 Task: Find connections with filter location Jequitinhonha with filter topic #Interviewingwith filter profile language Spanish with filter current company Shell Catalysts & Technologies with filter school Little Flower High School with filter industry Utilities Administration with filter service category User Experience Writing with filter keywords title Administrative Analyst
Action: Mouse moved to (649, 84)
Screenshot: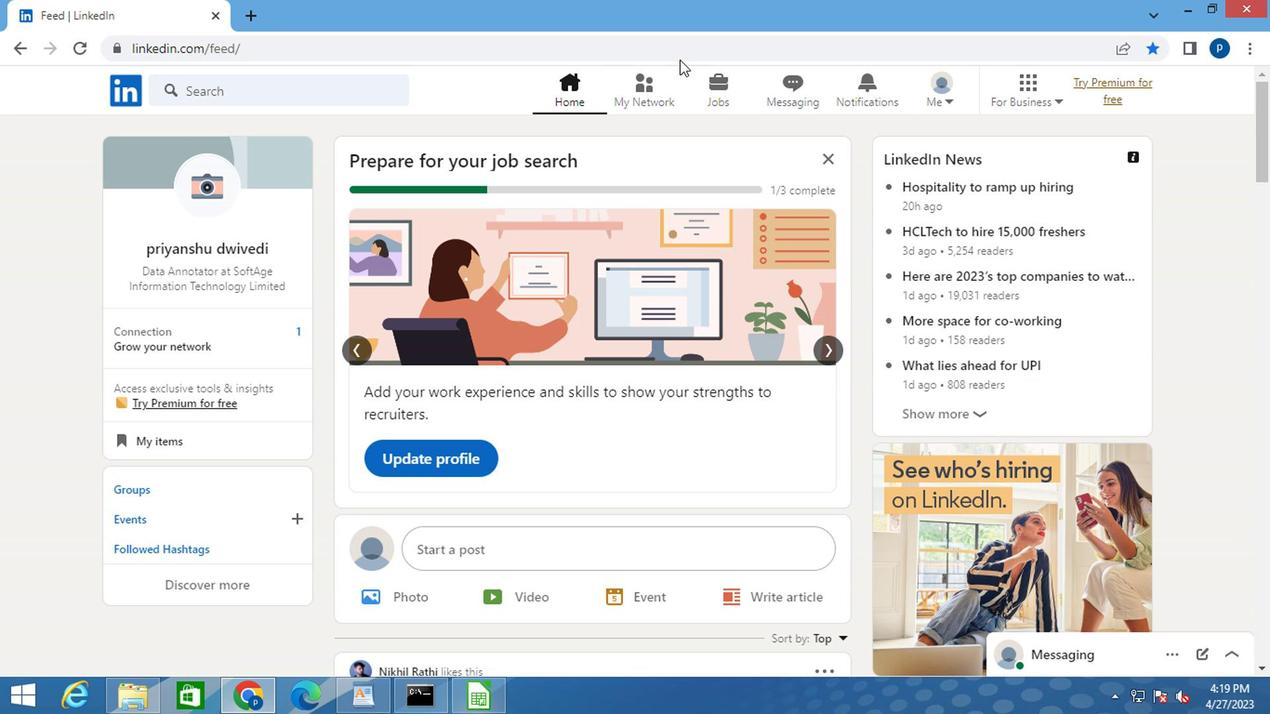
Action: Mouse pressed left at (649, 84)
Screenshot: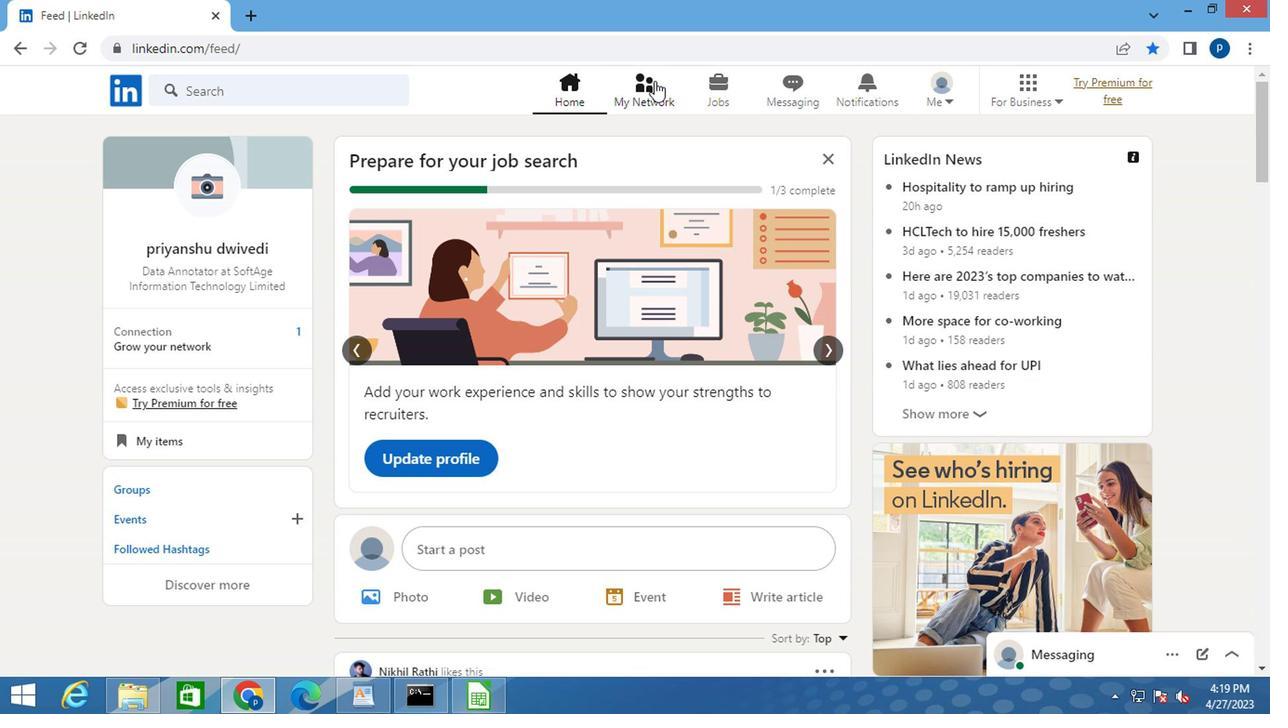 
Action: Mouse moved to (226, 193)
Screenshot: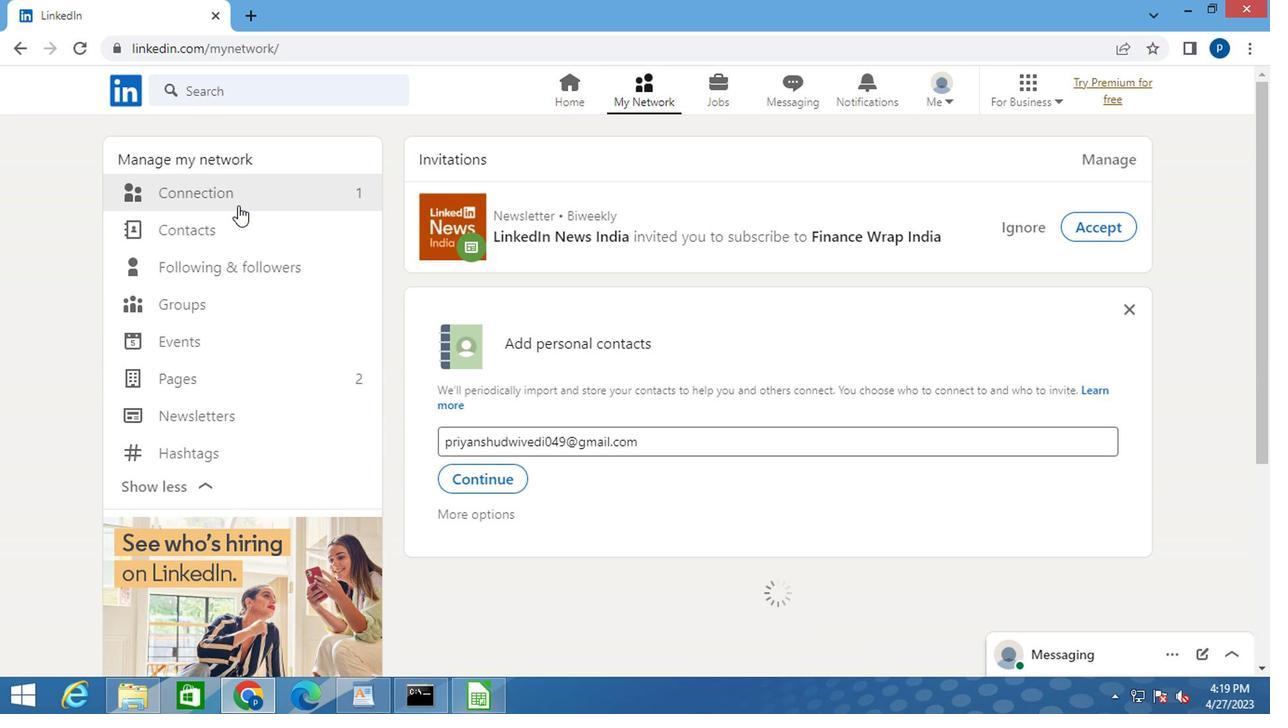 
Action: Mouse pressed left at (226, 193)
Screenshot: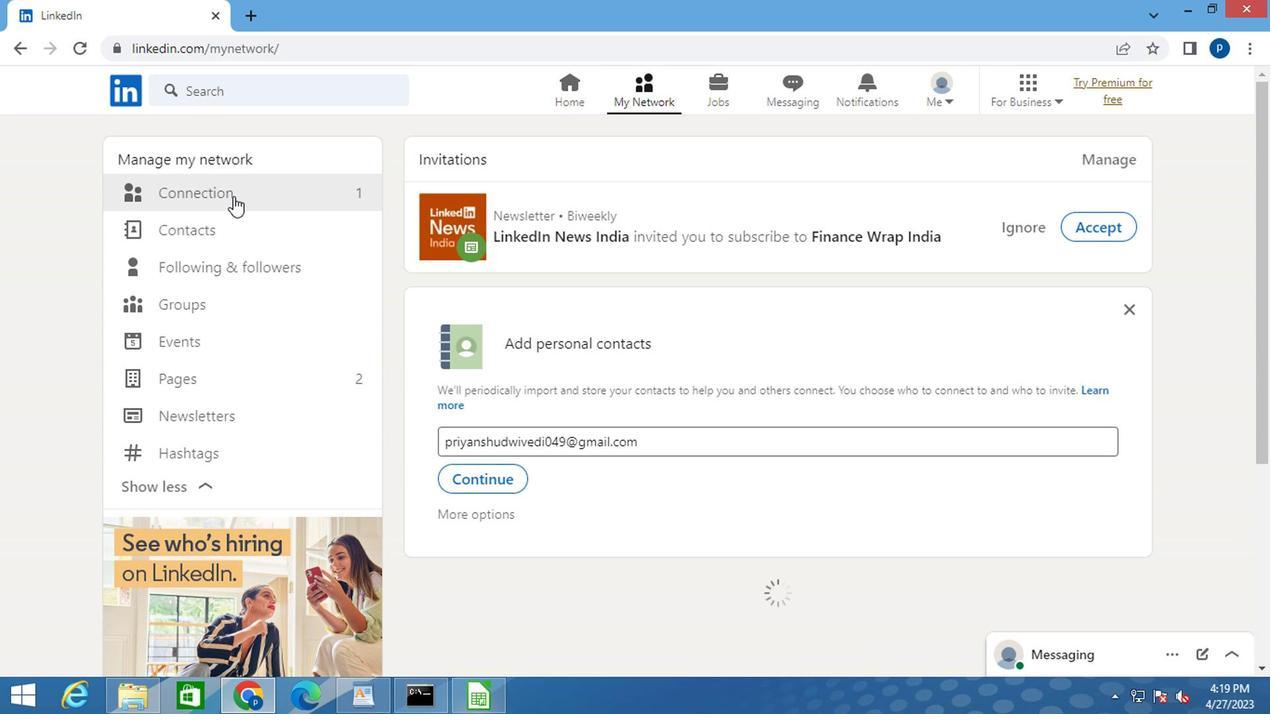 
Action: Mouse moved to (740, 193)
Screenshot: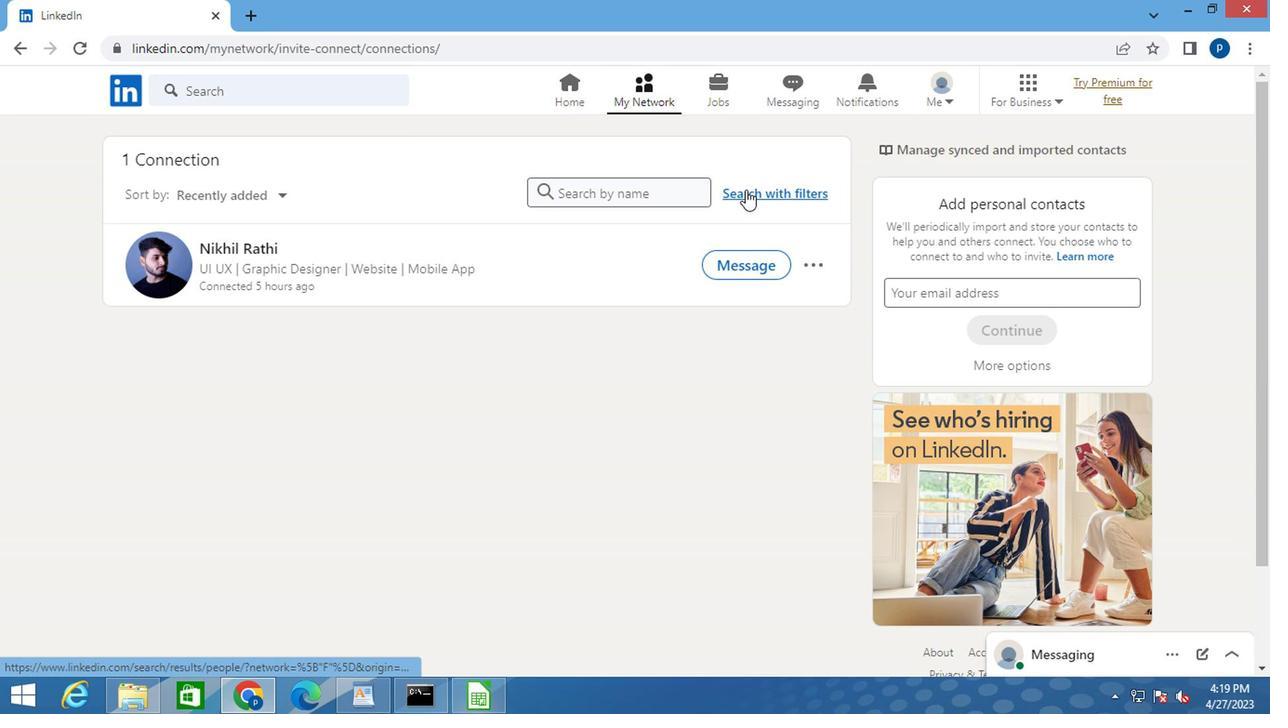
Action: Mouse pressed left at (740, 193)
Screenshot: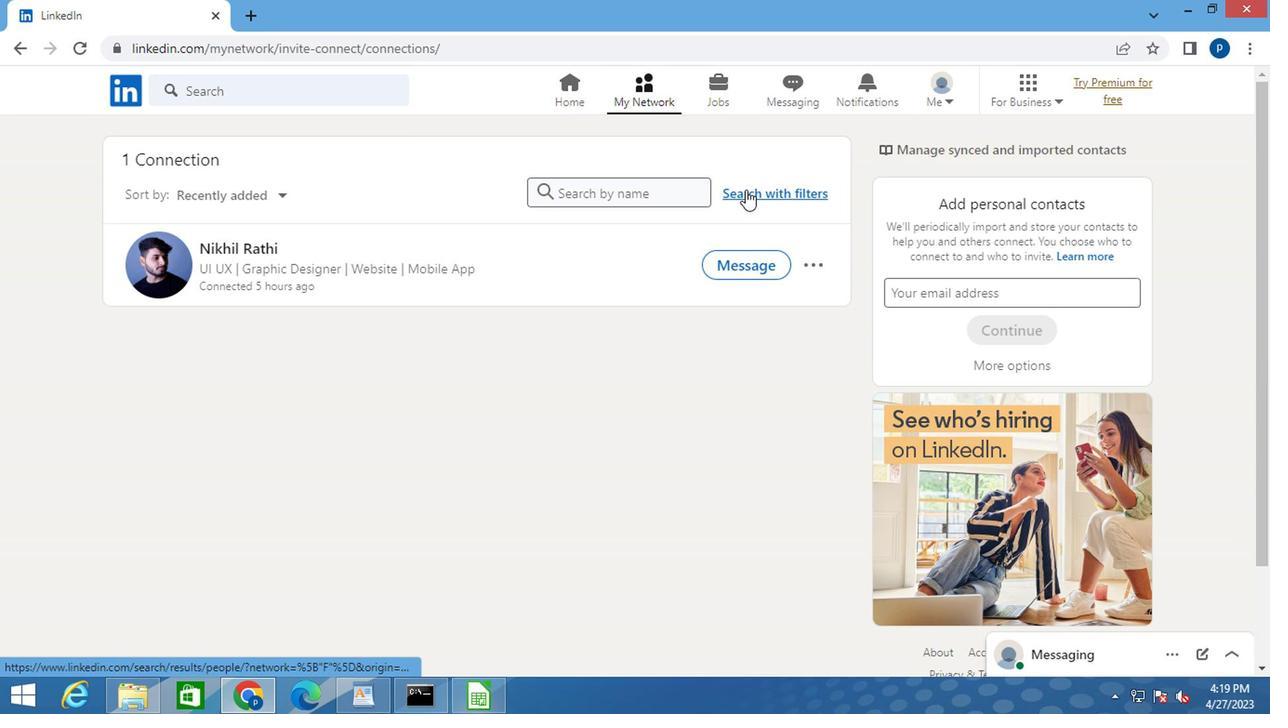 
Action: Mouse moved to (687, 150)
Screenshot: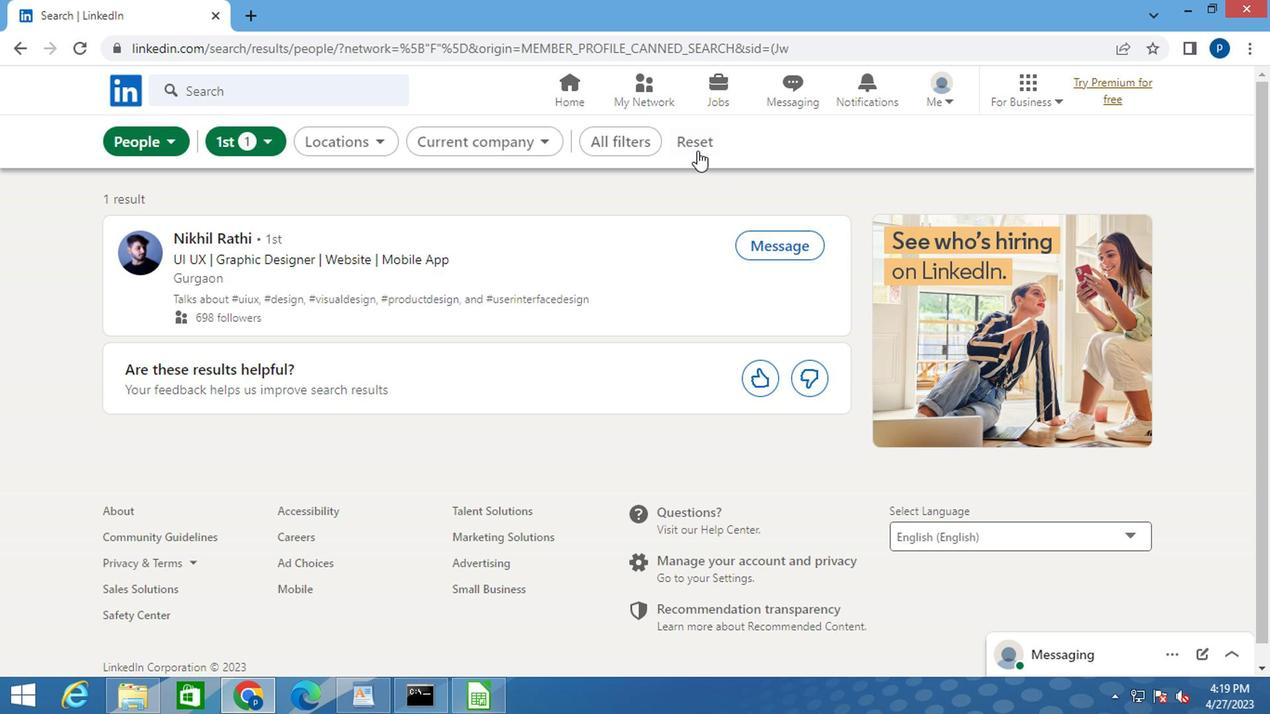 
Action: Mouse pressed left at (687, 150)
Screenshot: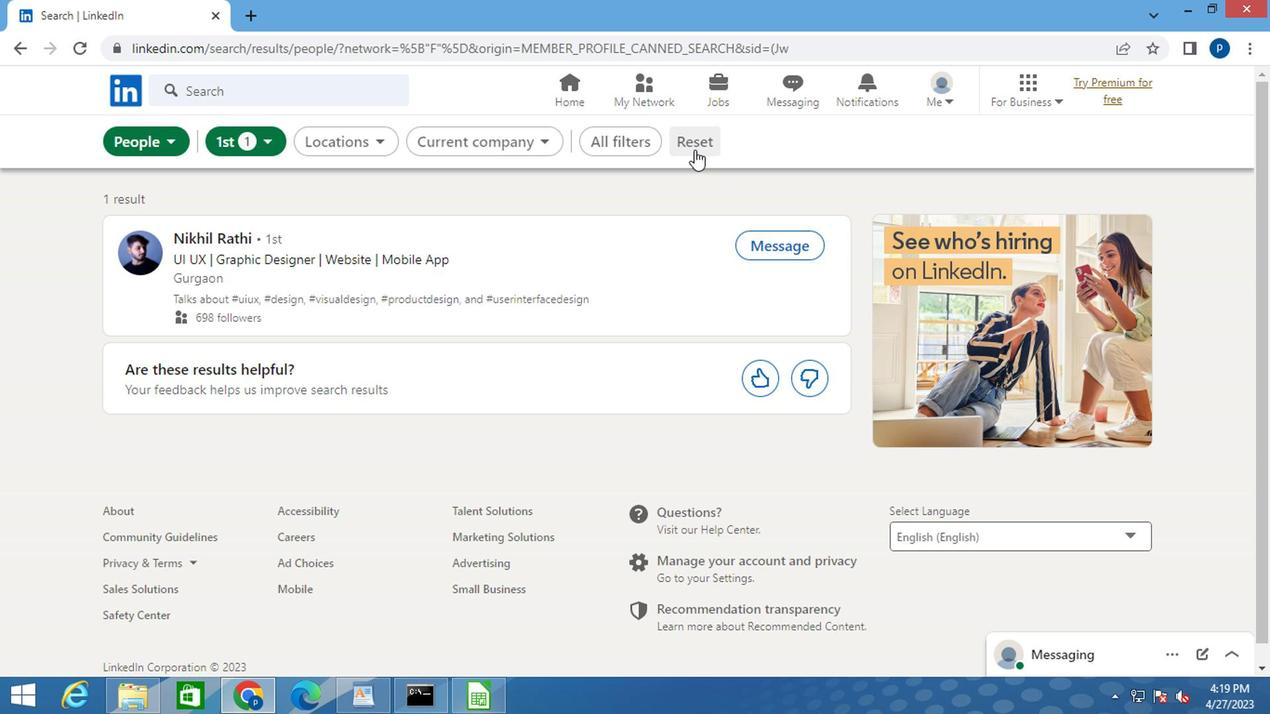 
Action: Mouse moved to (677, 149)
Screenshot: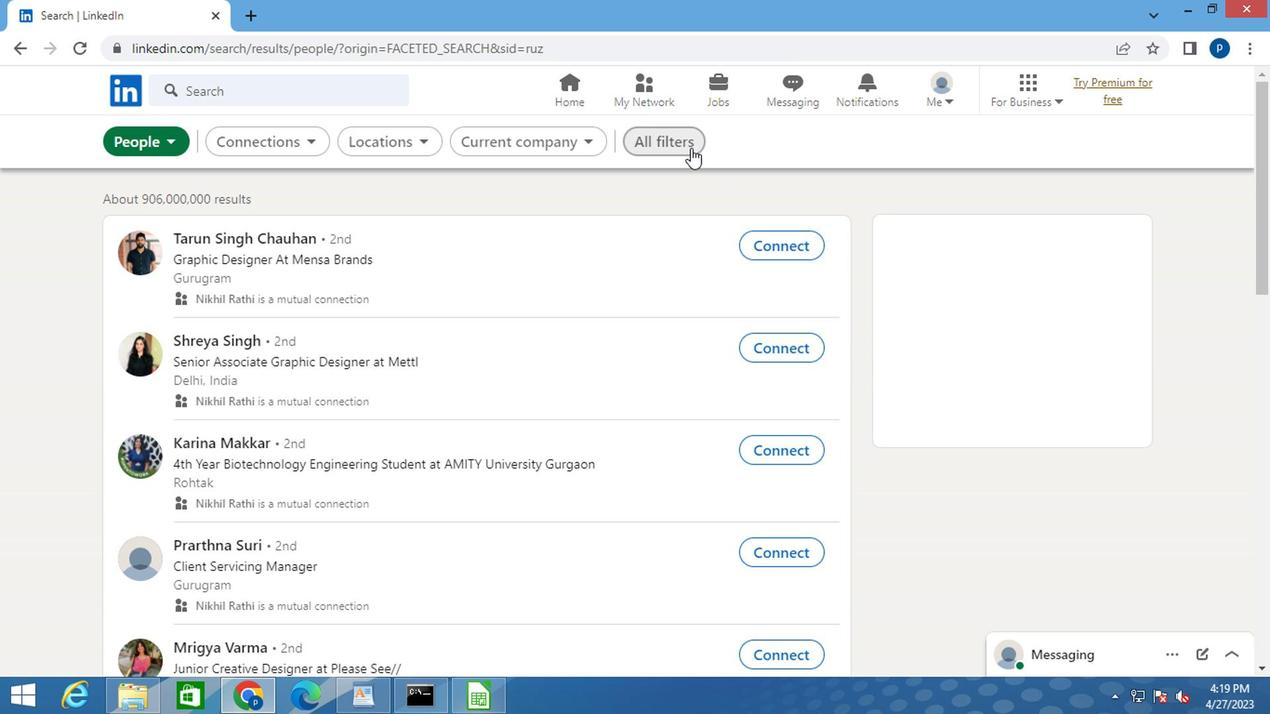 
Action: Mouse pressed left at (677, 149)
Screenshot: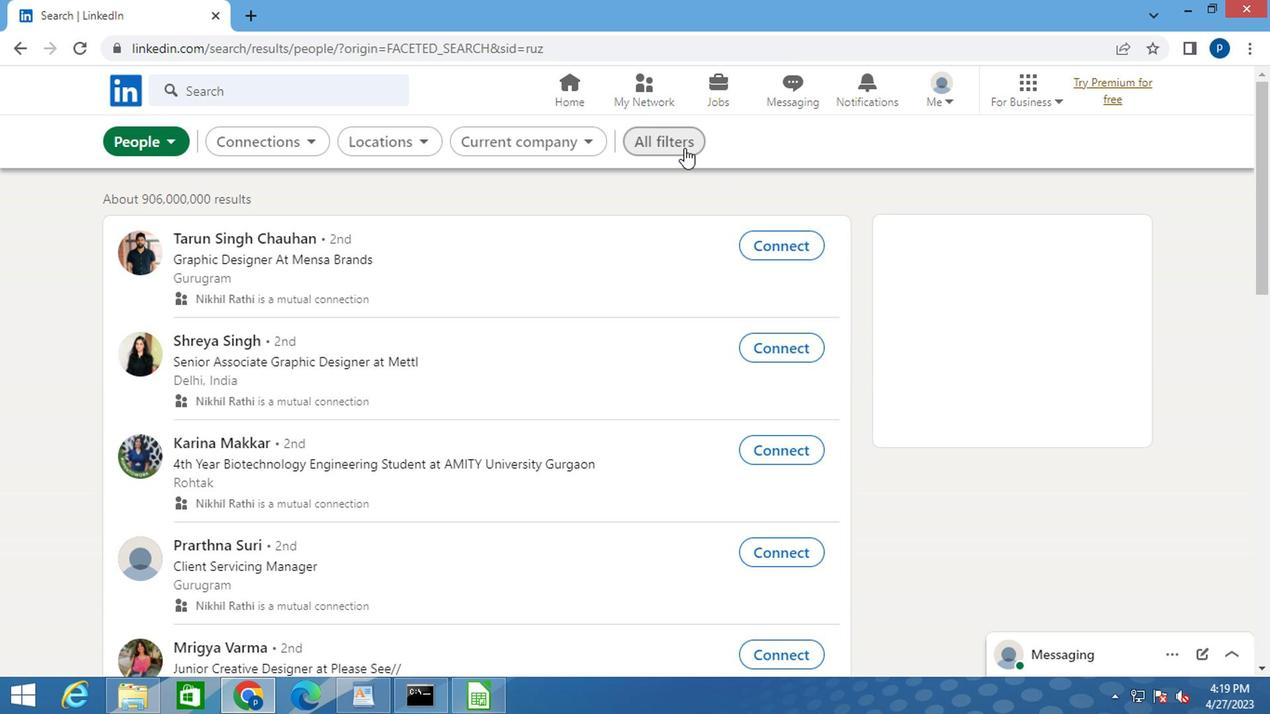 
Action: Mouse moved to (990, 467)
Screenshot: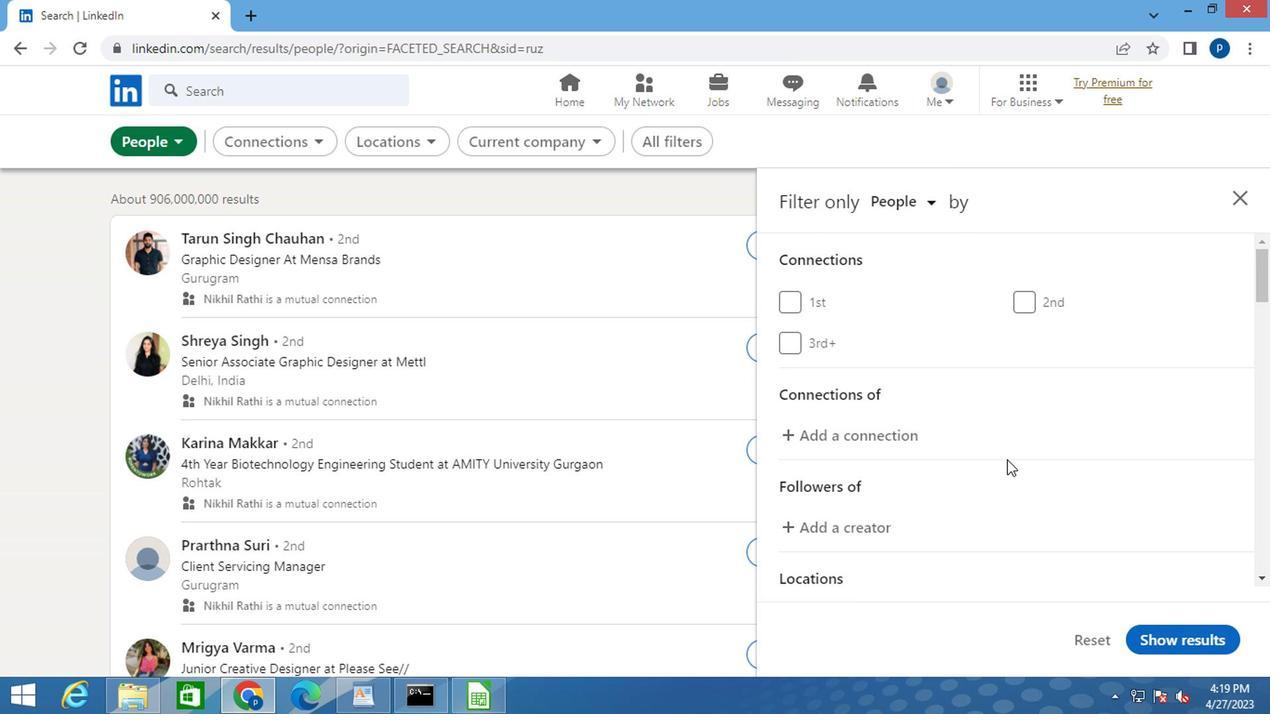 
Action: Mouse scrolled (990, 466) with delta (0, 0)
Screenshot: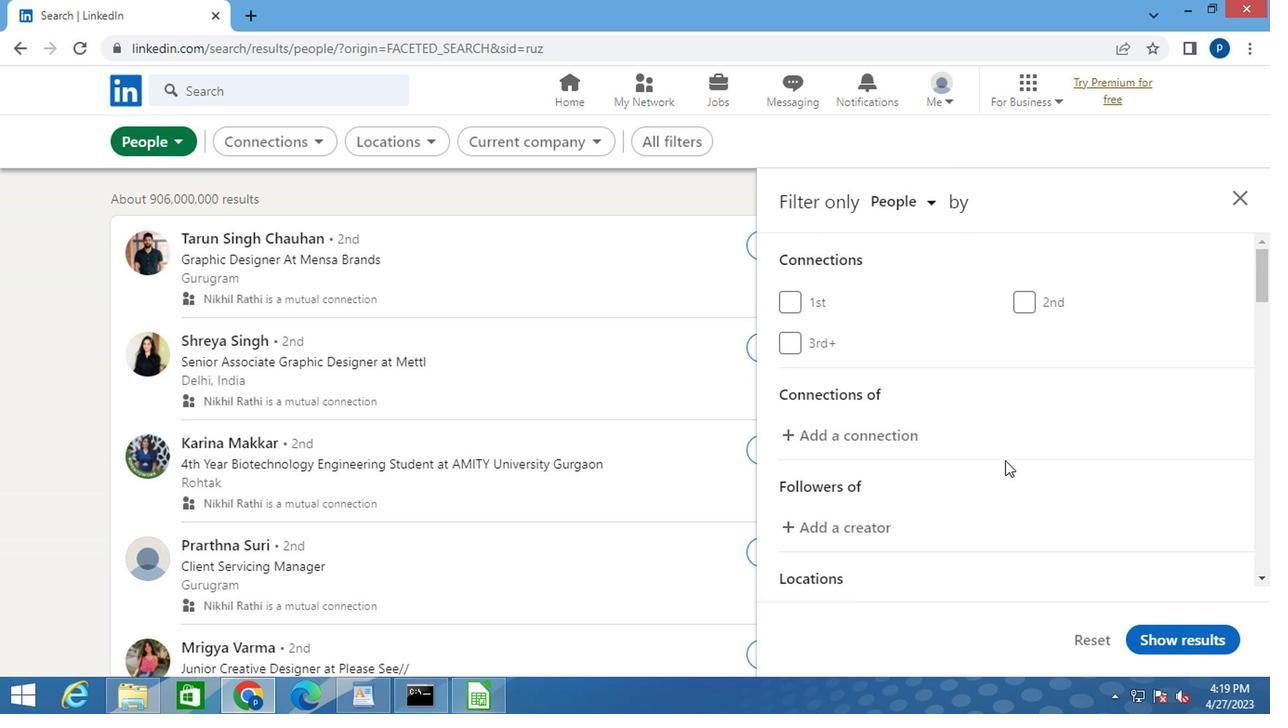 
Action: Mouse moved to (987, 467)
Screenshot: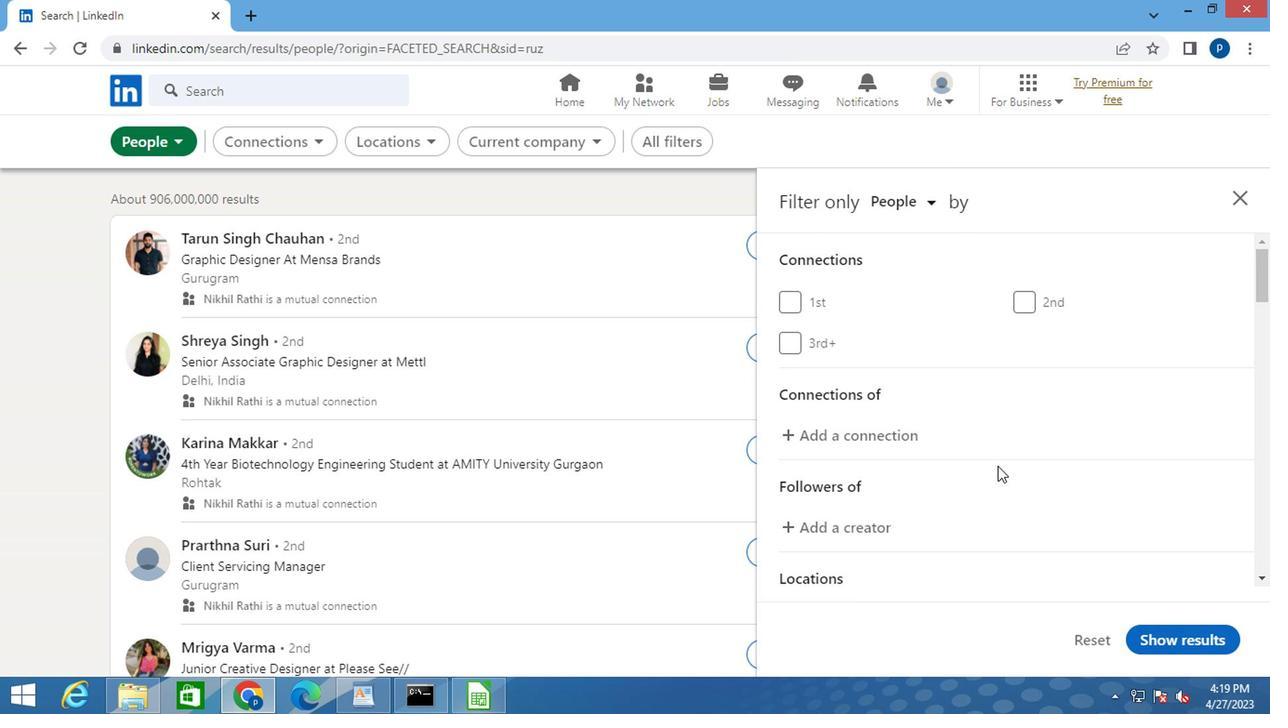 
Action: Mouse scrolled (987, 466) with delta (0, 0)
Screenshot: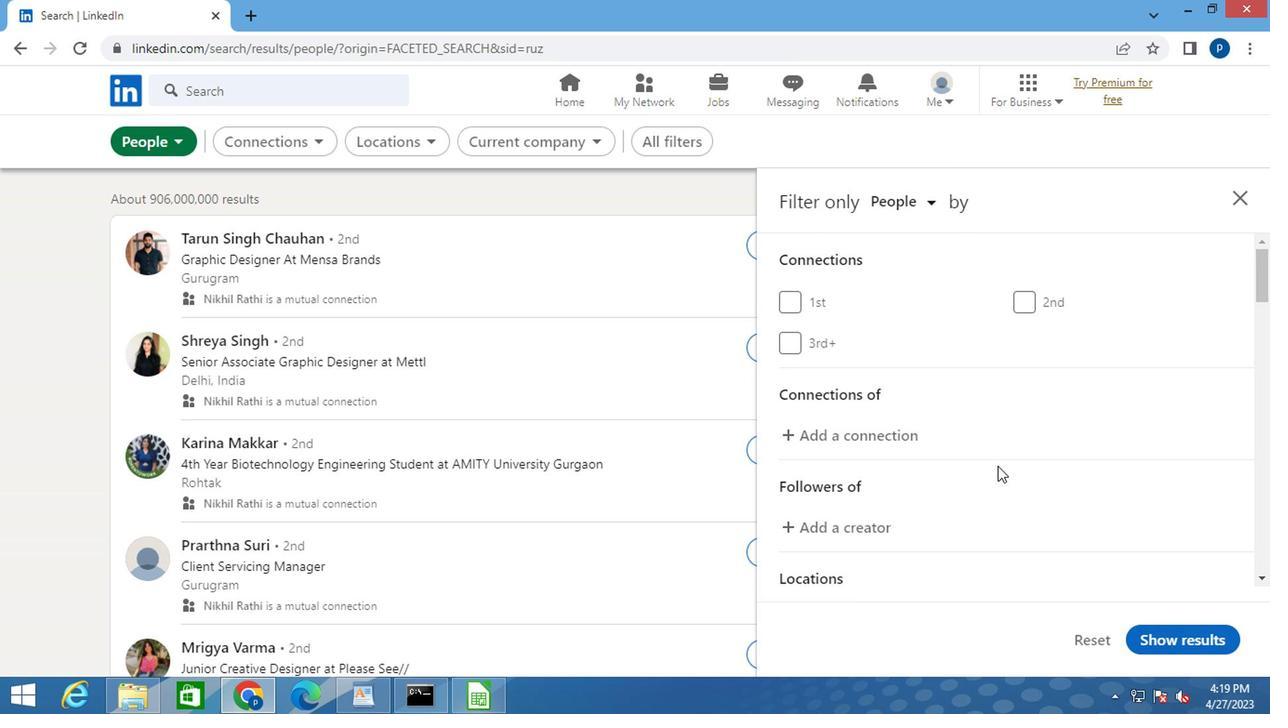 
Action: Mouse moved to (979, 465)
Screenshot: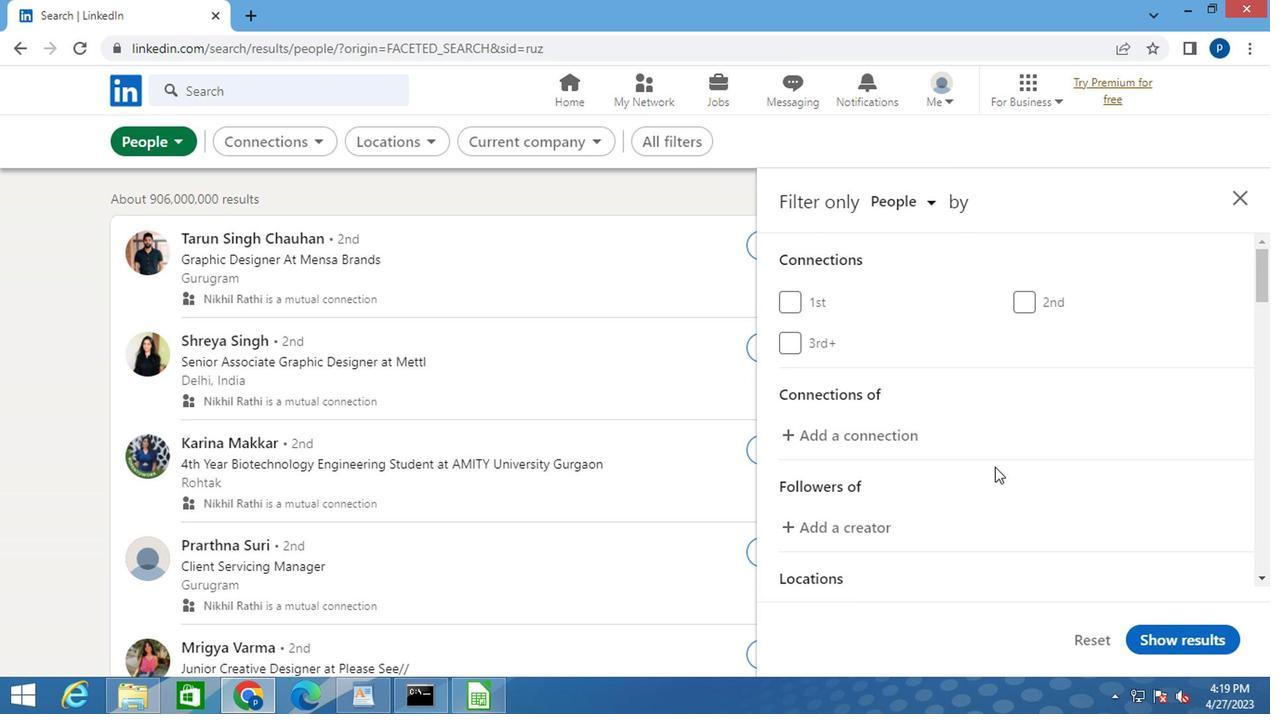 
Action: Mouse scrolled (979, 464) with delta (0, -1)
Screenshot: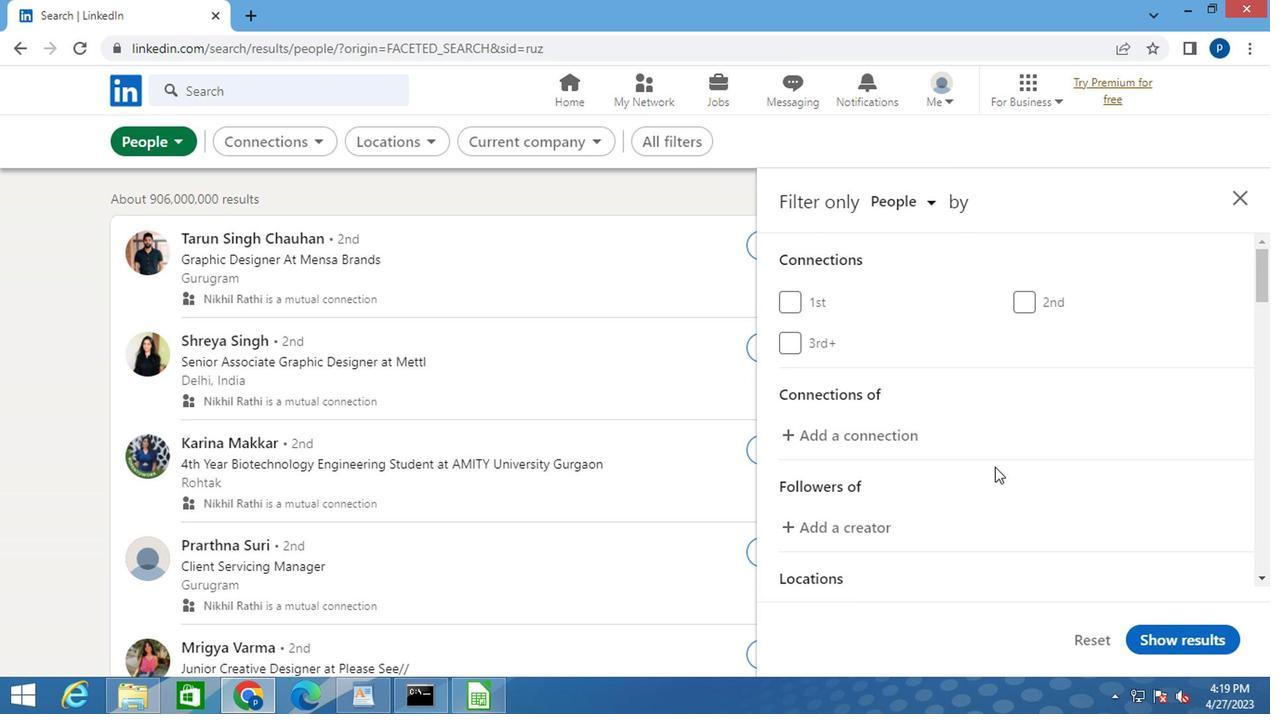 
Action: Mouse moved to (1047, 426)
Screenshot: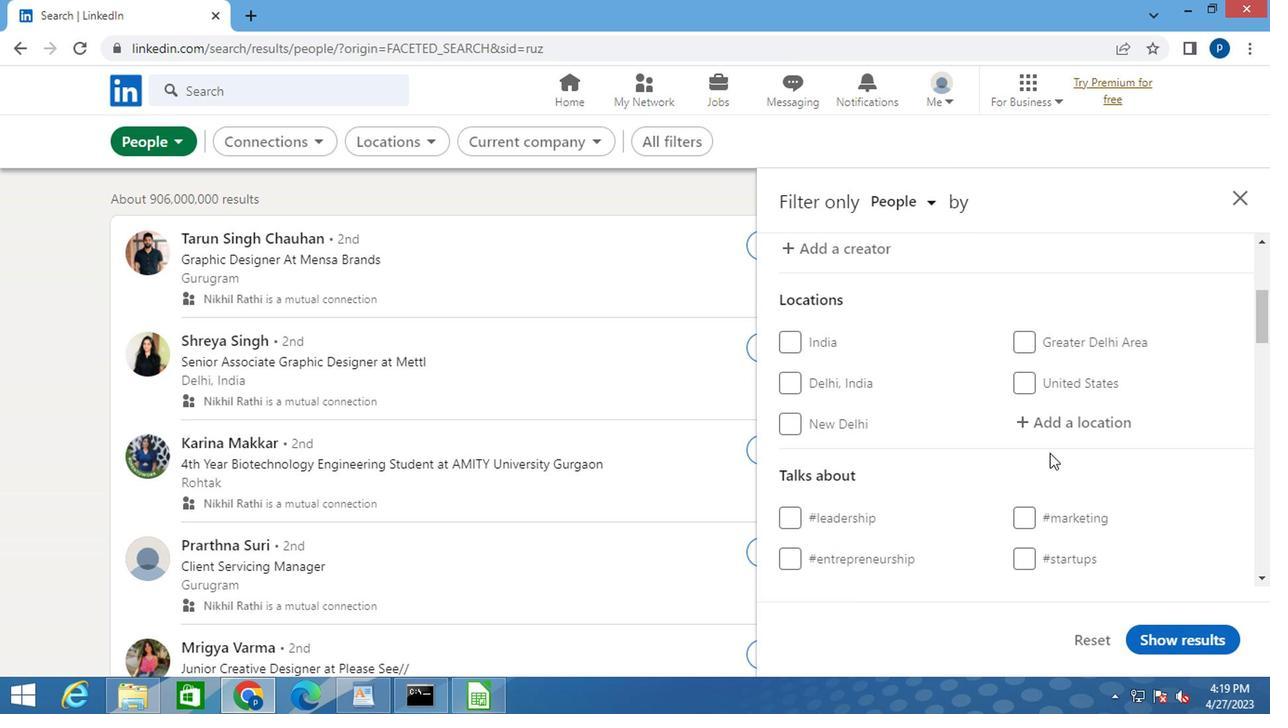 
Action: Mouse pressed left at (1047, 426)
Screenshot: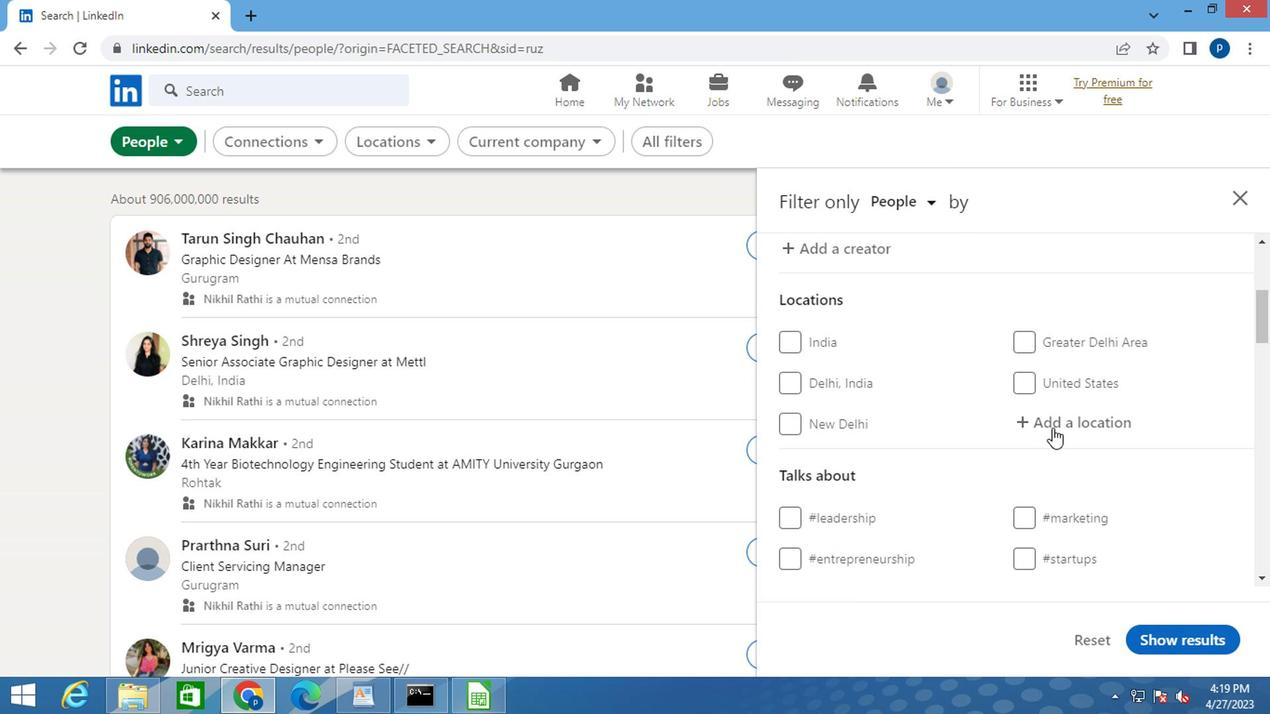
Action: Key pressed j<Key.caps_lock>ec<Key.backspace>quitinho
Screenshot: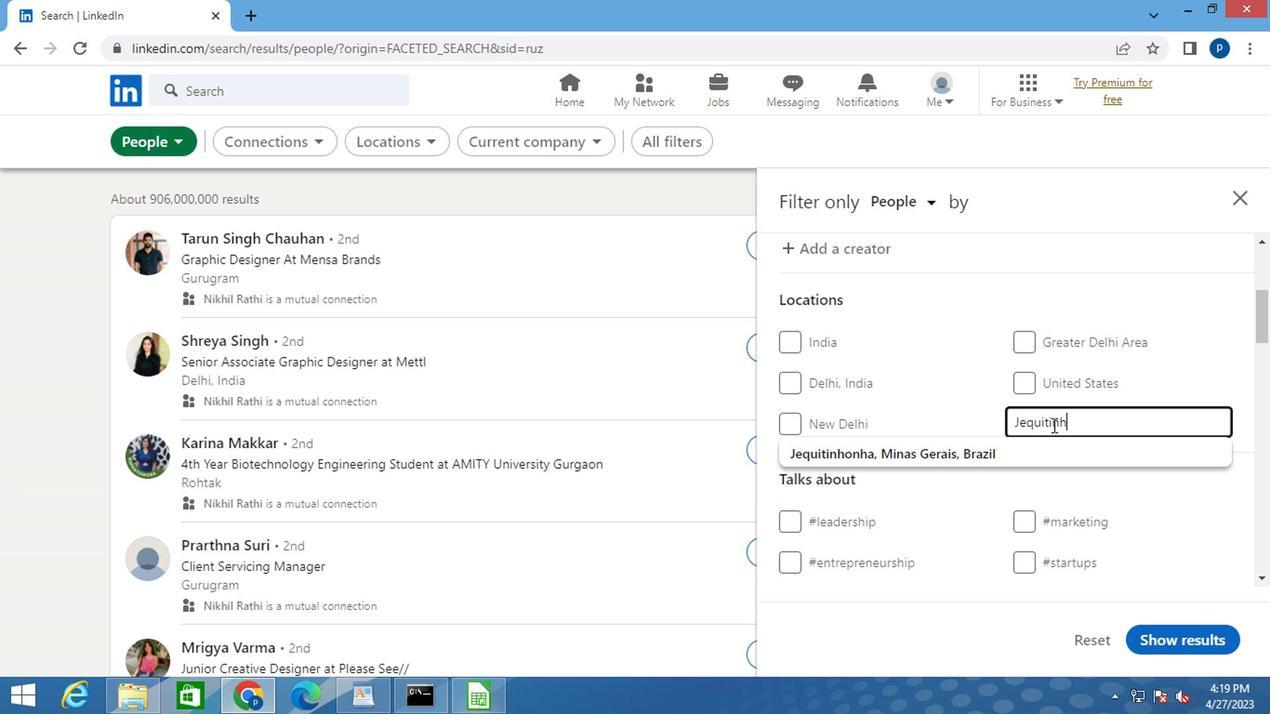 
Action: Mouse moved to (994, 451)
Screenshot: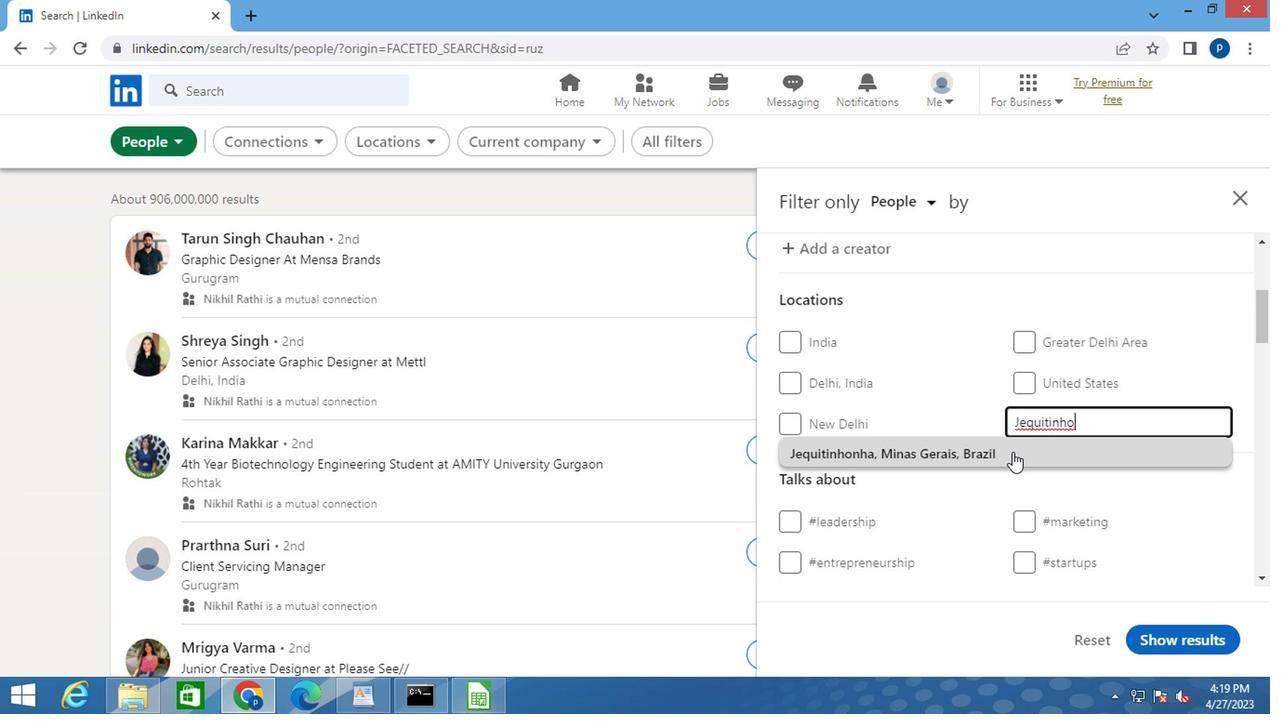
Action: Mouse pressed left at (994, 451)
Screenshot: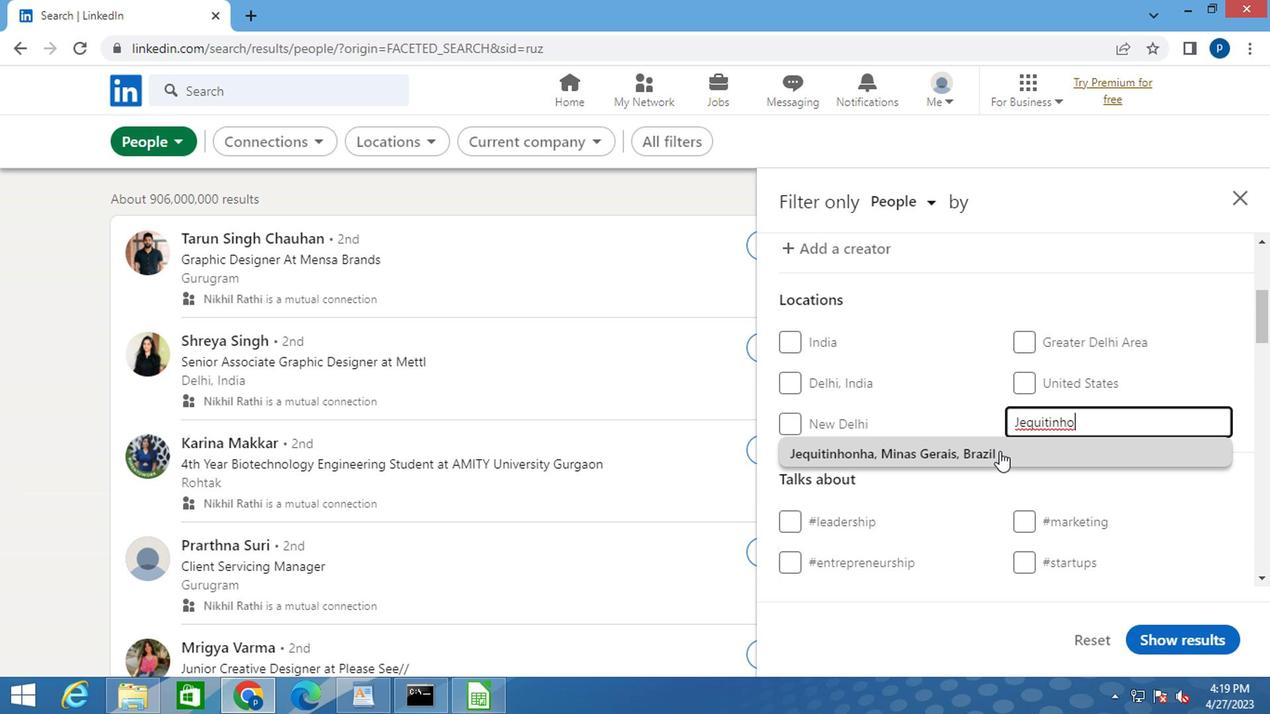 
Action: Mouse moved to (924, 431)
Screenshot: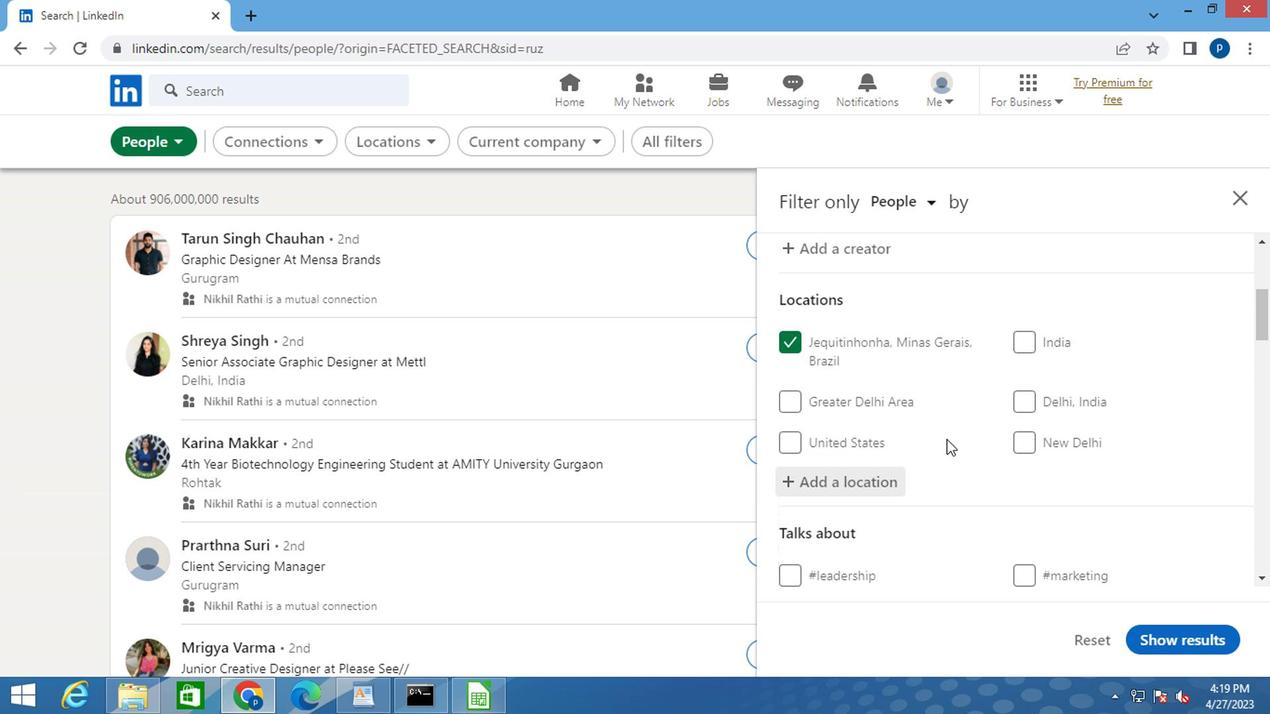 
Action: Mouse scrolled (924, 431) with delta (0, 0)
Screenshot: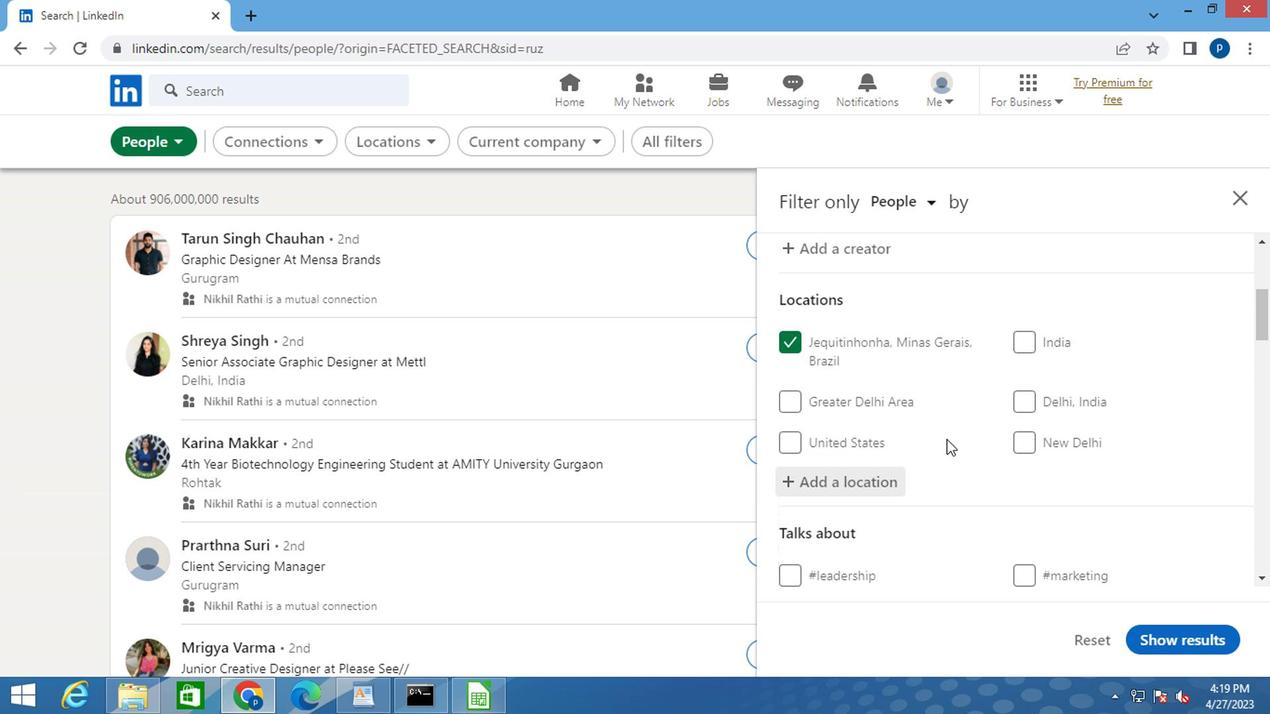 
Action: Mouse moved to (923, 431)
Screenshot: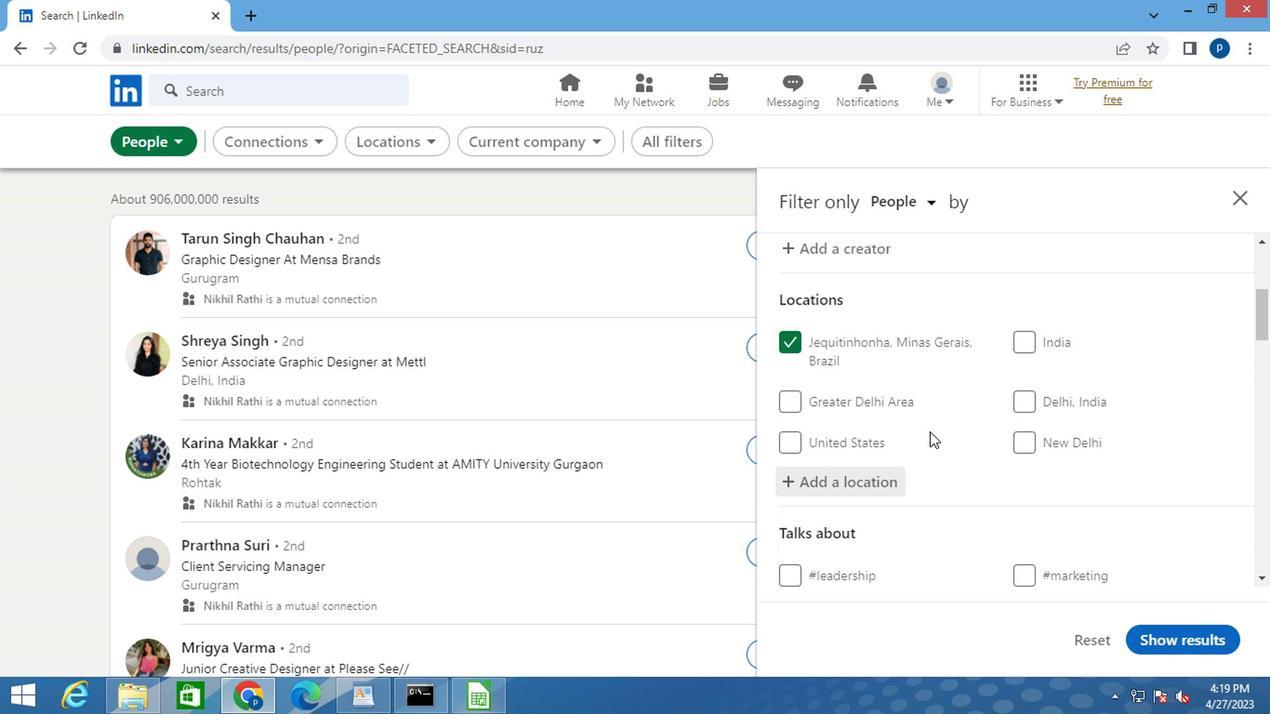 
Action: Mouse scrolled (923, 431) with delta (0, 0)
Screenshot: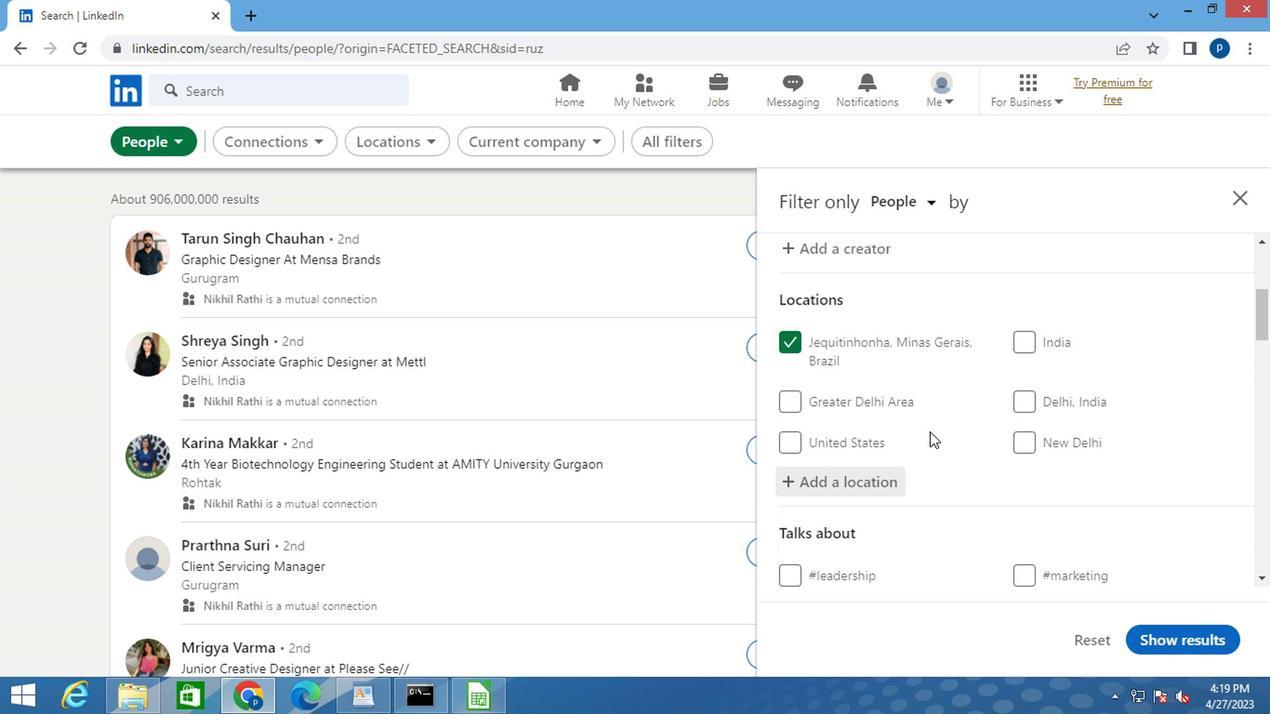 
Action: Mouse moved to (1038, 471)
Screenshot: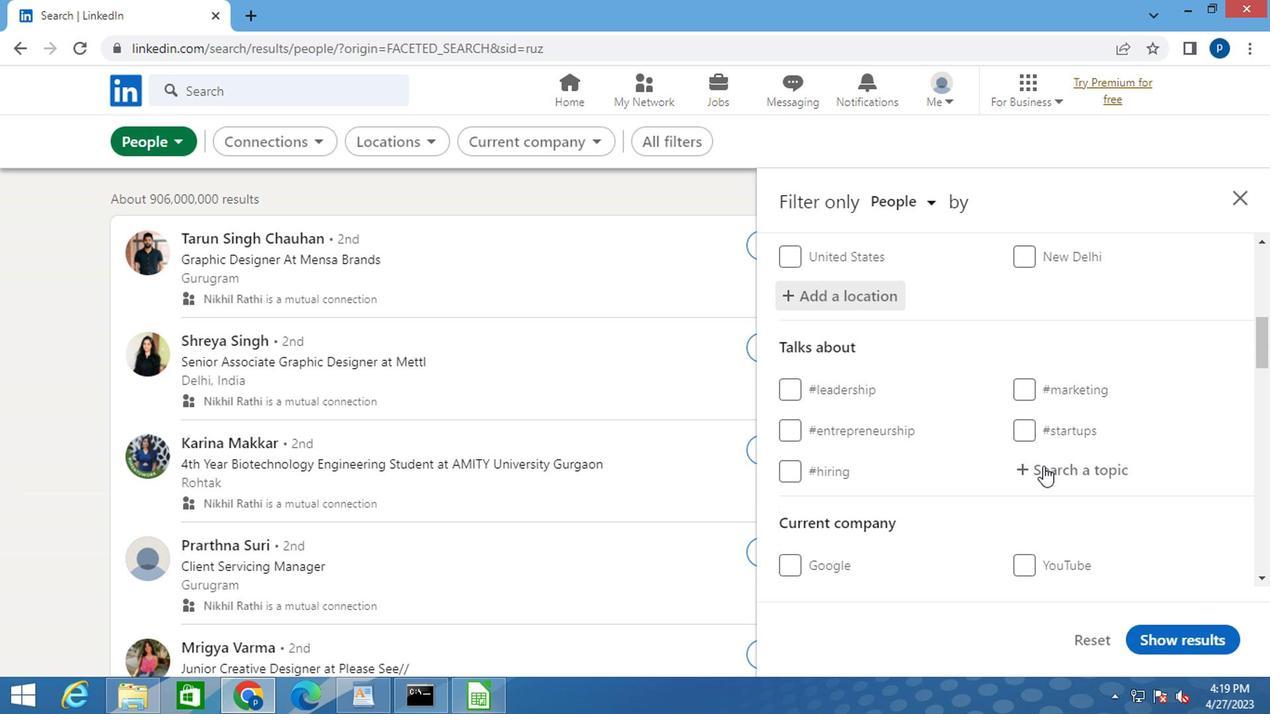 
Action: Mouse pressed left at (1038, 471)
Screenshot: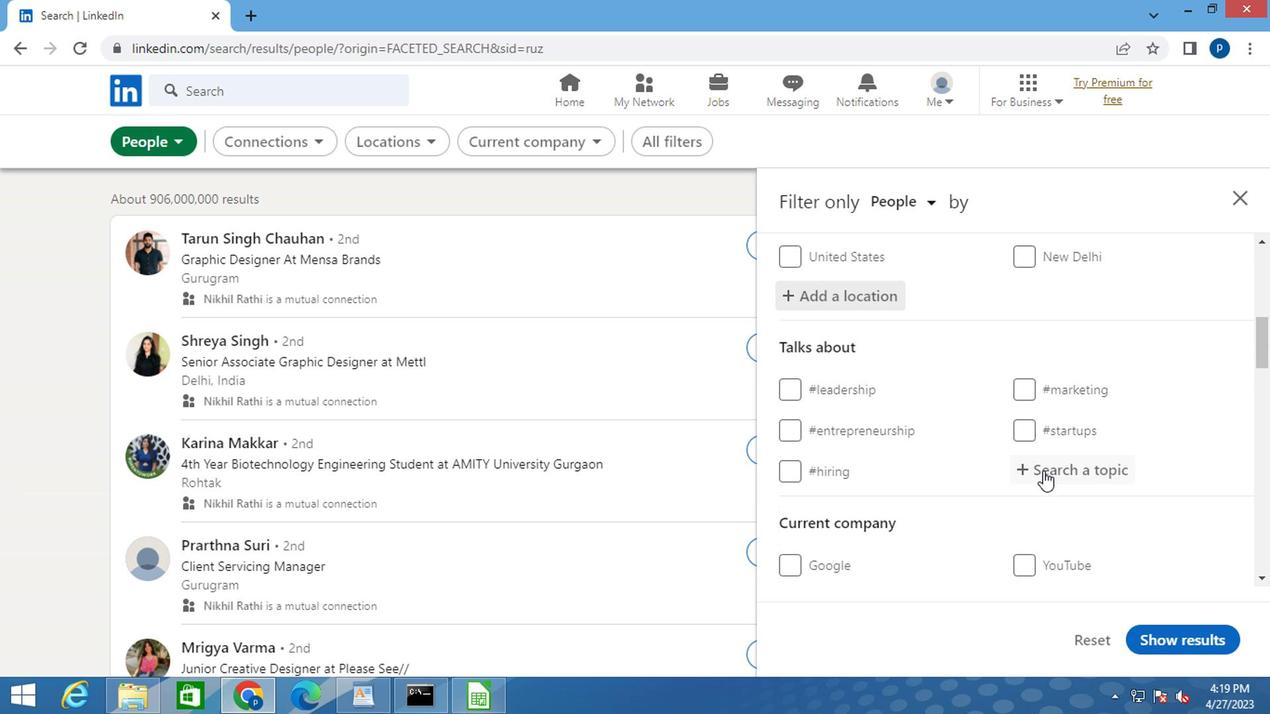 
Action: Key pressed <Key.shift>#<Key.caps_lock>I<Key.caps_lock>NTERVIEWING<Key.space>
Screenshot: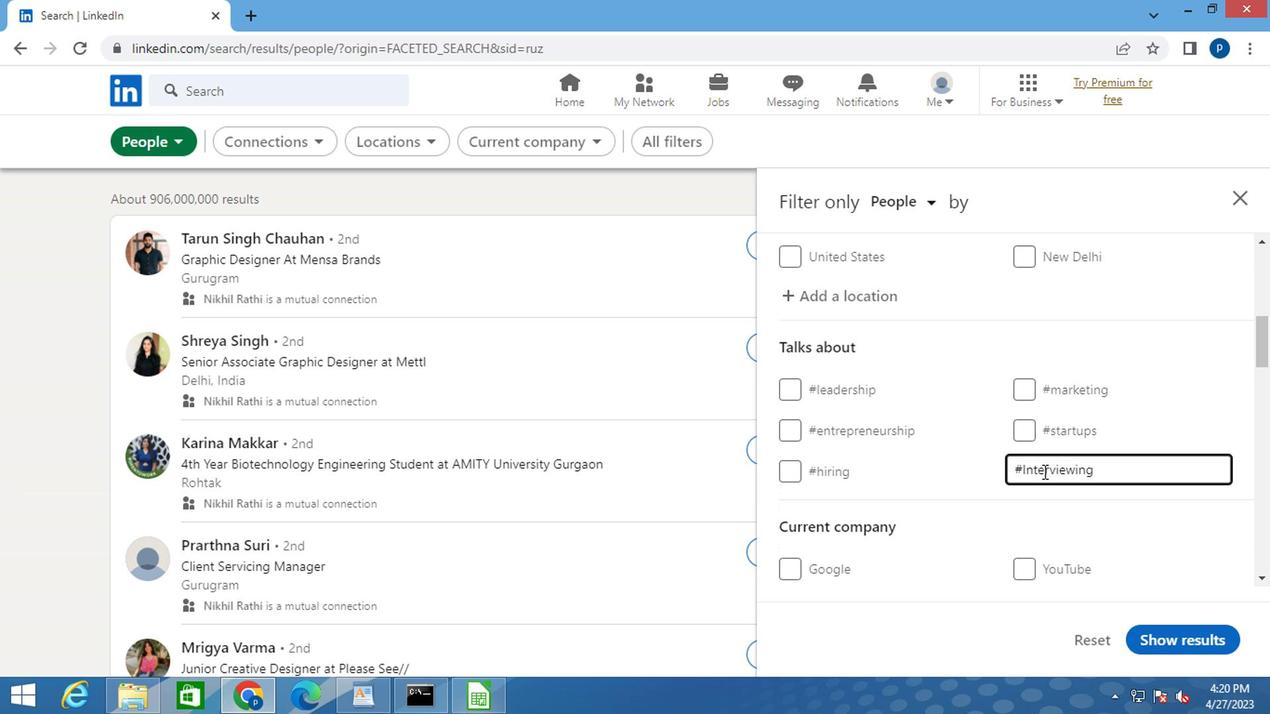 
Action: Mouse moved to (992, 494)
Screenshot: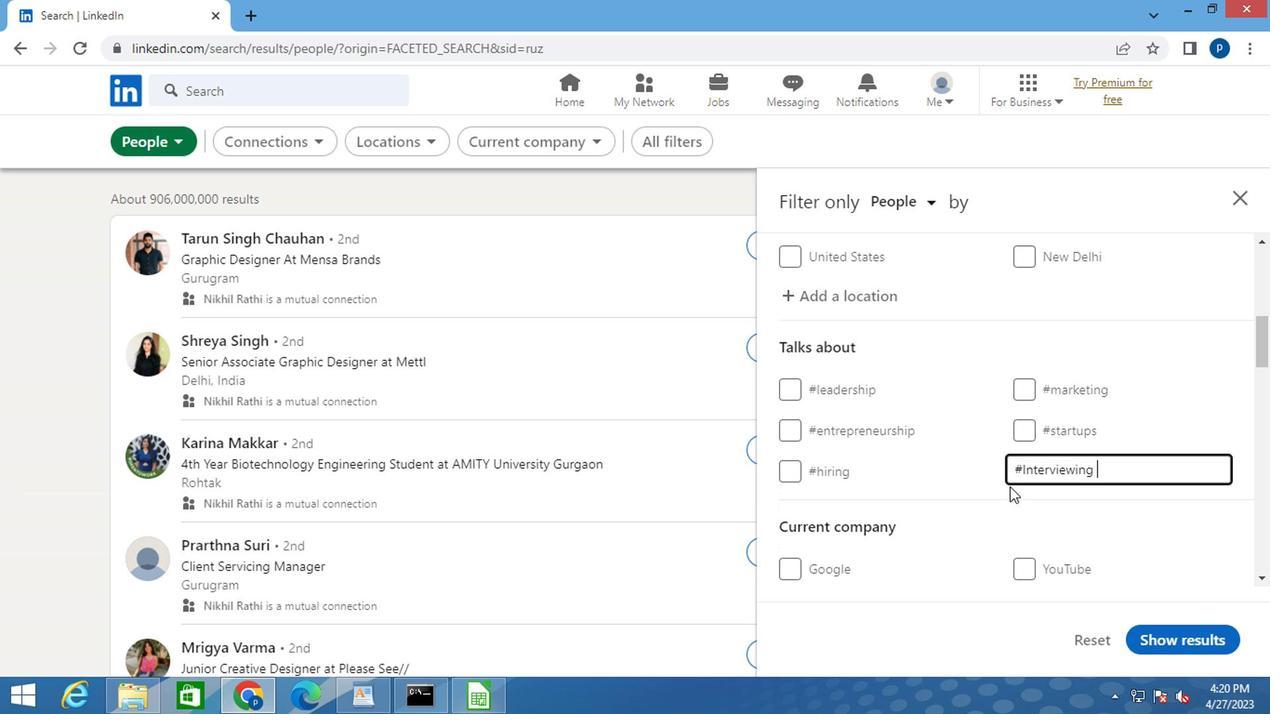 
Action: Mouse scrolled (992, 494) with delta (0, 0)
Screenshot: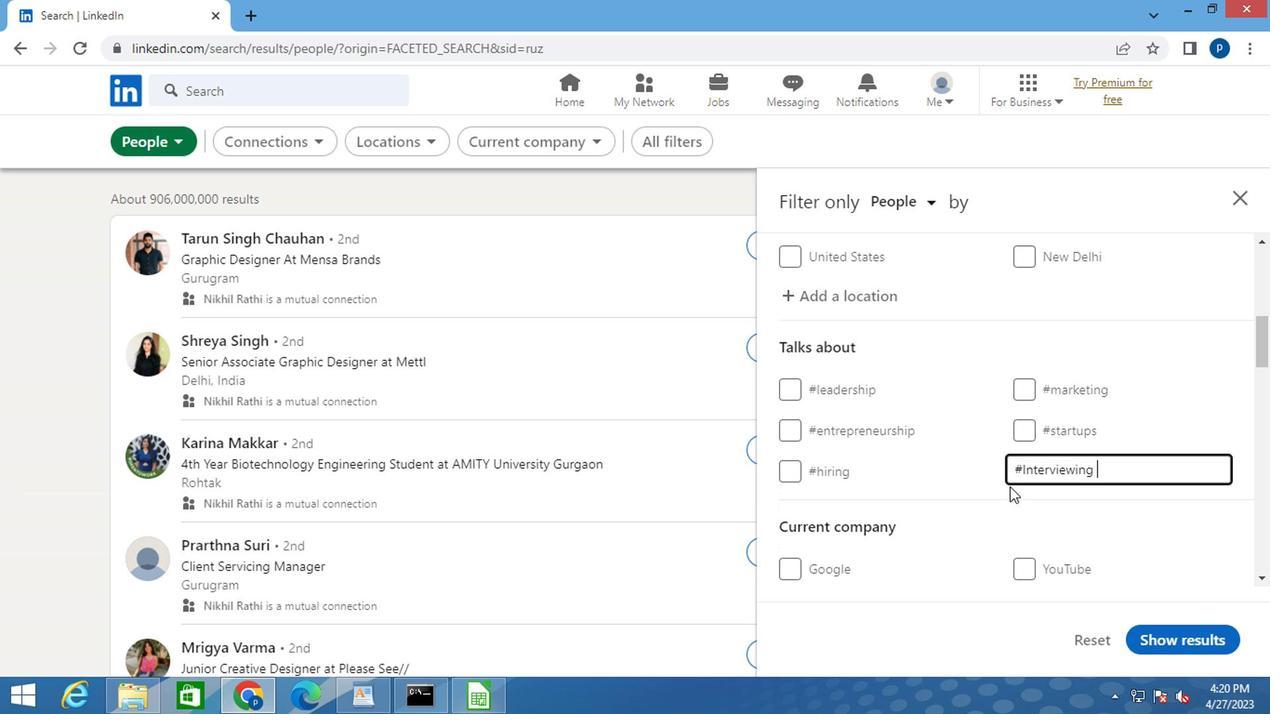 
Action: Mouse moved to (985, 498)
Screenshot: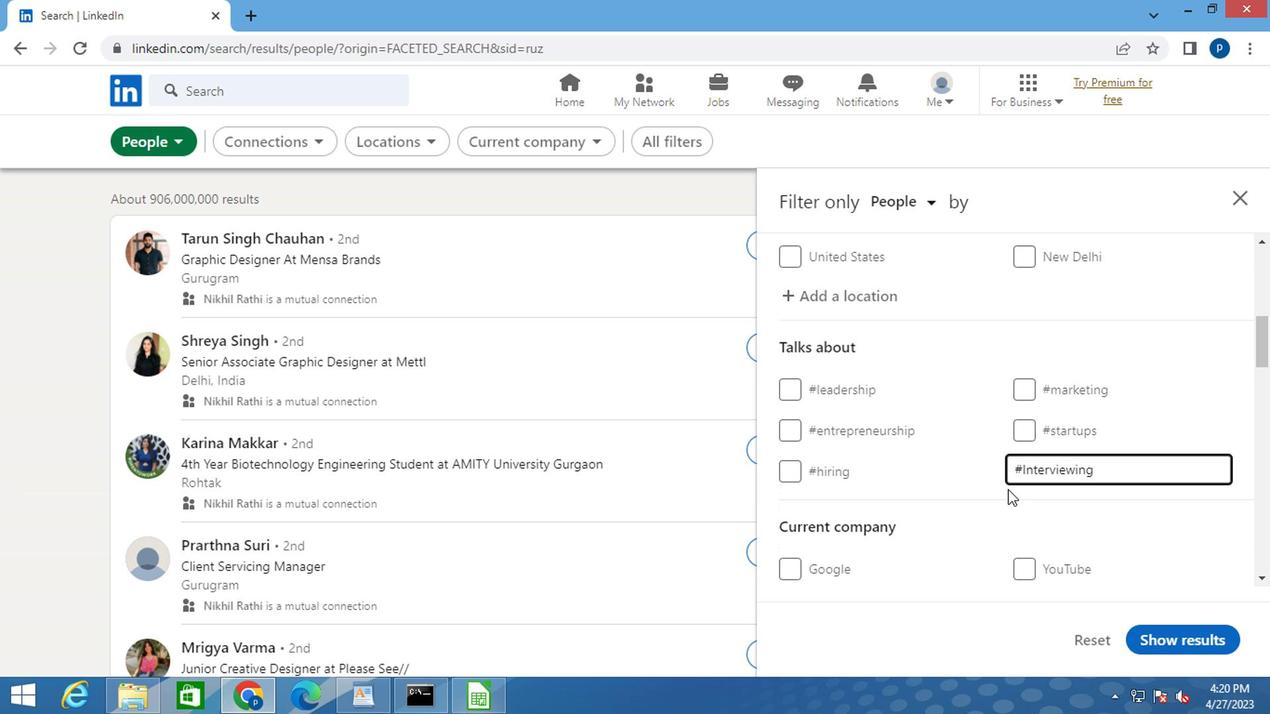 
Action: Mouse scrolled (985, 497) with delta (0, -1)
Screenshot: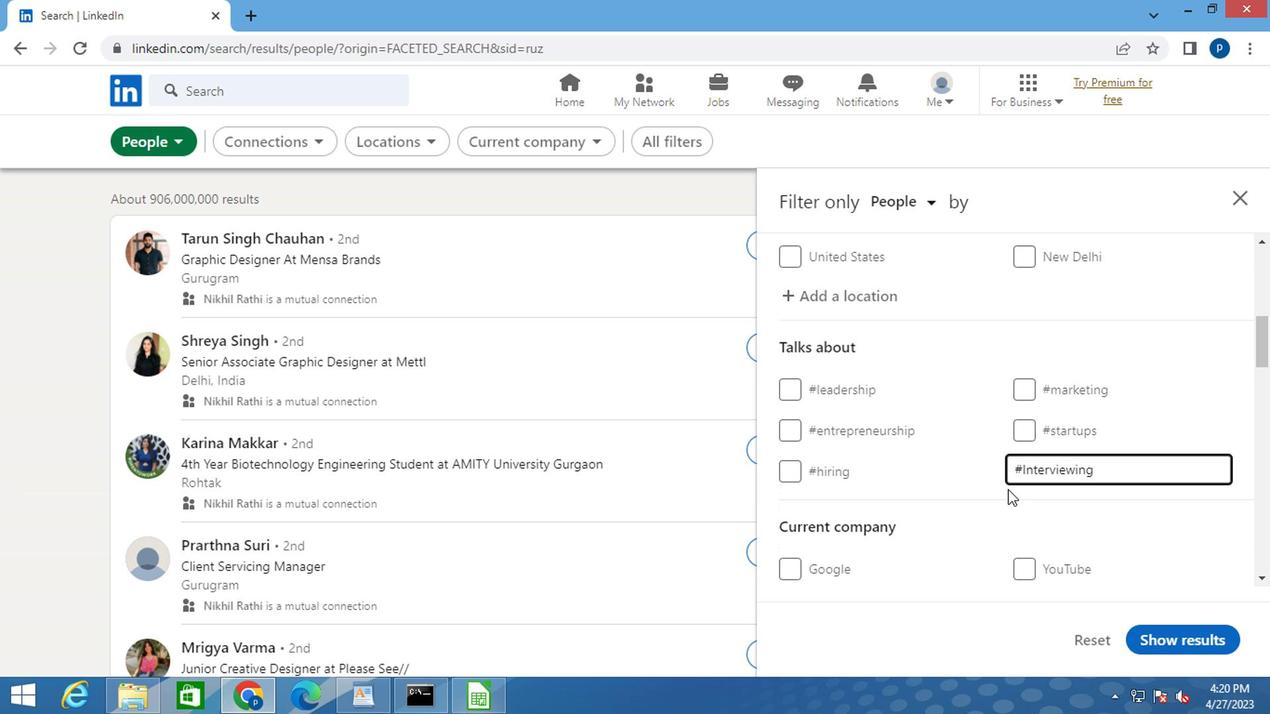 
Action: Mouse moved to (975, 500)
Screenshot: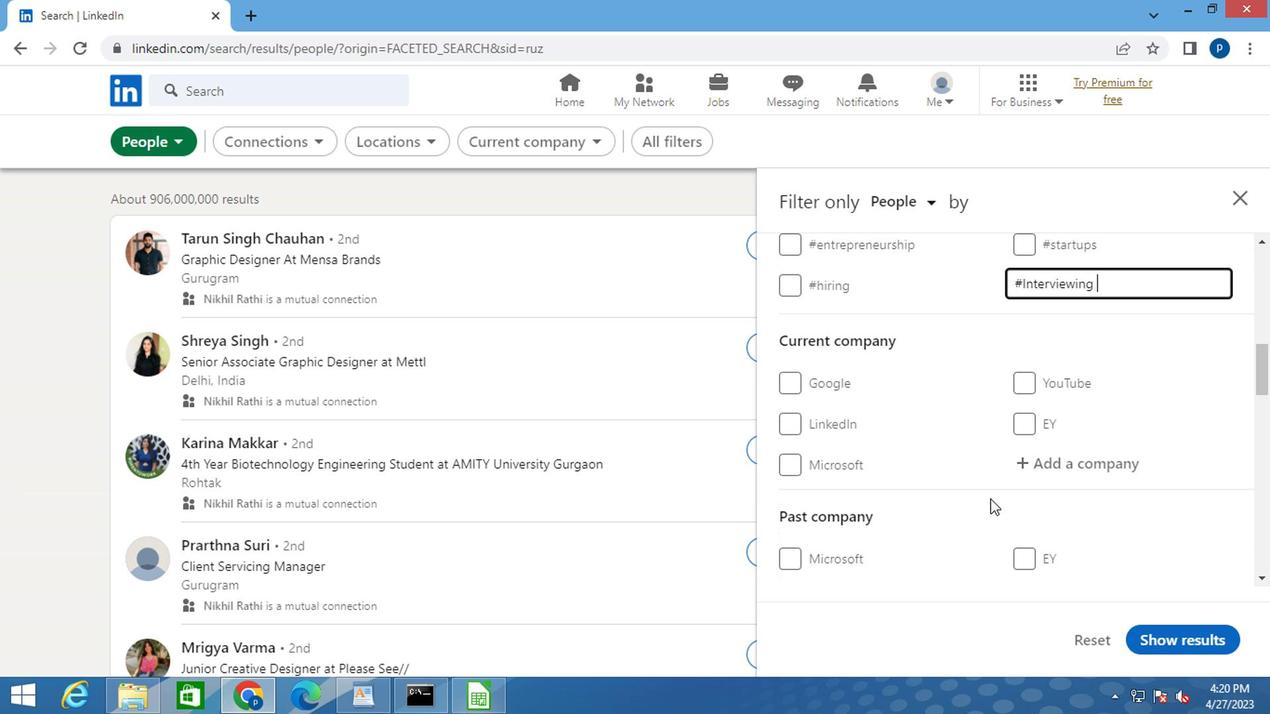 
Action: Mouse scrolled (975, 499) with delta (0, -1)
Screenshot: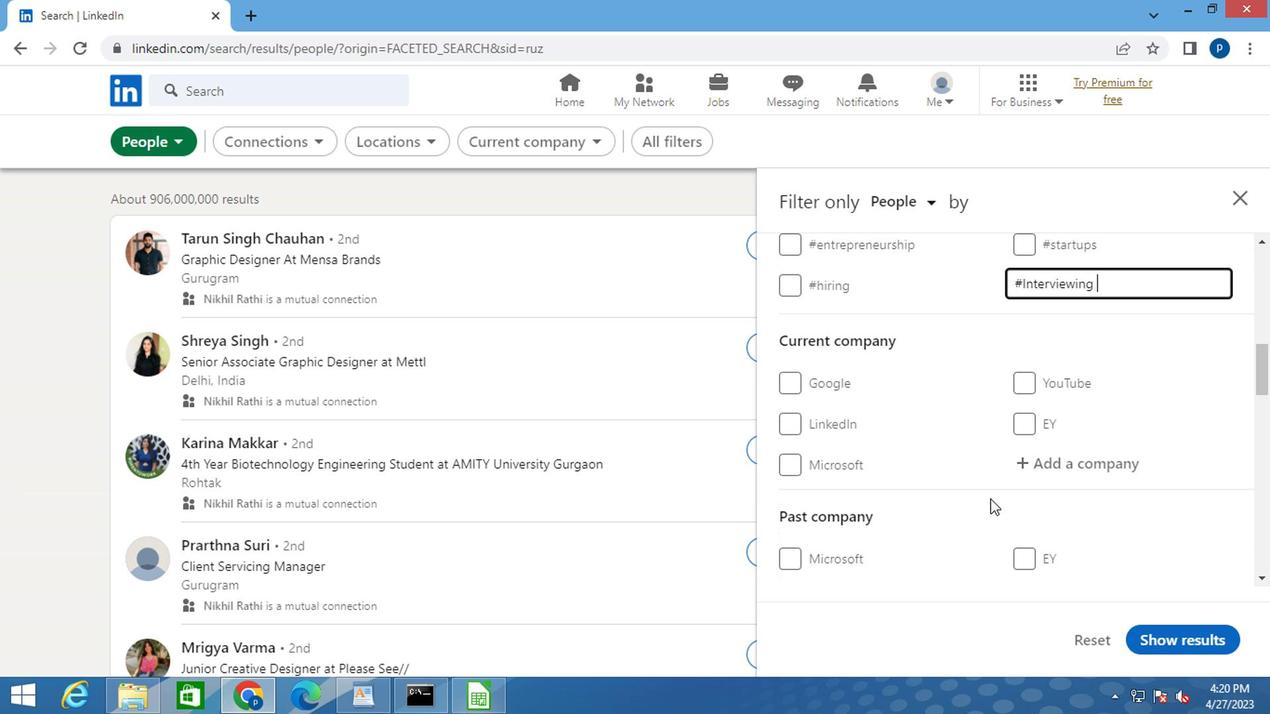 
Action: Mouse moved to (962, 503)
Screenshot: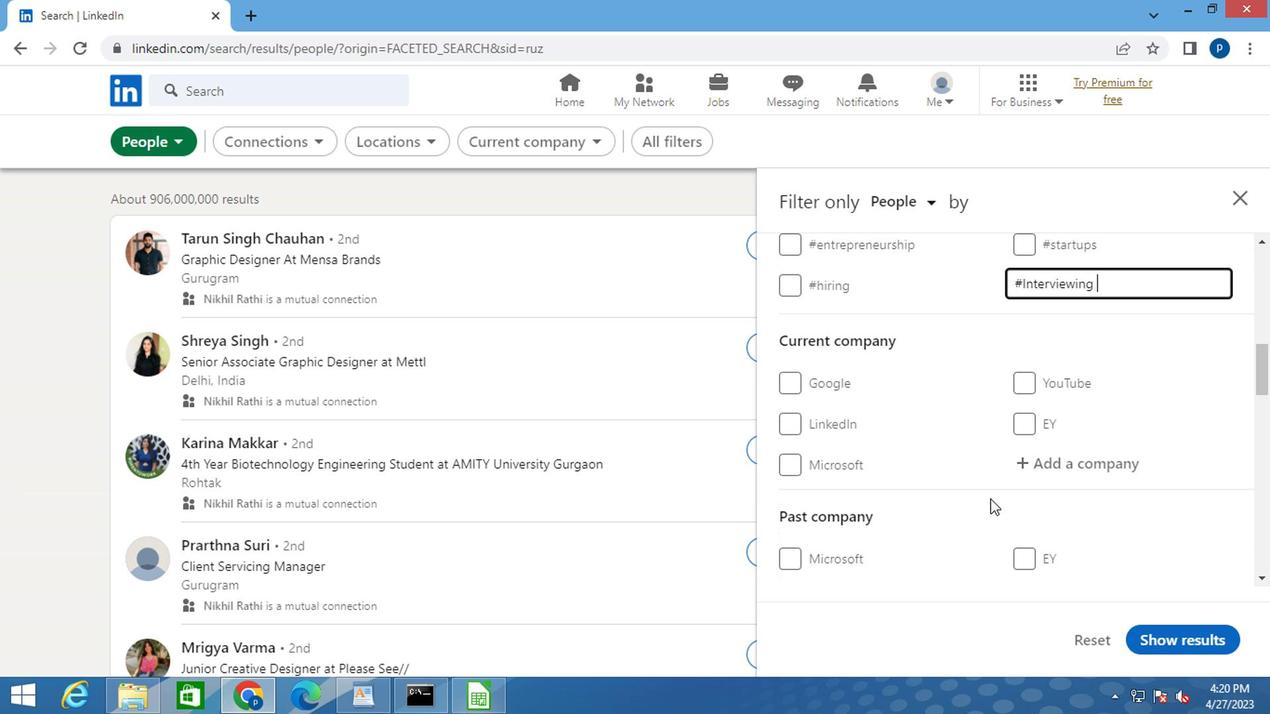 
Action: Mouse scrolled (962, 502) with delta (0, -1)
Screenshot: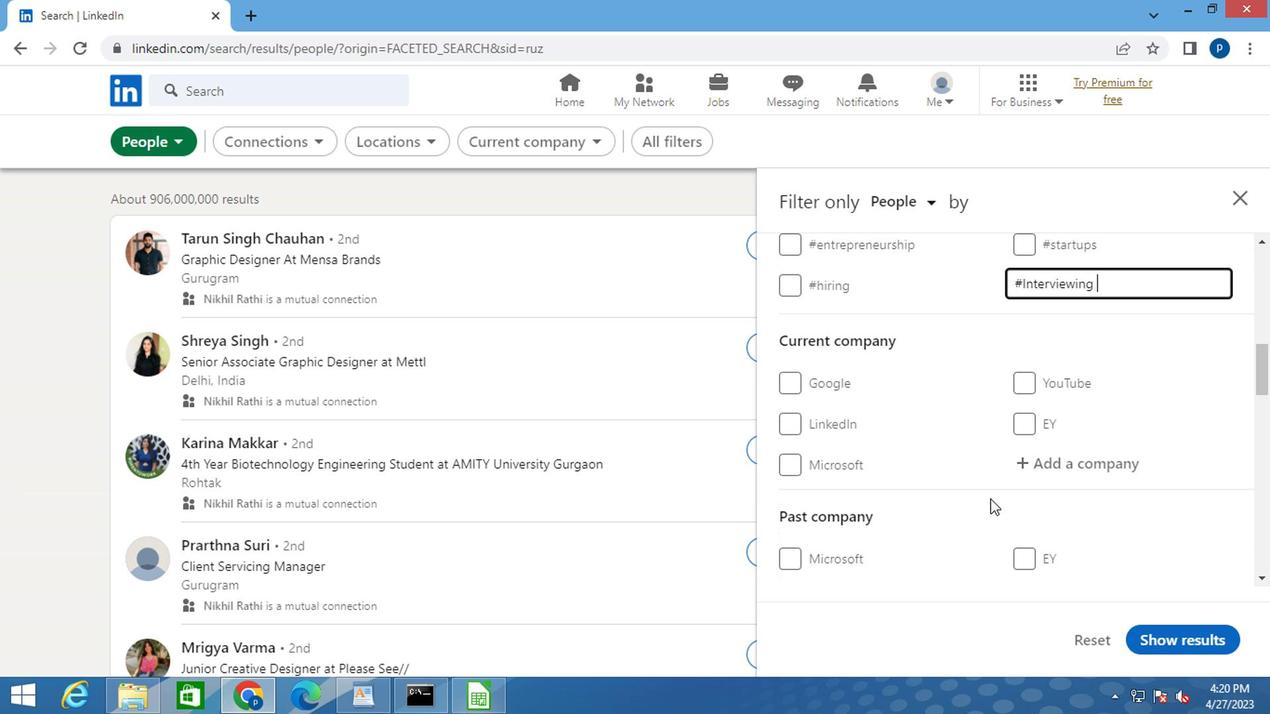 
Action: Mouse moved to (906, 500)
Screenshot: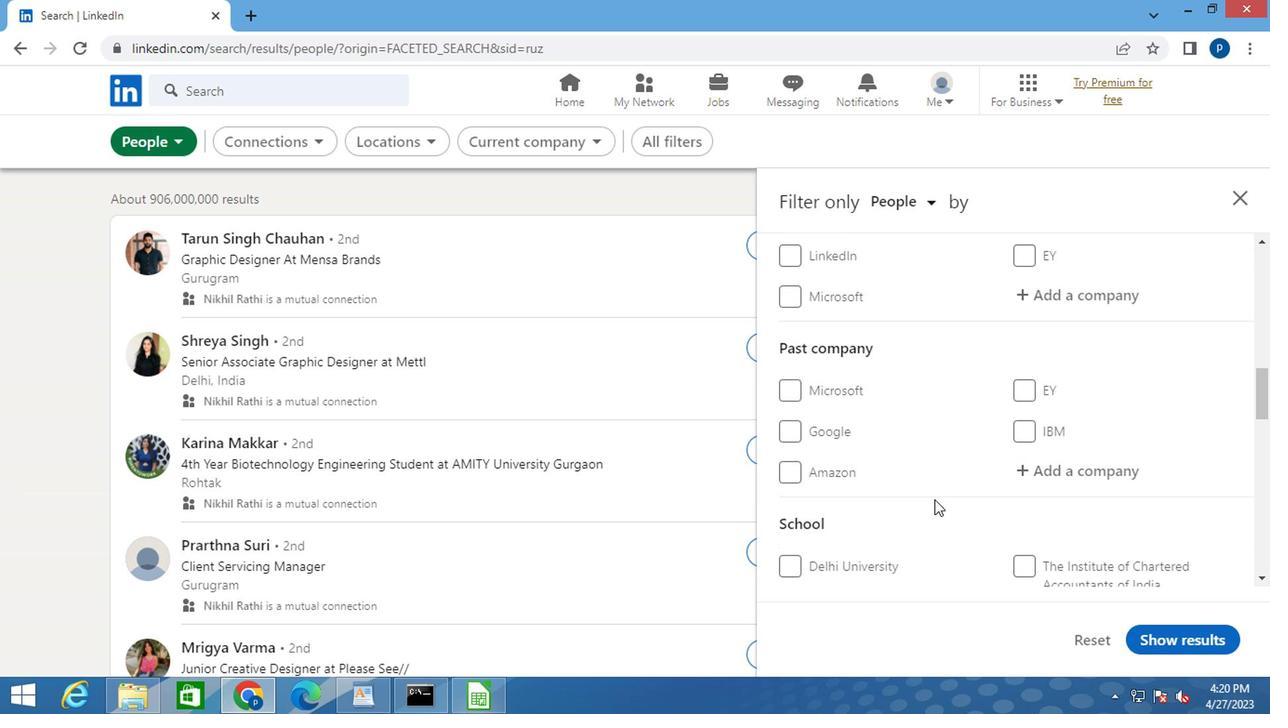 
Action: Mouse scrolled (906, 499) with delta (0, -1)
Screenshot: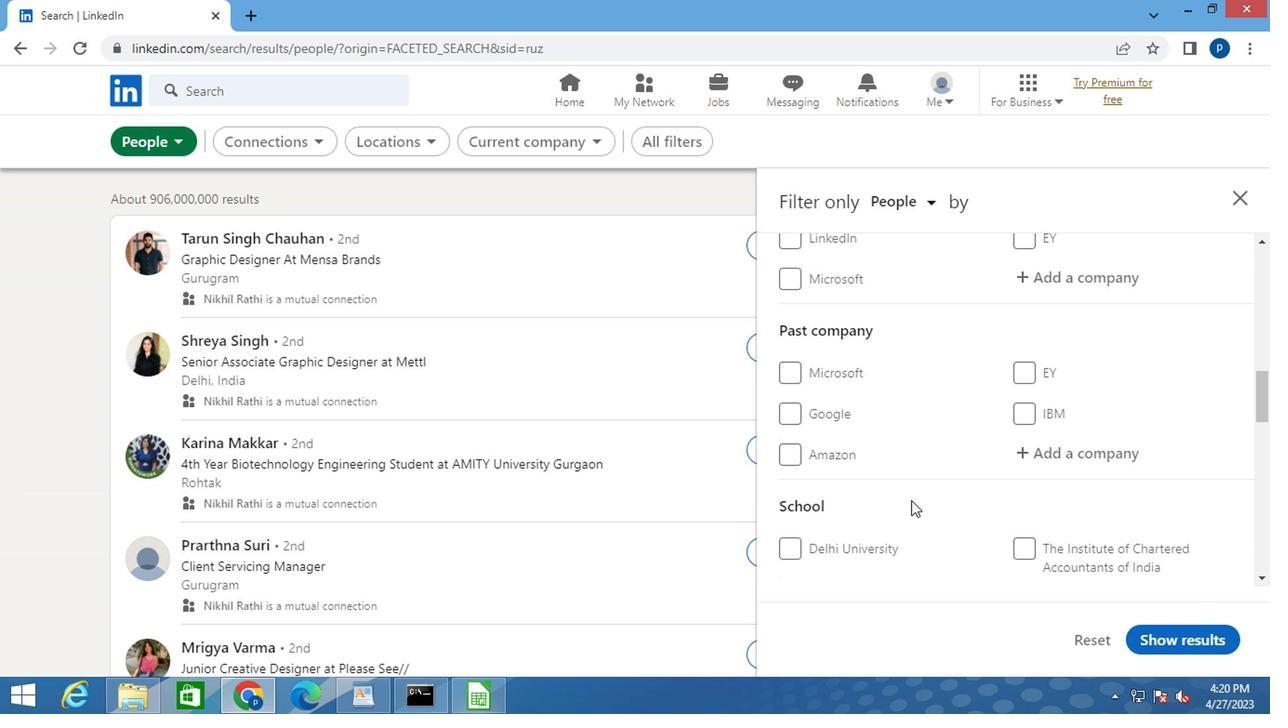 
Action: Mouse scrolled (906, 499) with delta (0, -1)
Screenshot: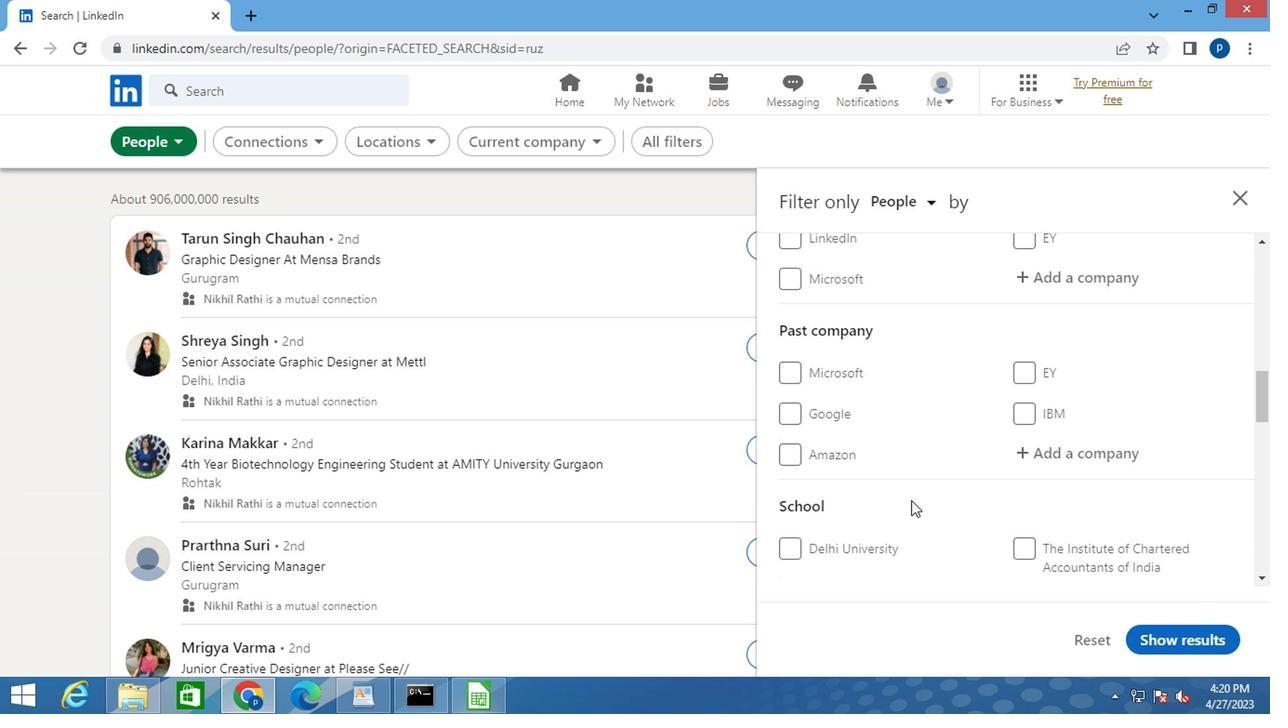 
Action: Mouse moved to (895, 498)
Screenshot: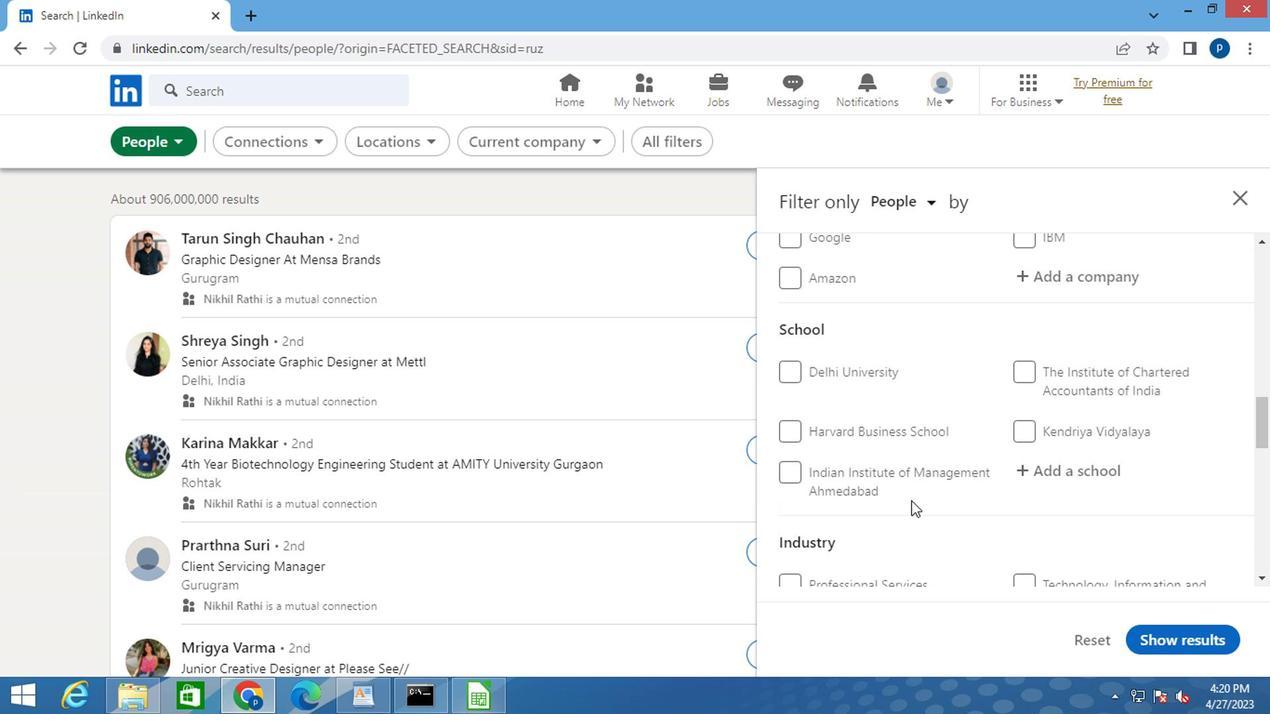 
Action: Mouse scrolled (895, 497) with delta (0, -1)
Screenshot: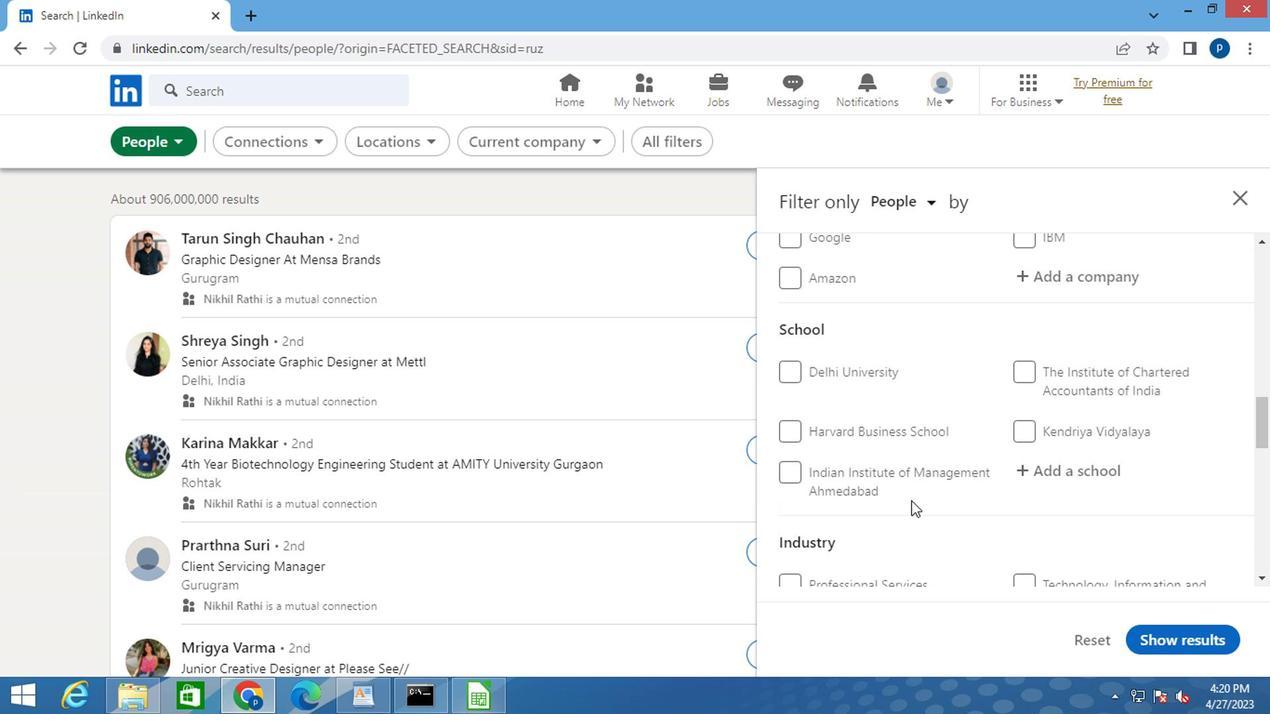 
Action: Mouse moved to (894, 497)
Screenshot: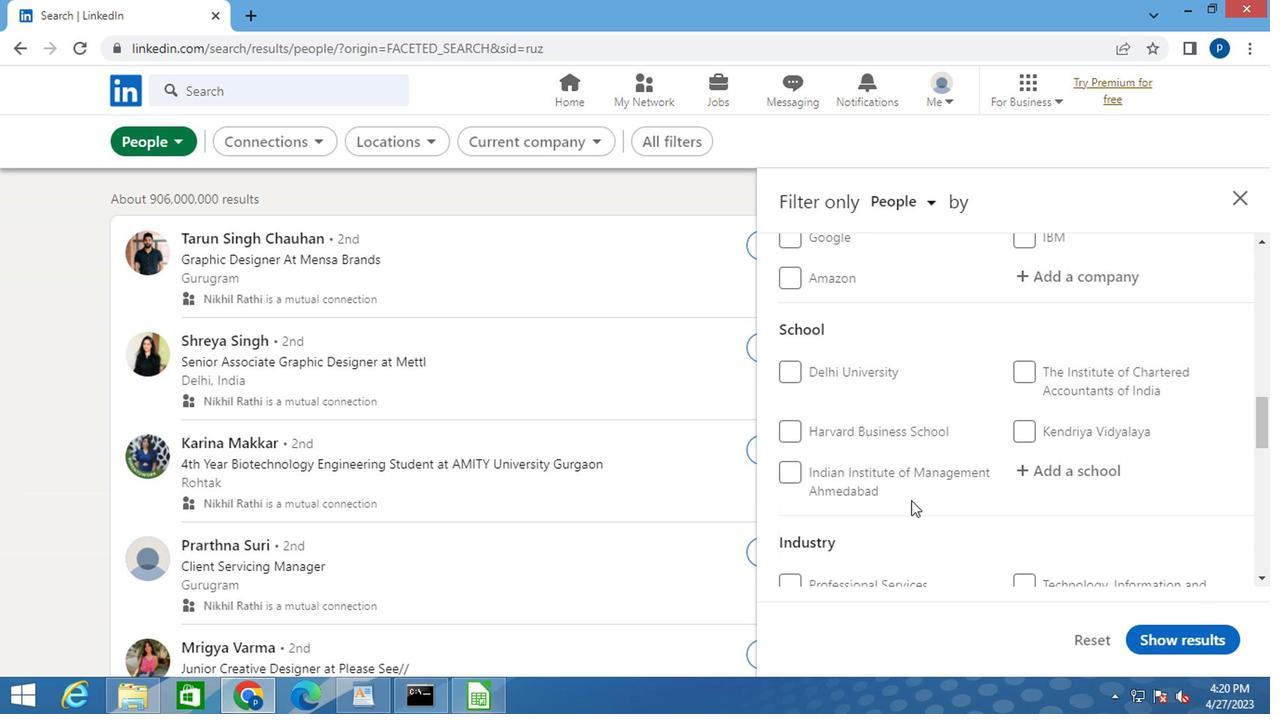 
Action: Mouse scrolled (894, 496) with delta (0, 0)
Screenshot: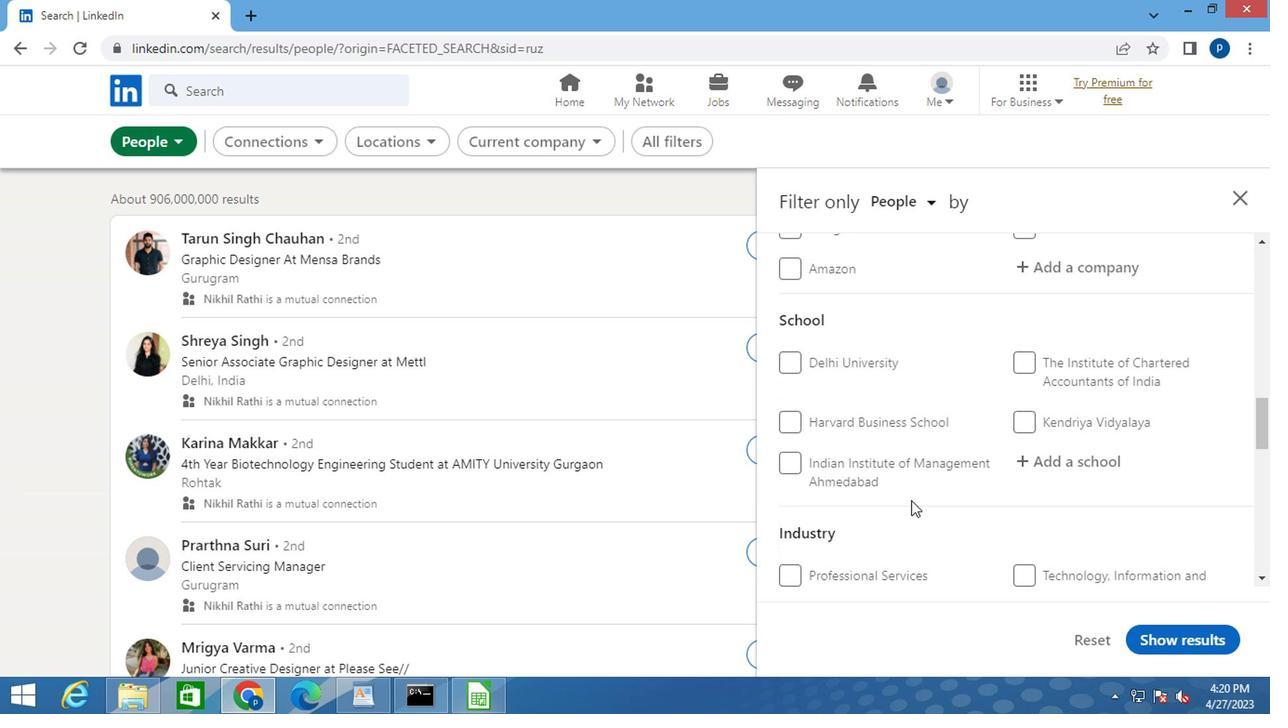
Action: Mouse moved to (887, 486)
Screenshot: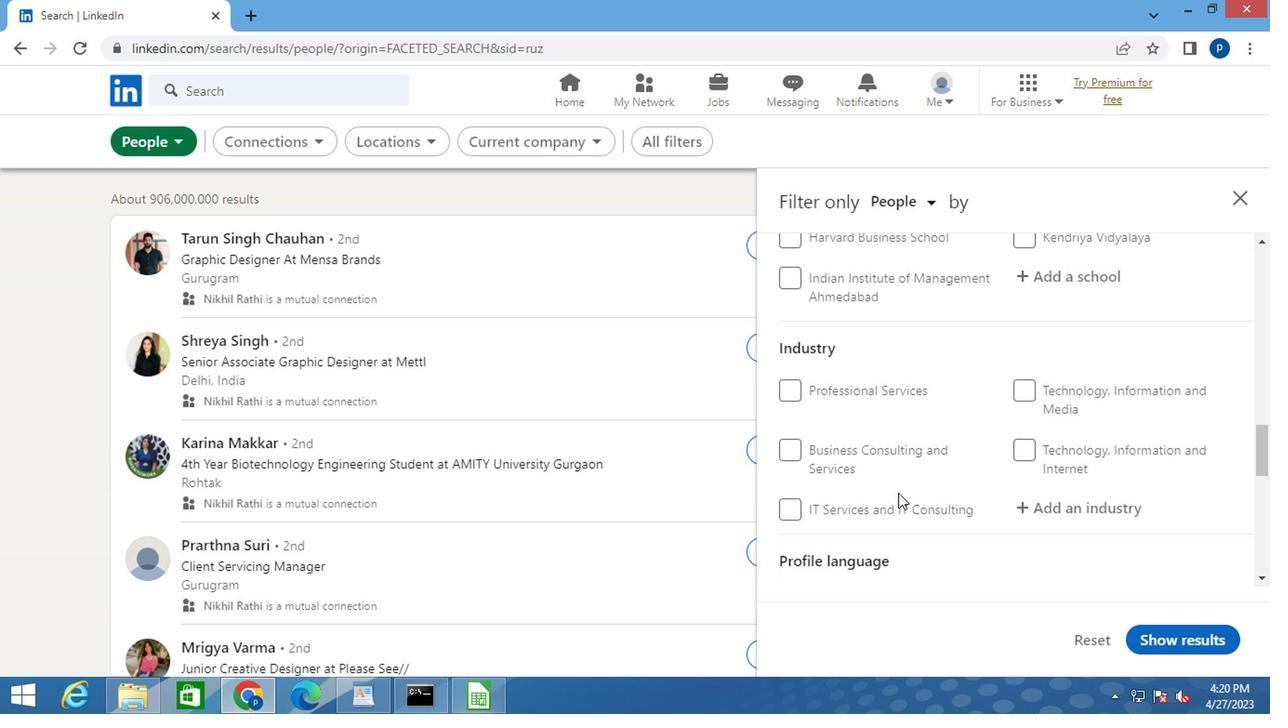
Action: Mouse scrolled (887, 485) with delta (0, -1)
Screenshot: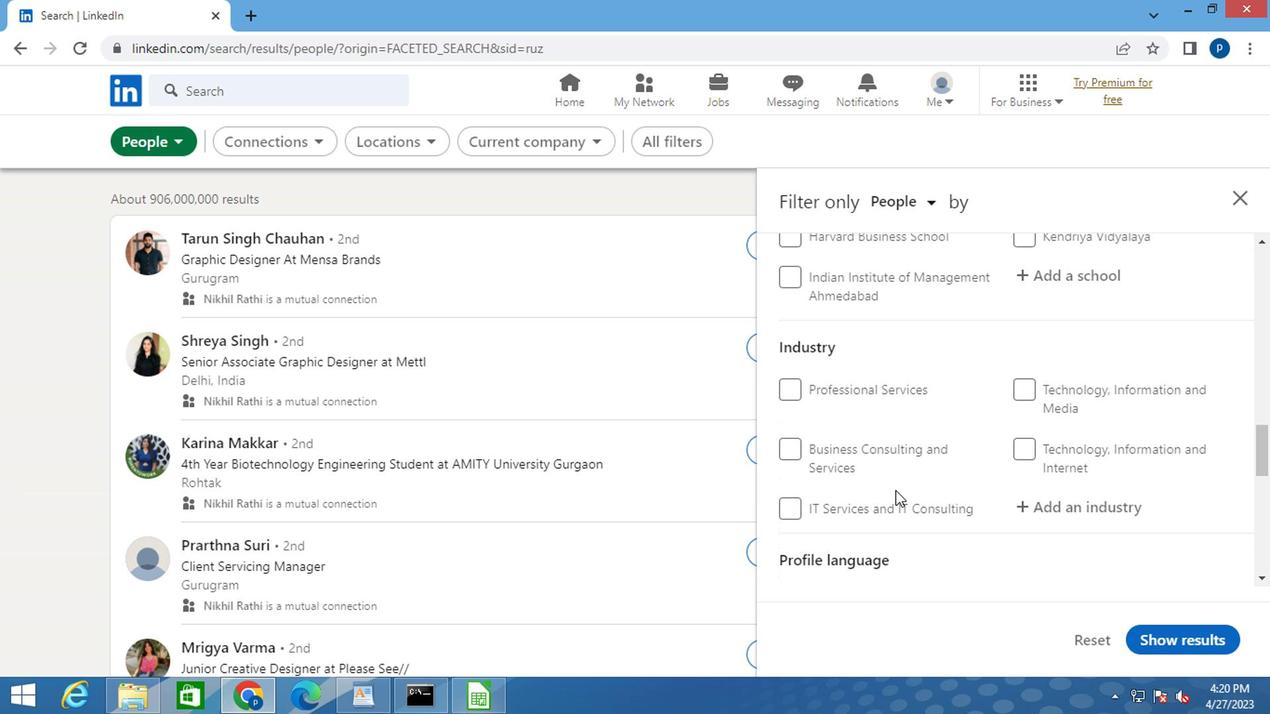 
Action: Mouse scrolled (887, 485) with delta (0, -1)
Screenshot: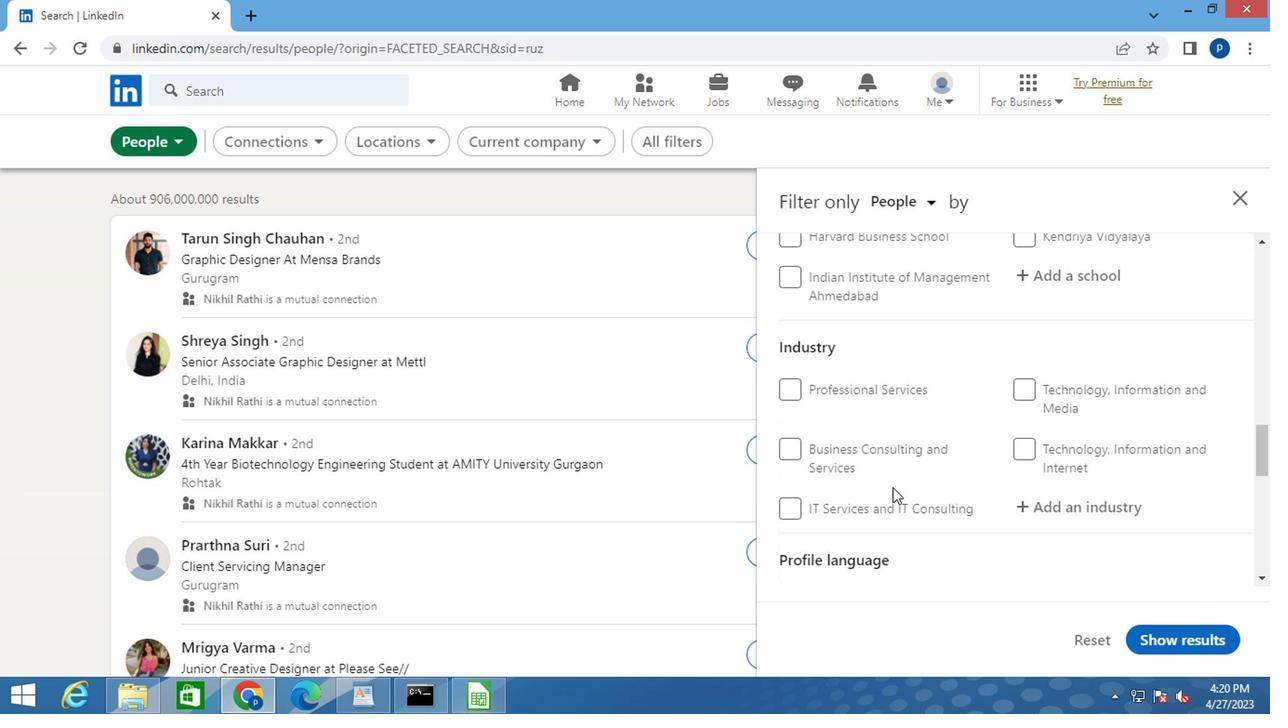 
Action: Mouse moved to (797, 457)
Screenshot: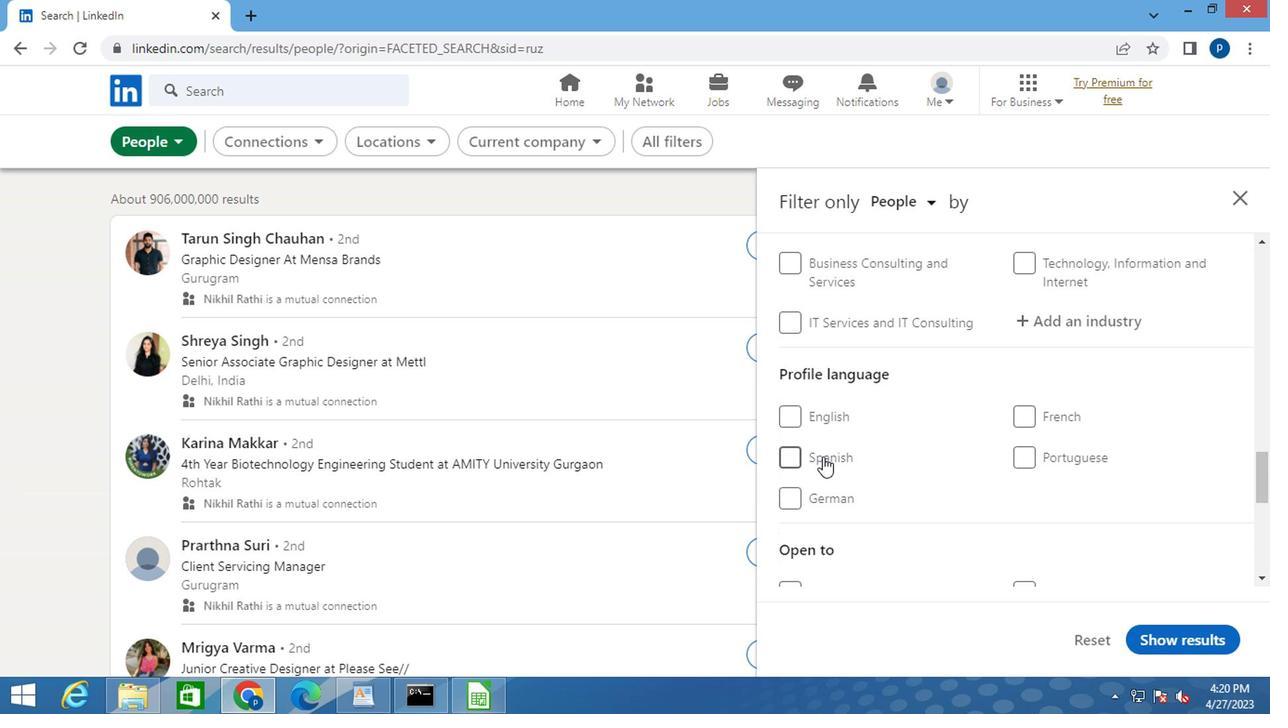 
Action: Mouse pressed left at (797, 457)
Screenshot: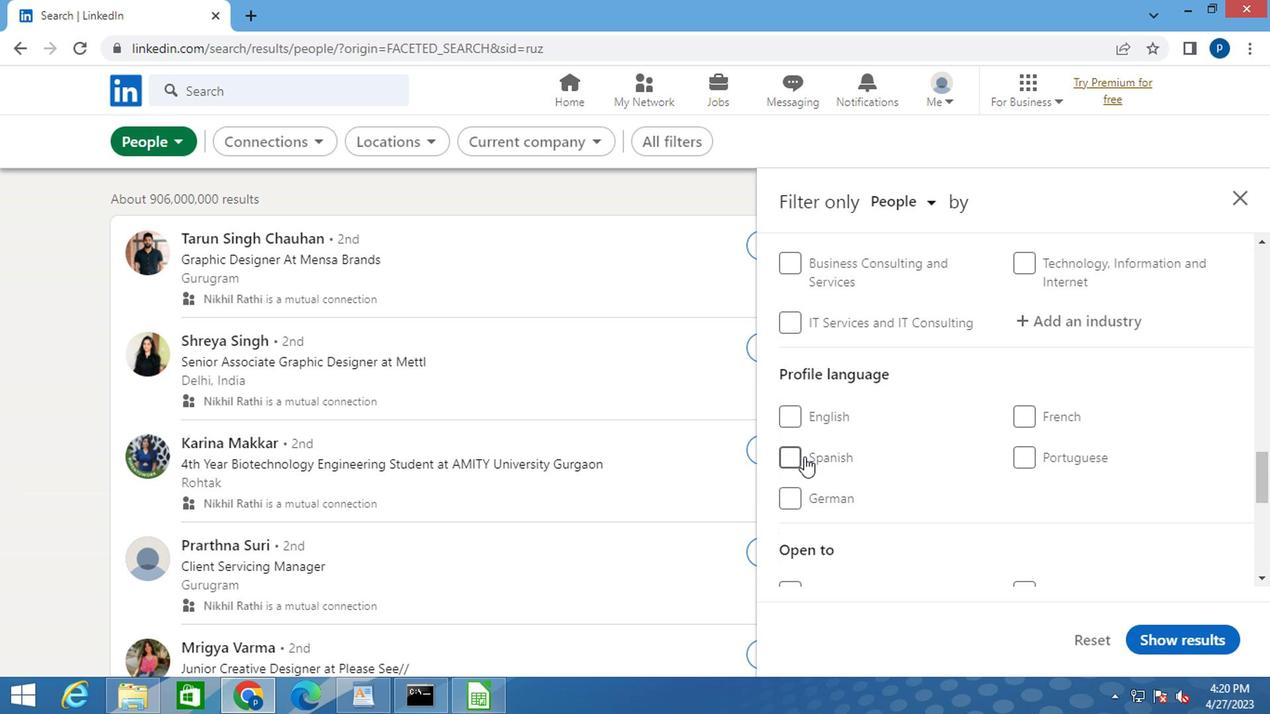 
Action: Mouse moved to (873, 449)
Screenshot: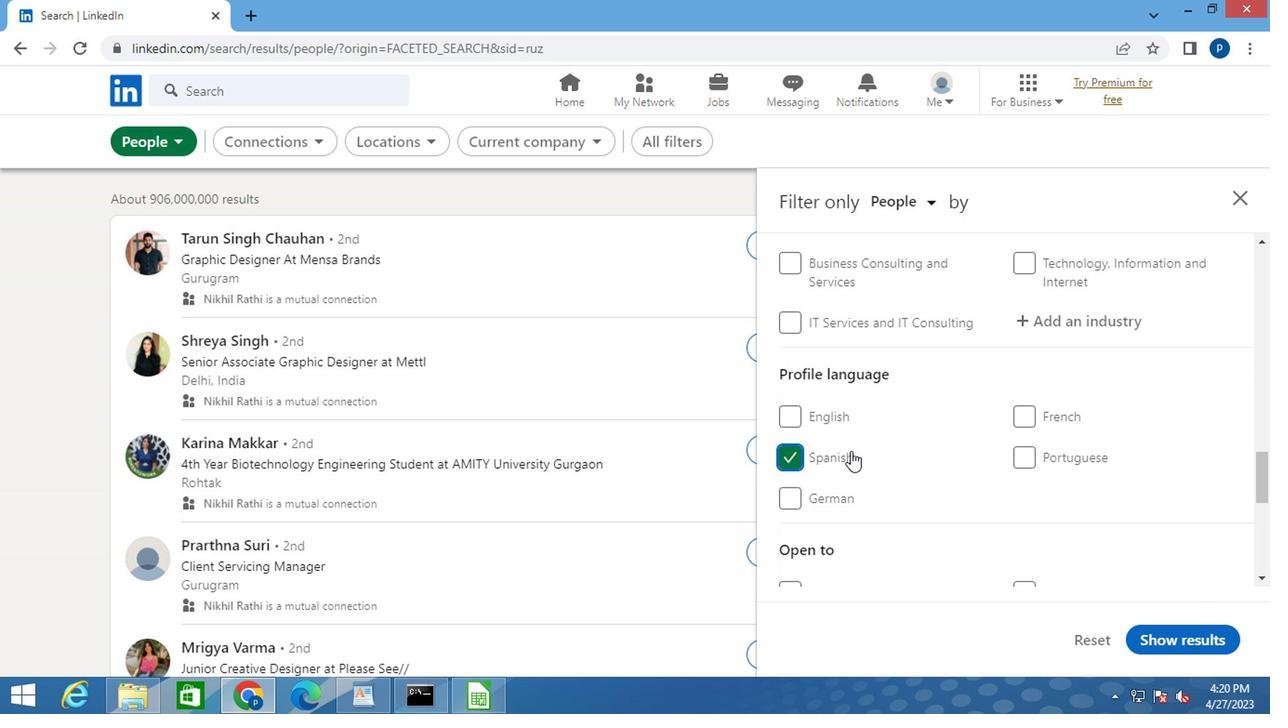 
Action: Mouse scrolled (873, 450) with delta (0, 0)
Screenshot: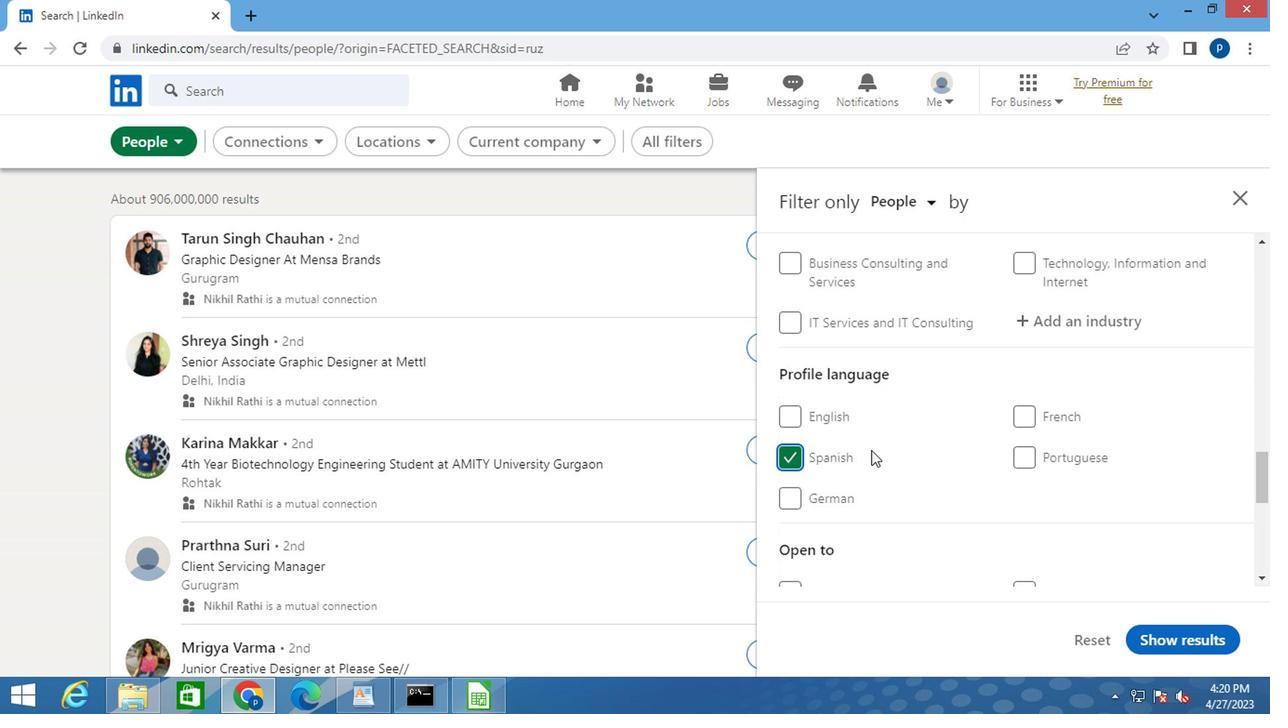 
Action: Mouse scrolled (873, 450) with delta (0, 0)
Screenshot: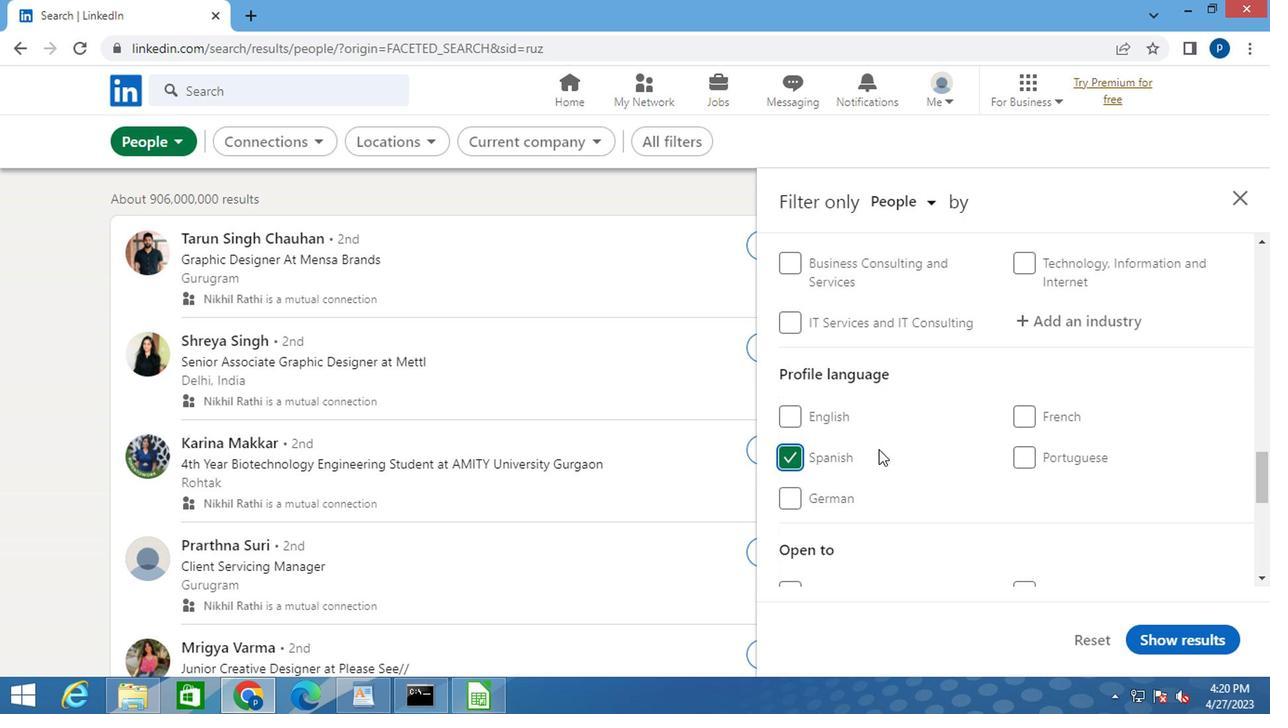 
Action: Mouse scrolled (873, 450) with delta (0, 0)
Screenshot: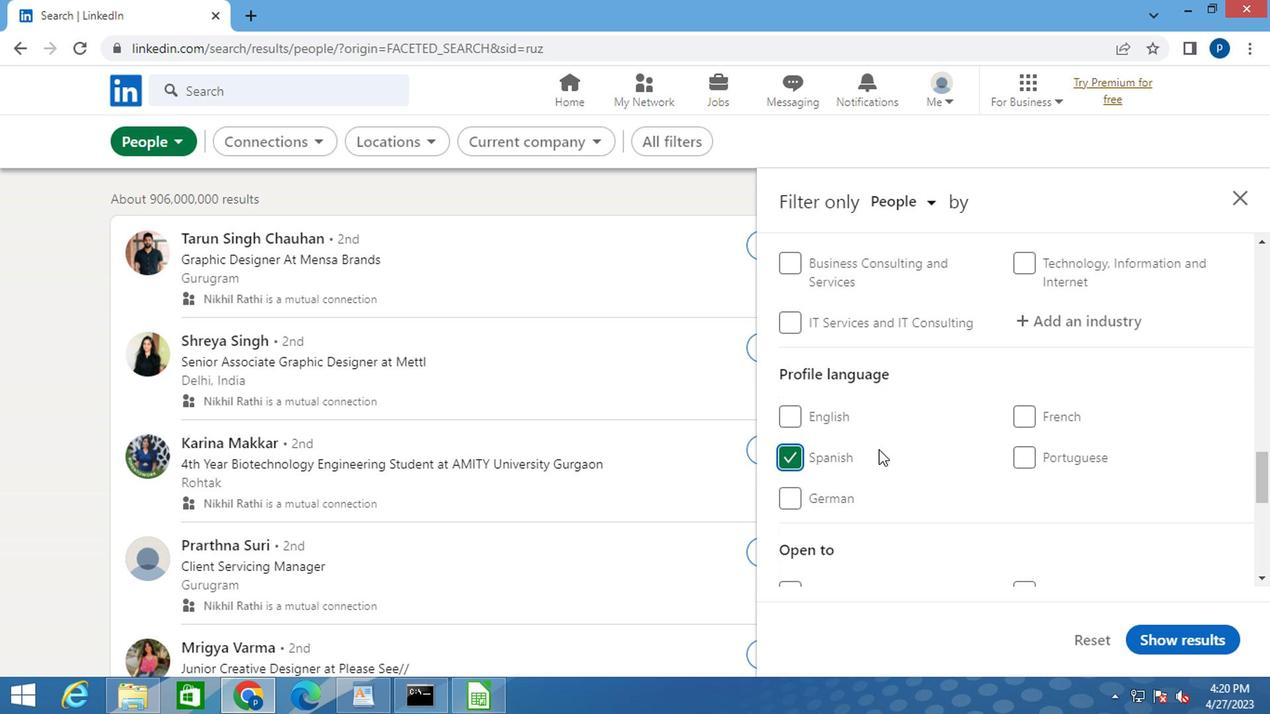 
Action: Mouse moved to (1000, 438)
Screenshot: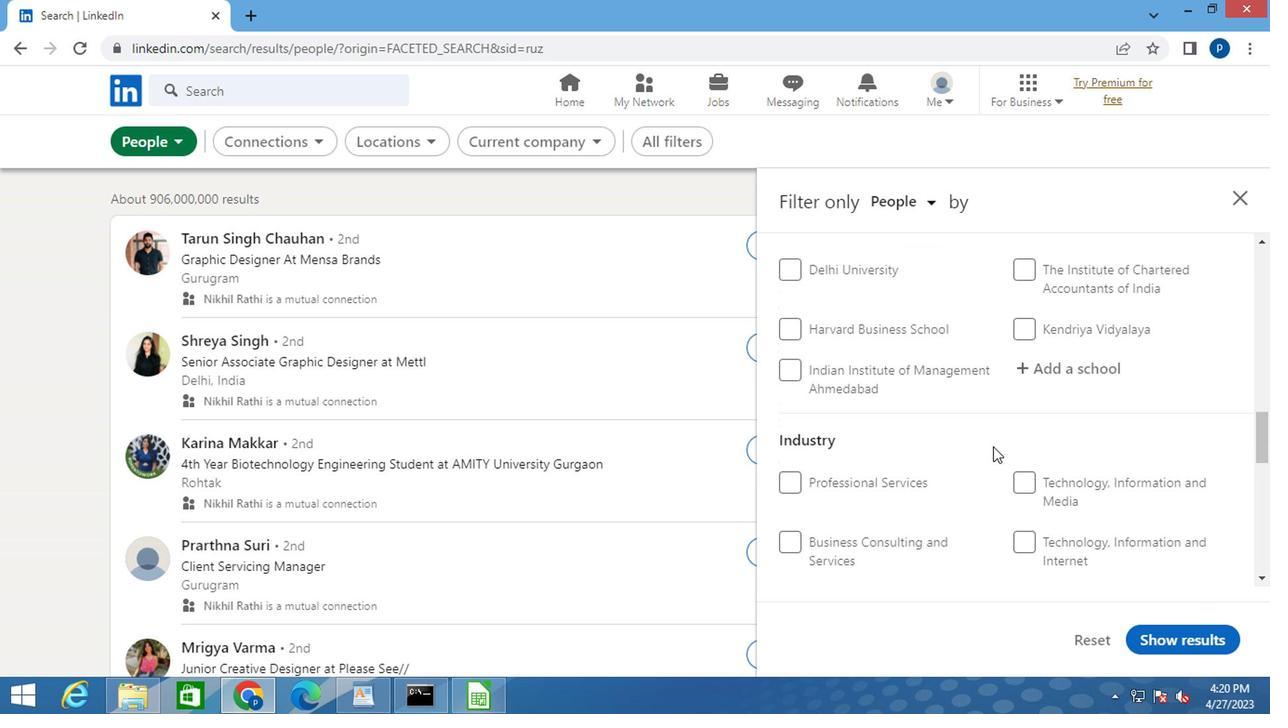 
Action: Mouse scrolled (1000, 439) with delta (0, 0)
Screenshot: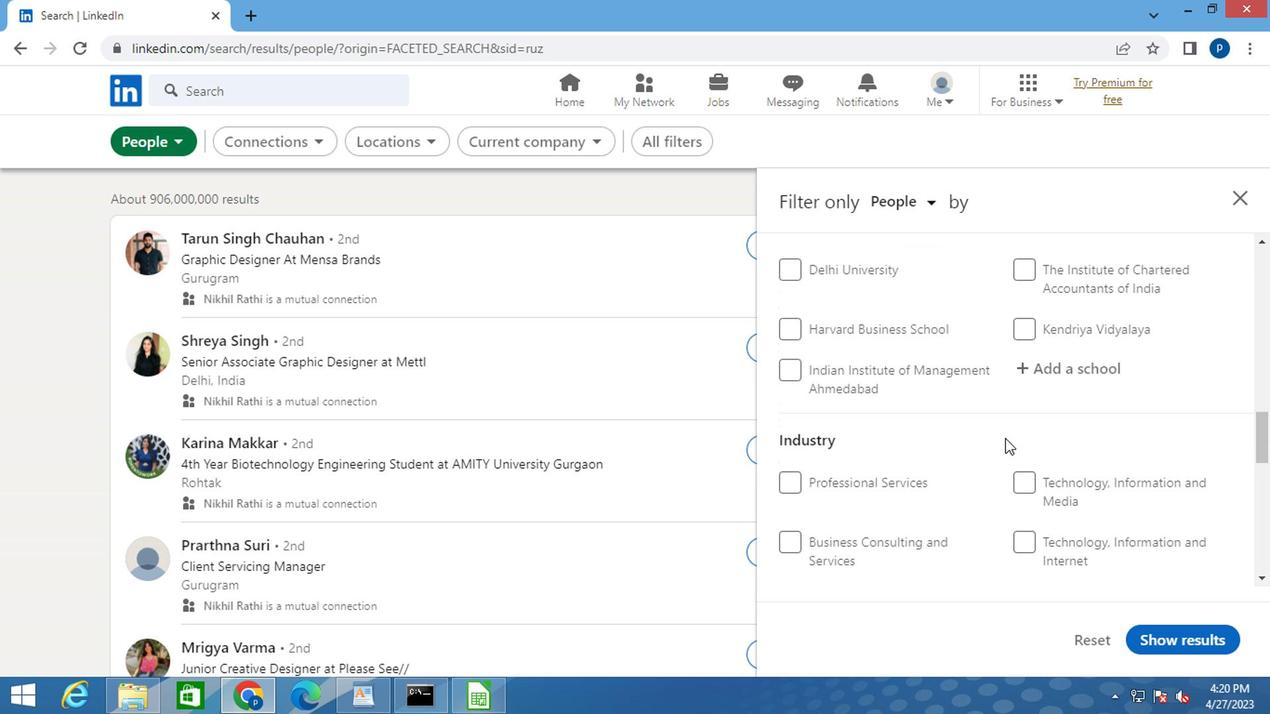 
Action: Mouse moved to (1000, 438)
Screenshot: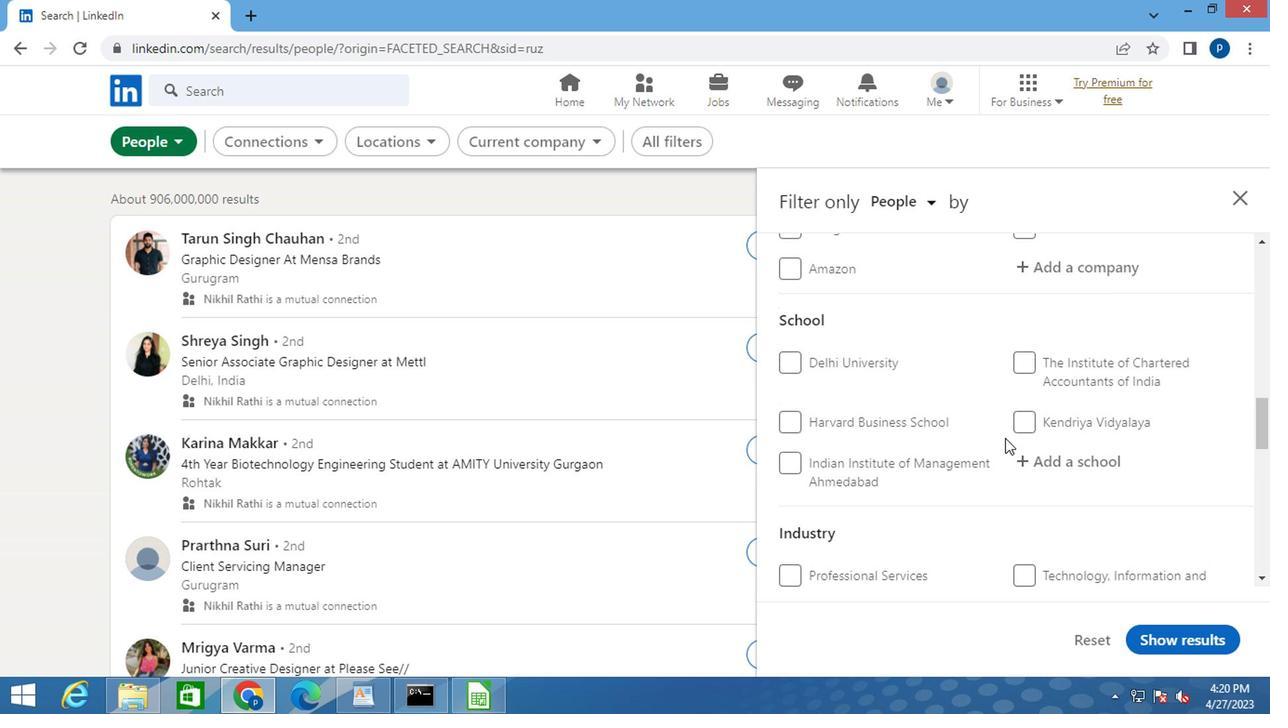 
Action: Mouse scrolled (1000, 439) with delta (0, 0)
Screenshot: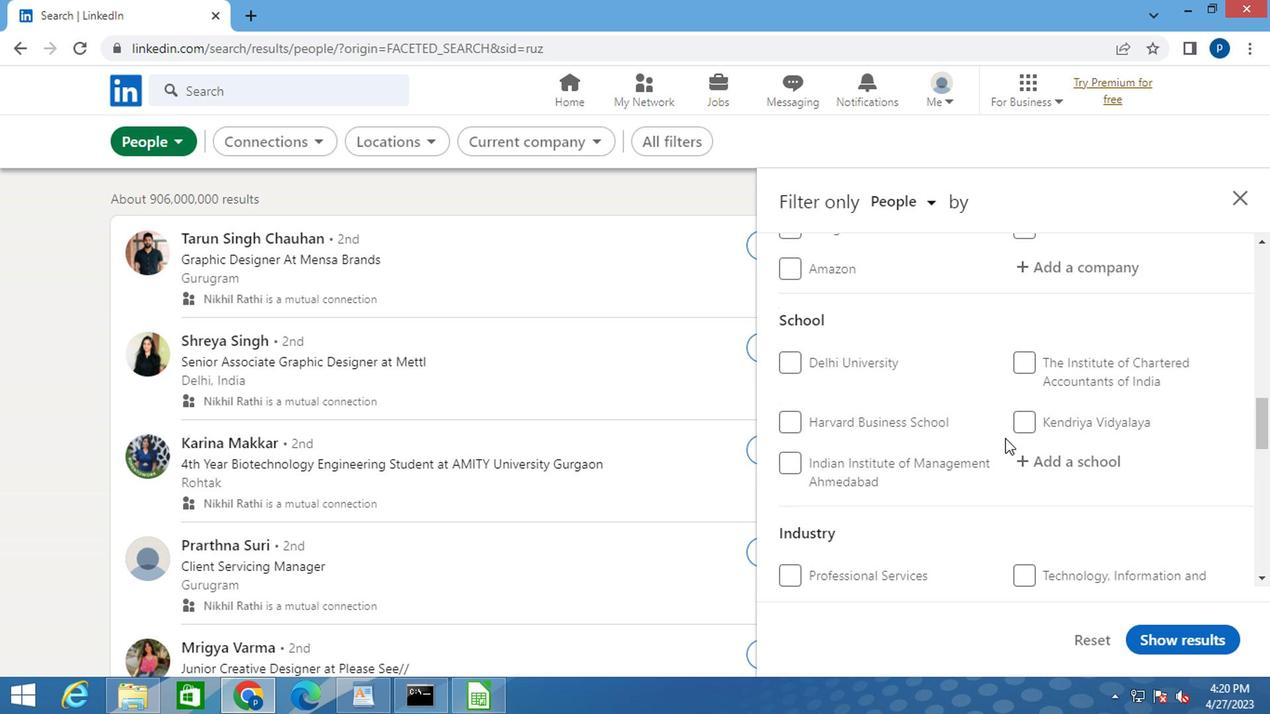 
Action: Mouse scrolled (1000, 439) with delta (0, 0)
Screenshot: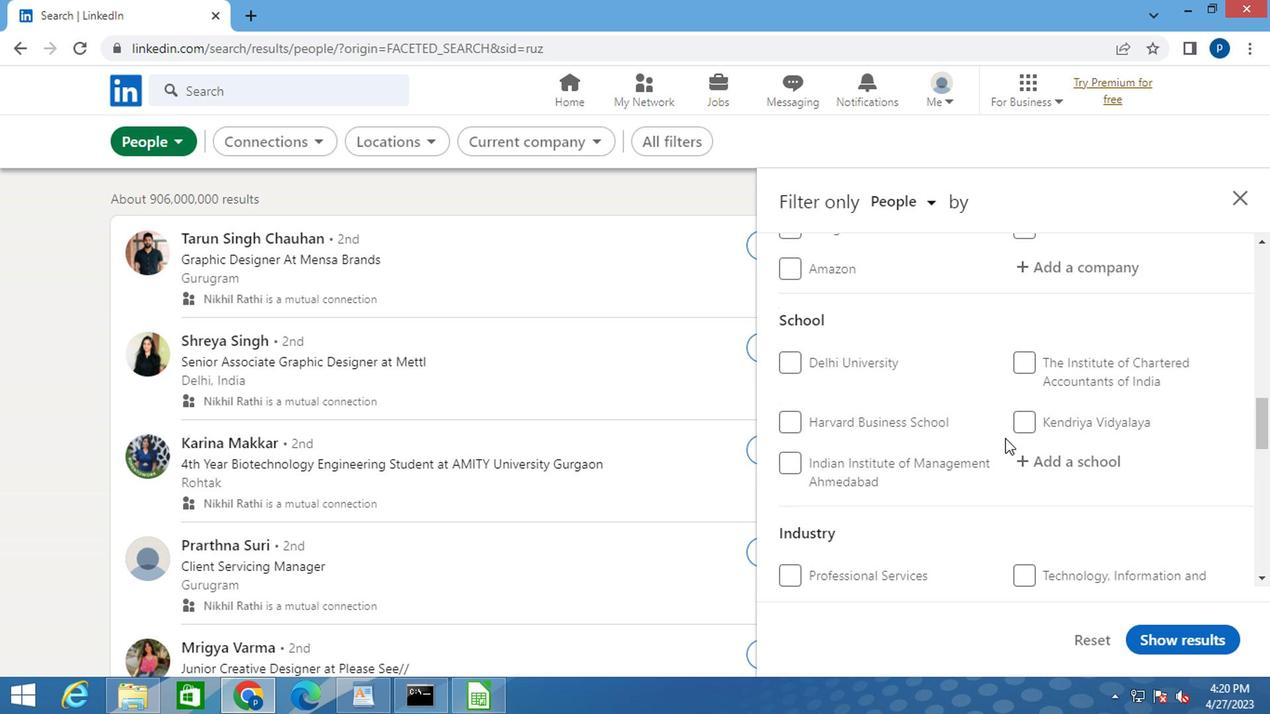 
Action: Mouse scrolled (1000, 439) with delta (0, 0)
Screenshot: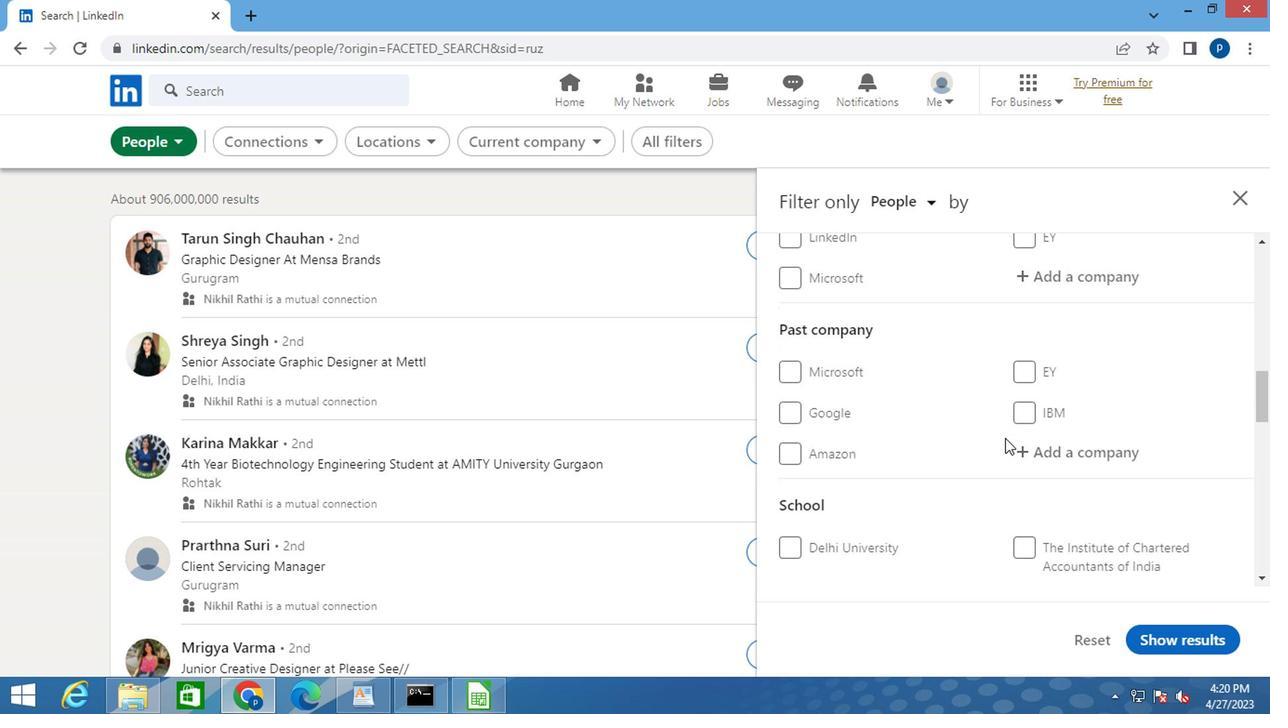 
Action: Mouse scrolled (1000, 439) with delta (0, 0)
Screenshot: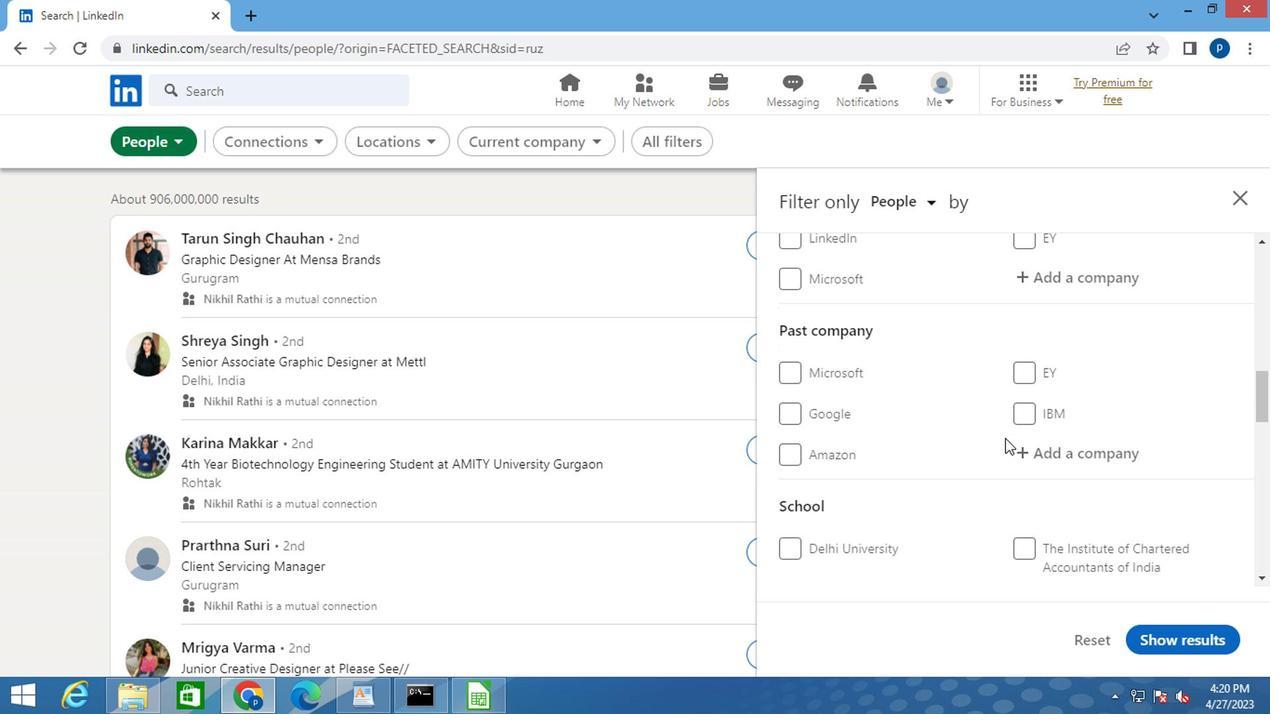 
Action: Mouse scrolled (1000, 439) with delta (0, 0)
Screenshot: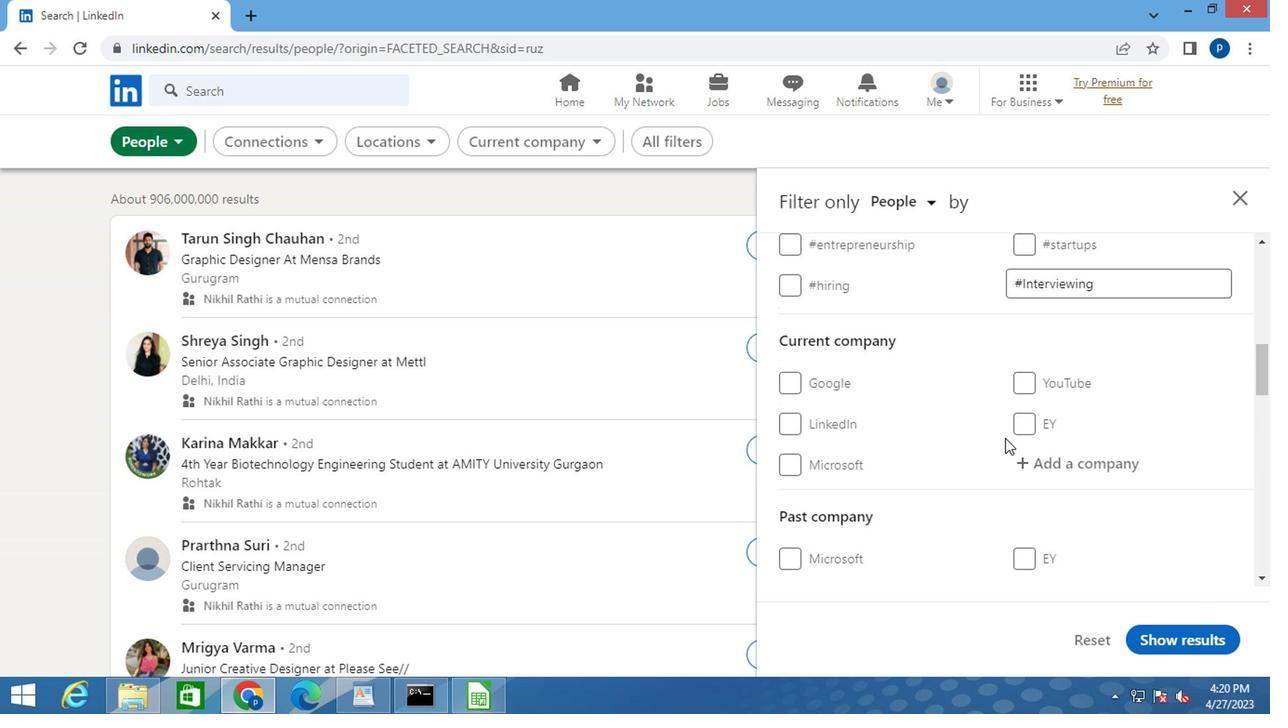
Action: Mouse moved to (1057, 553)
Screenshot: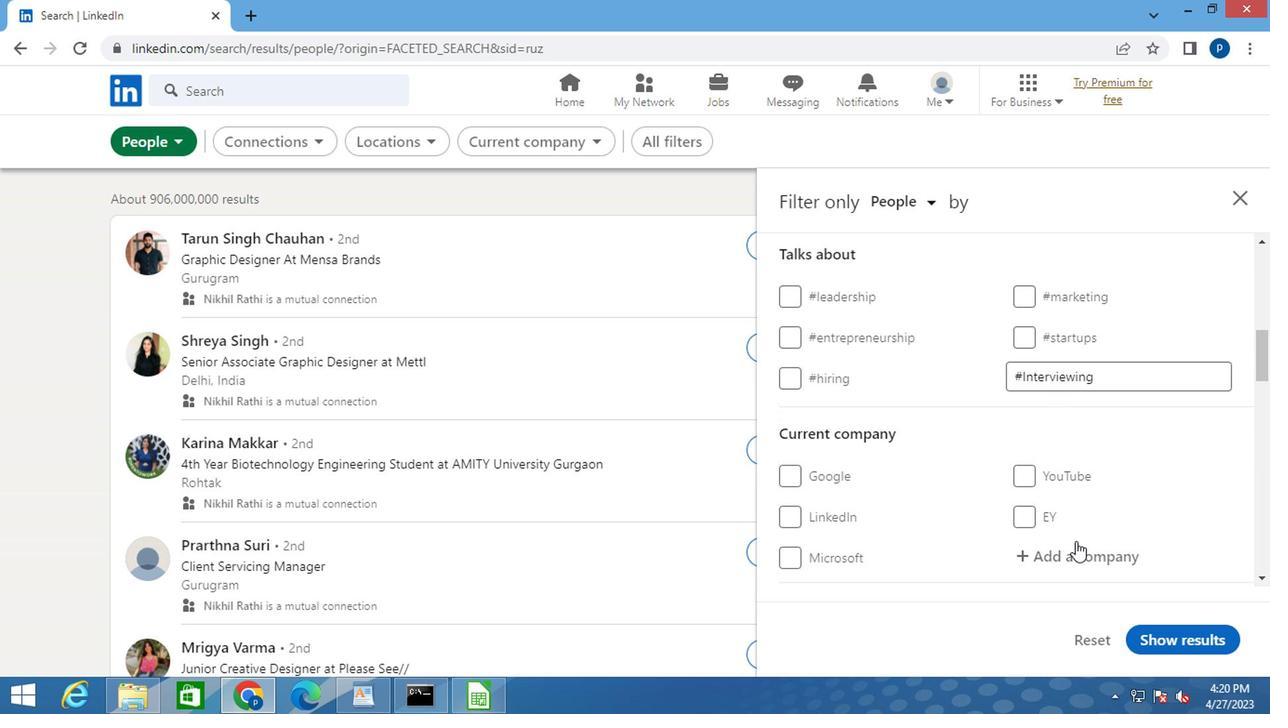 
Action: Mouse pressed left at (1057, 553)
Screenshot: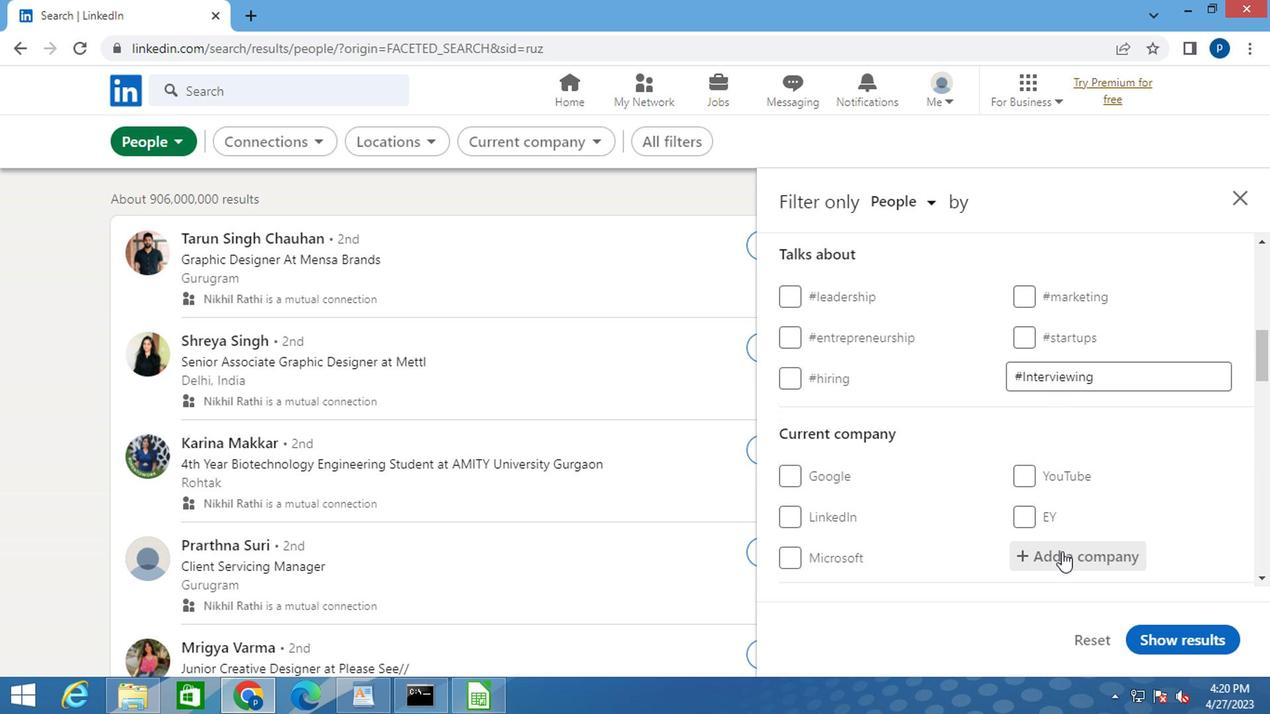 
Action: Mouse pressed left at (1057, 553)
Screenshot: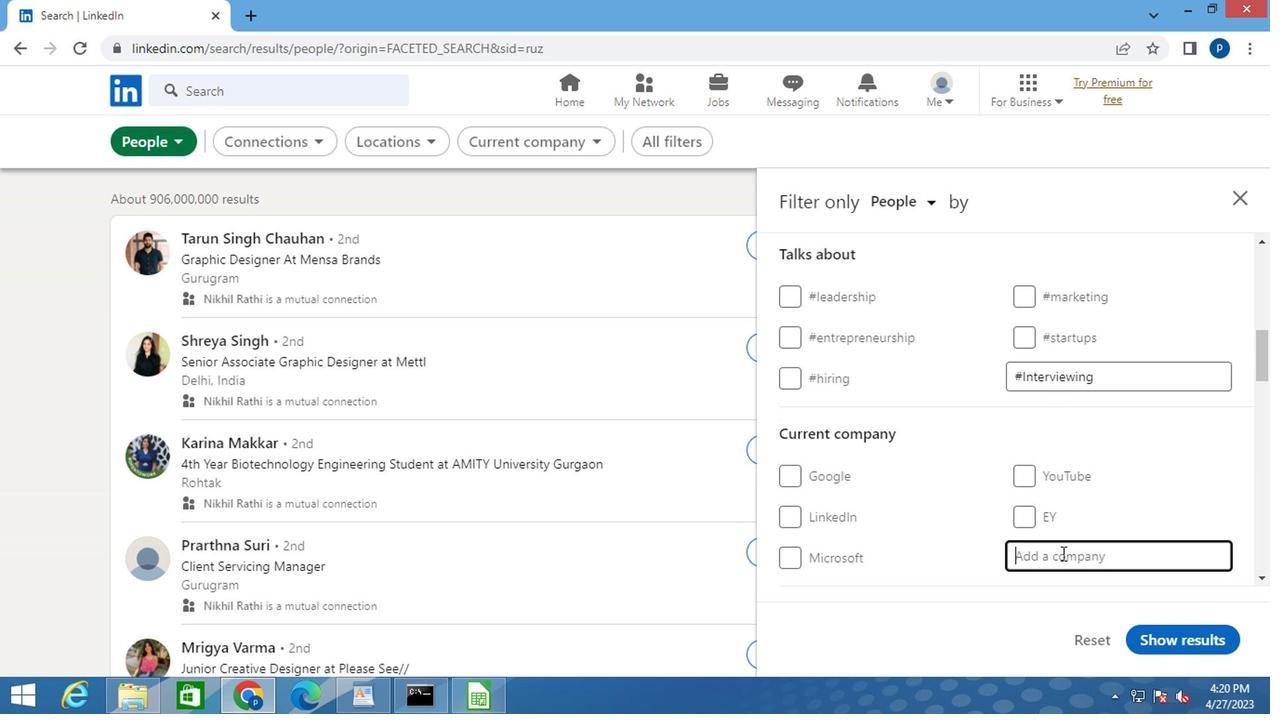 
Action: Key pressed <Key.caps_lock>S<Key.caps_lock>HEE<Key.backspace>LL
Screenshot: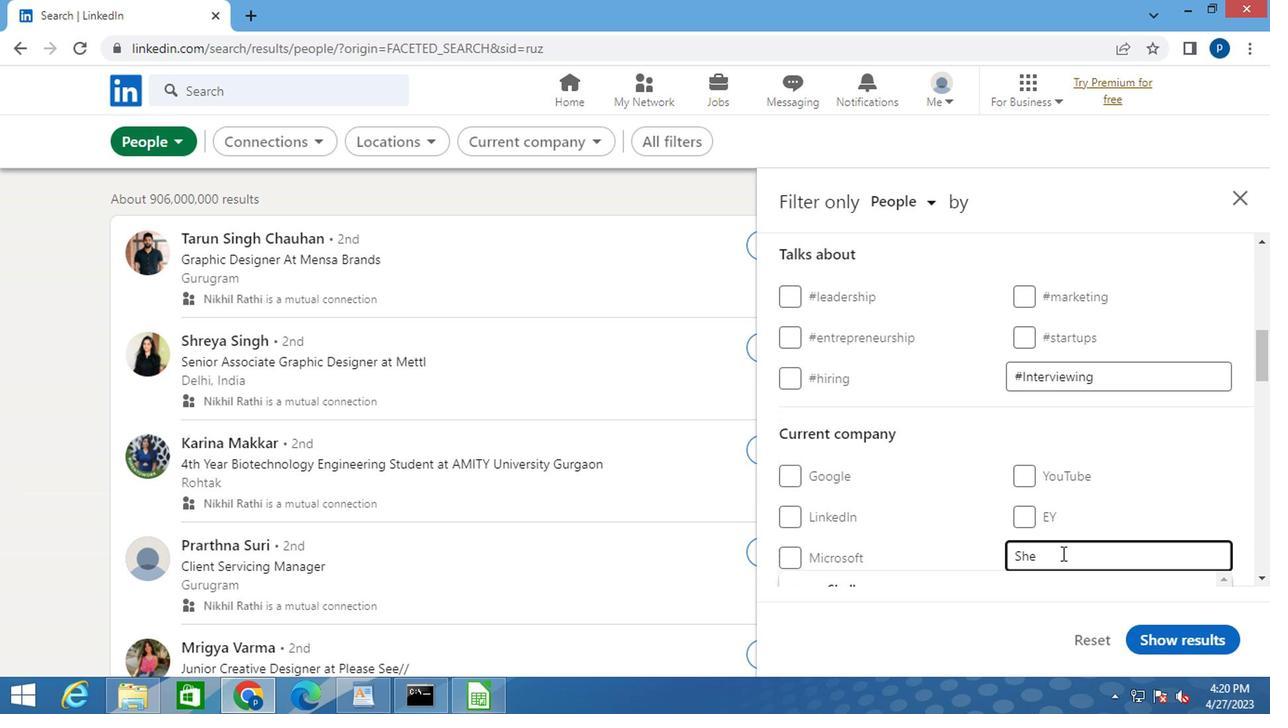 
Action: Mouse scrolled (1057, 552) with delta (0, 0)
Screenshot: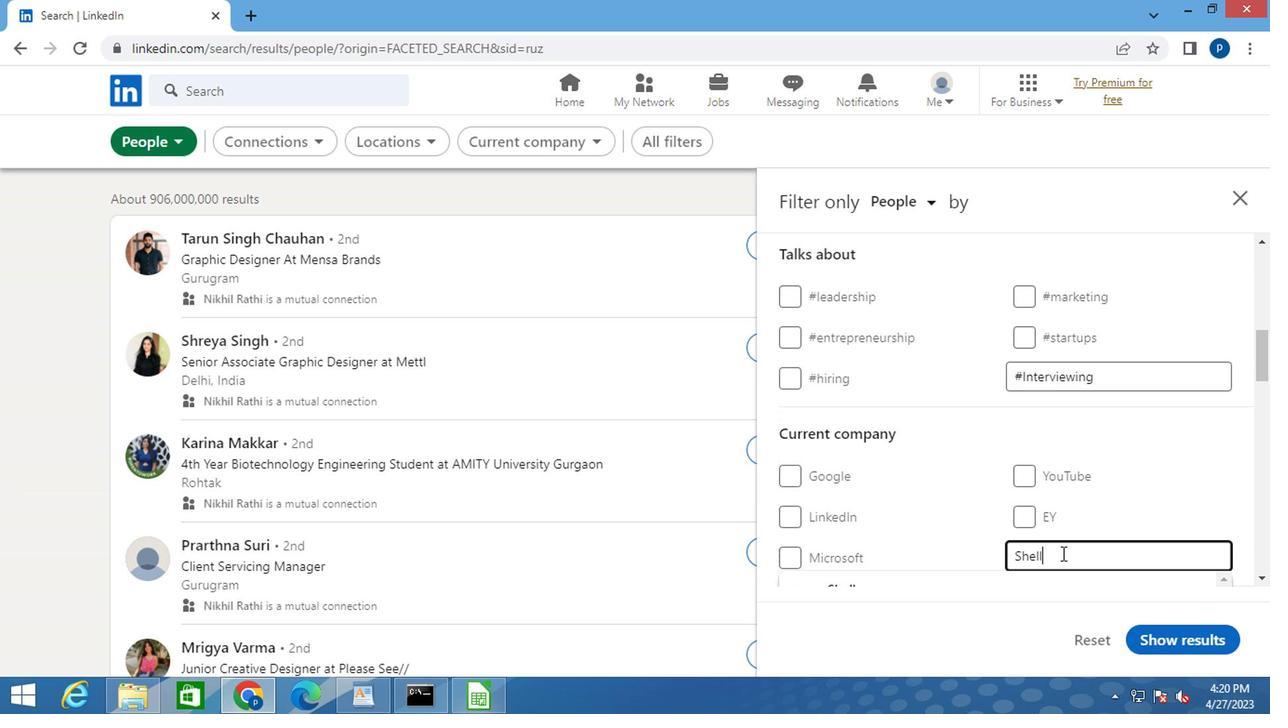 
Action: Mouse moved to (1066, 487)
Screenshot: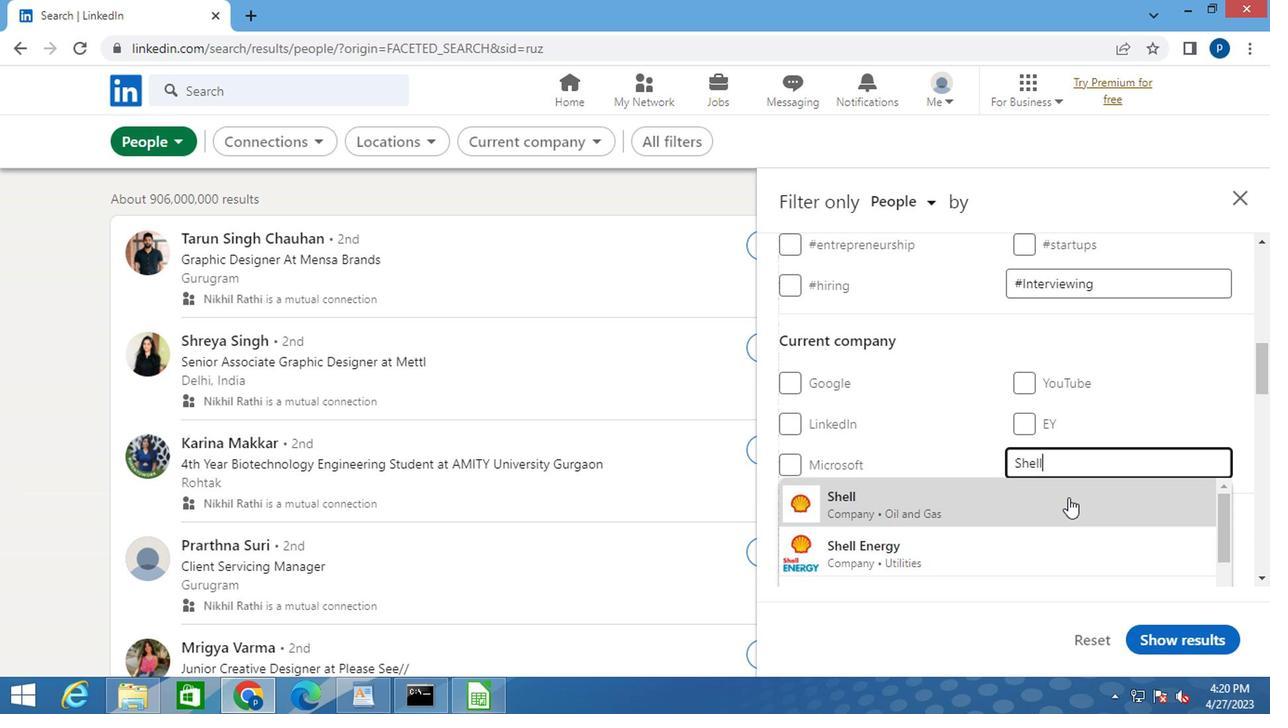 
Action: Key pressed <Key.space><Key.caps_lock>C<Key.caps_lock>ATALY<Key.backspace><Key.backspace>LYSTS<Key.space><Key.shift>&<Key.space><Key.caps_lock>T<Key.caps_lock>ECHNOLOGIES<Key.space>
Screenshot: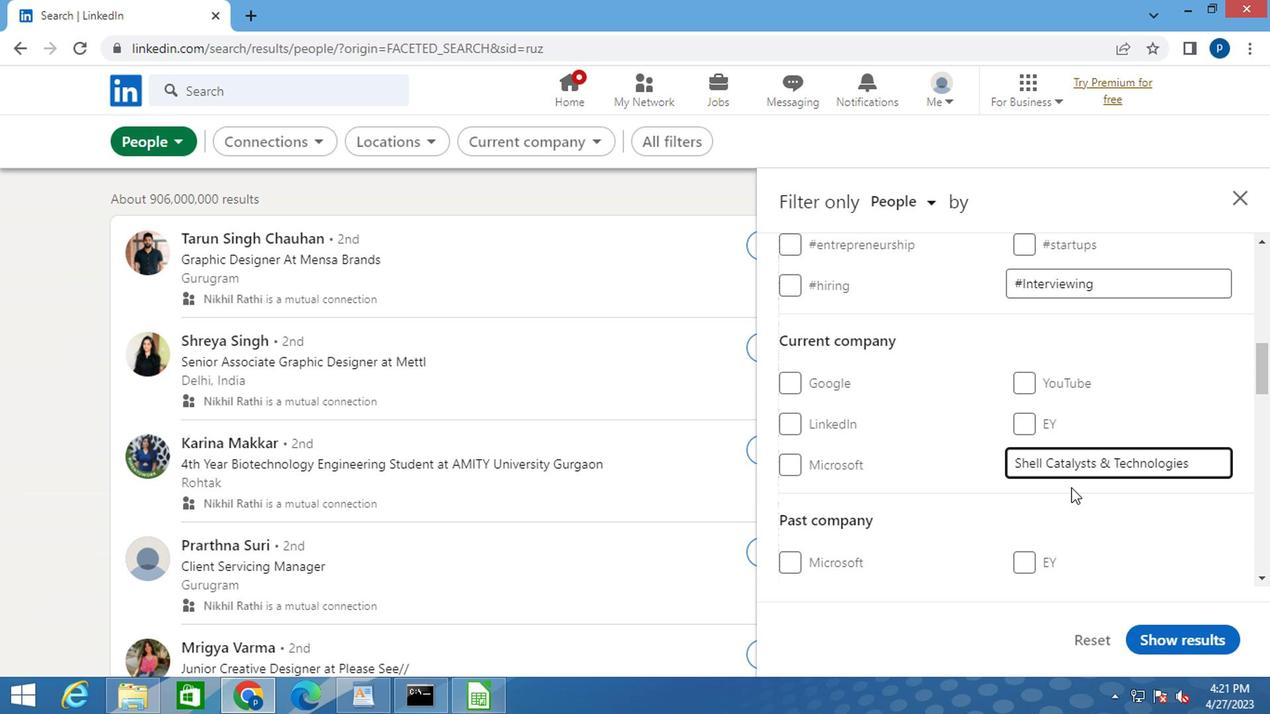 
Action: Mouse moved to (921, 480)
Screenshot: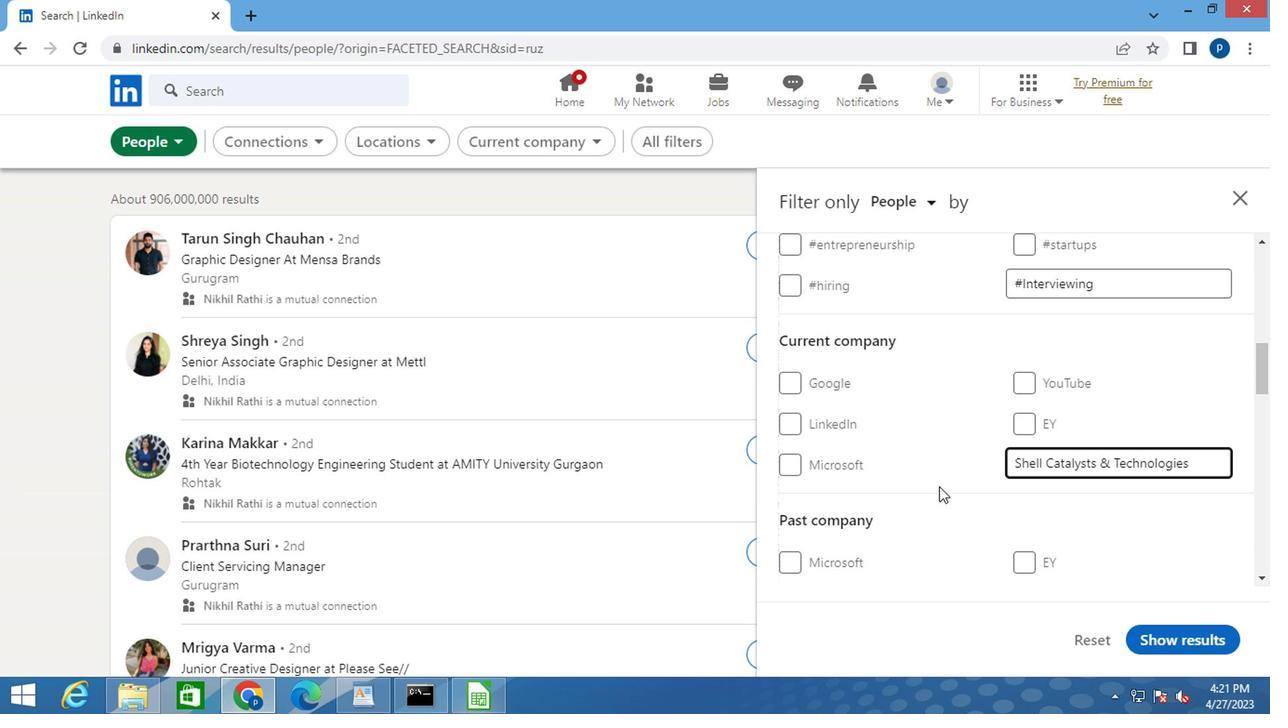
Action: Mouse scrolled (921, 479) with delta (0, 0)
Screenshot: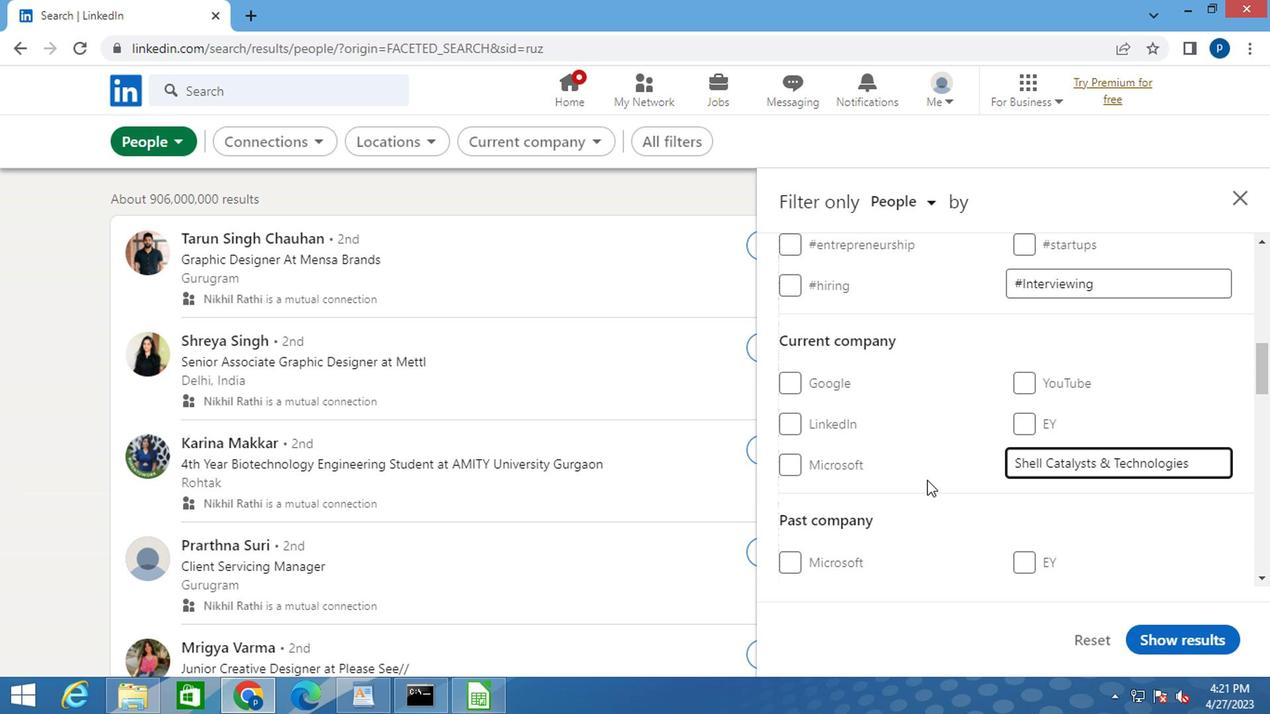 
Action: Mouse scrolled (921, 479) with delta (0, 0)
Screenshot: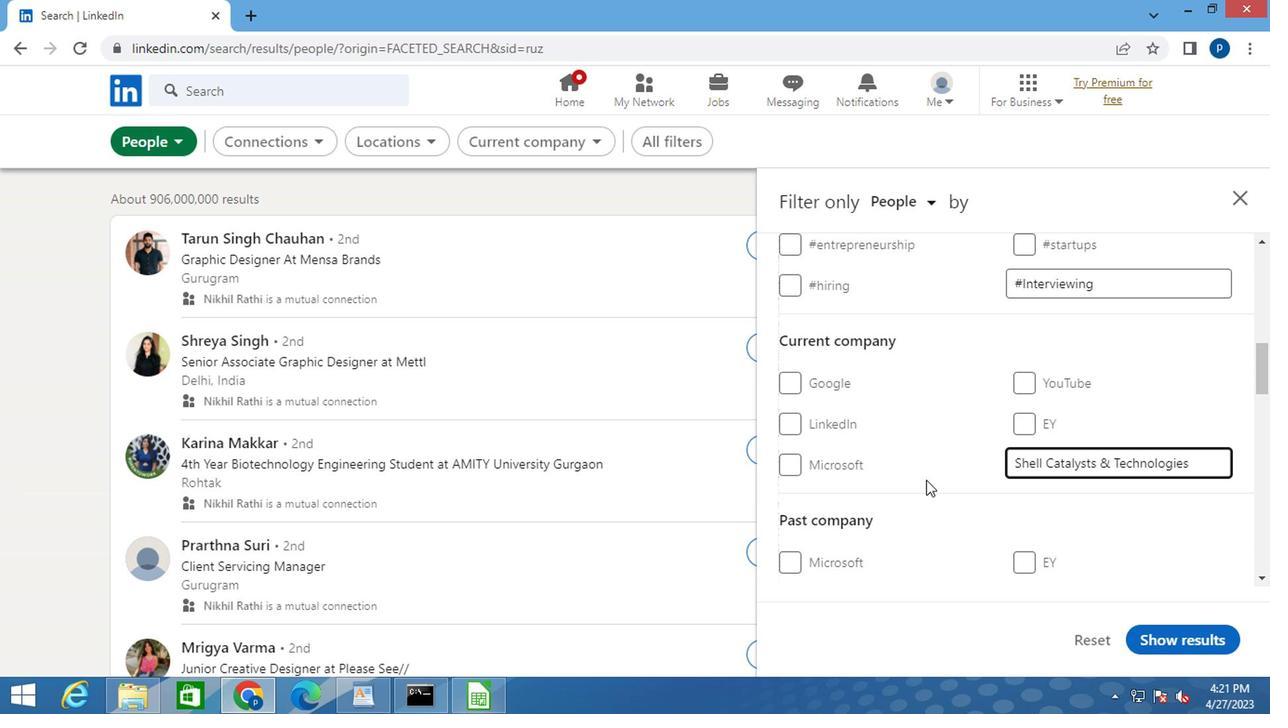 
Action: Mouse moved to (937, 461)
Screenshot: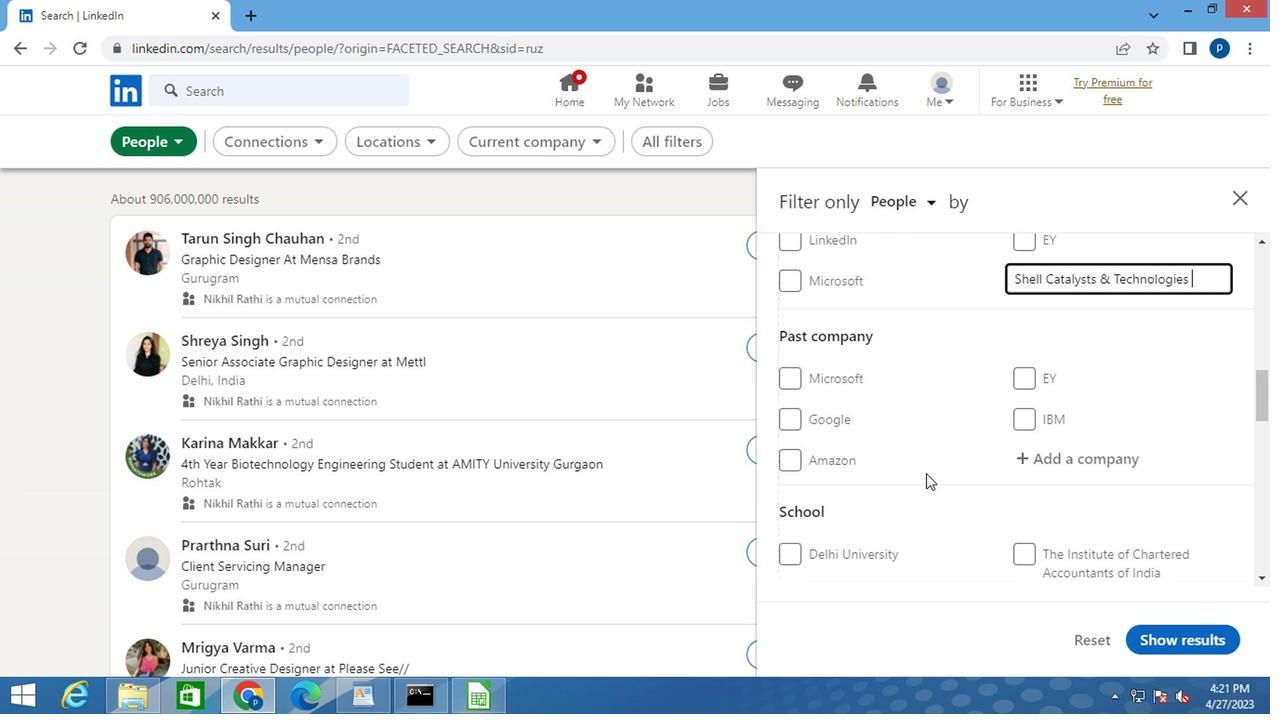 
Action: Mouse scrolled (937, 461) with delta (0, 0)
Screenshot: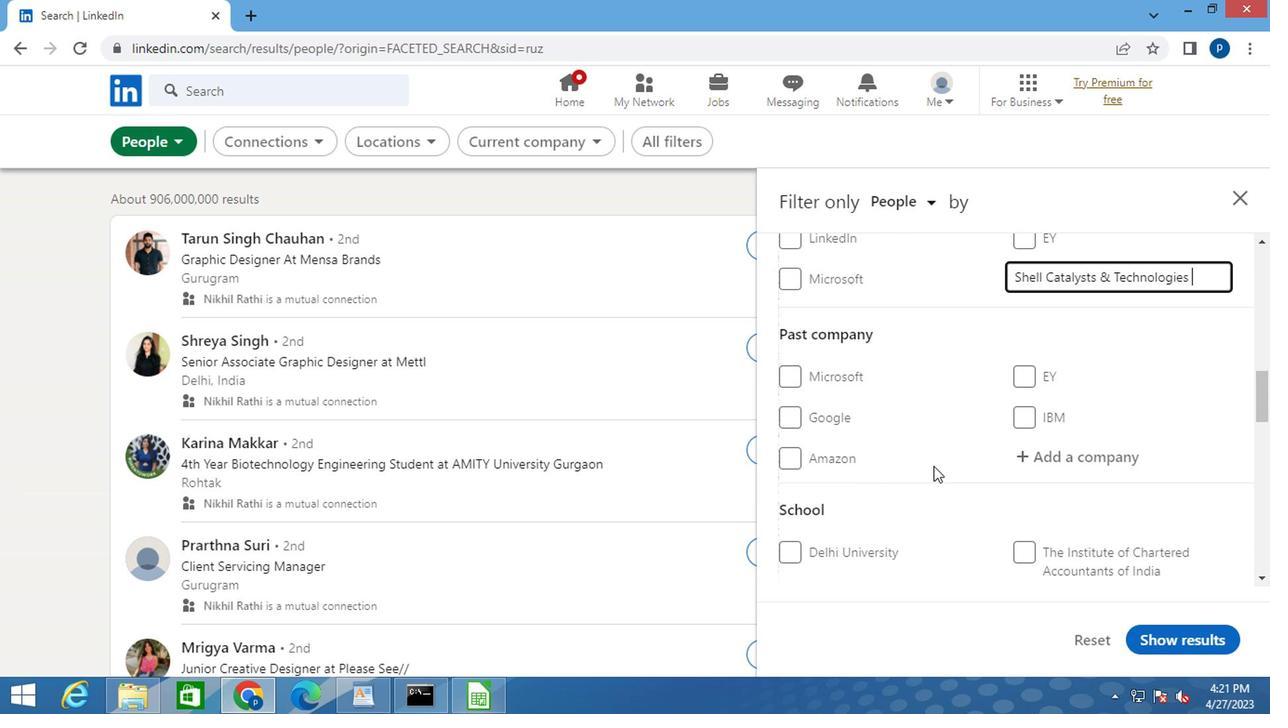 
Action: Mouse scrolled (937, 461) with delta (0, 0)
Screenshot: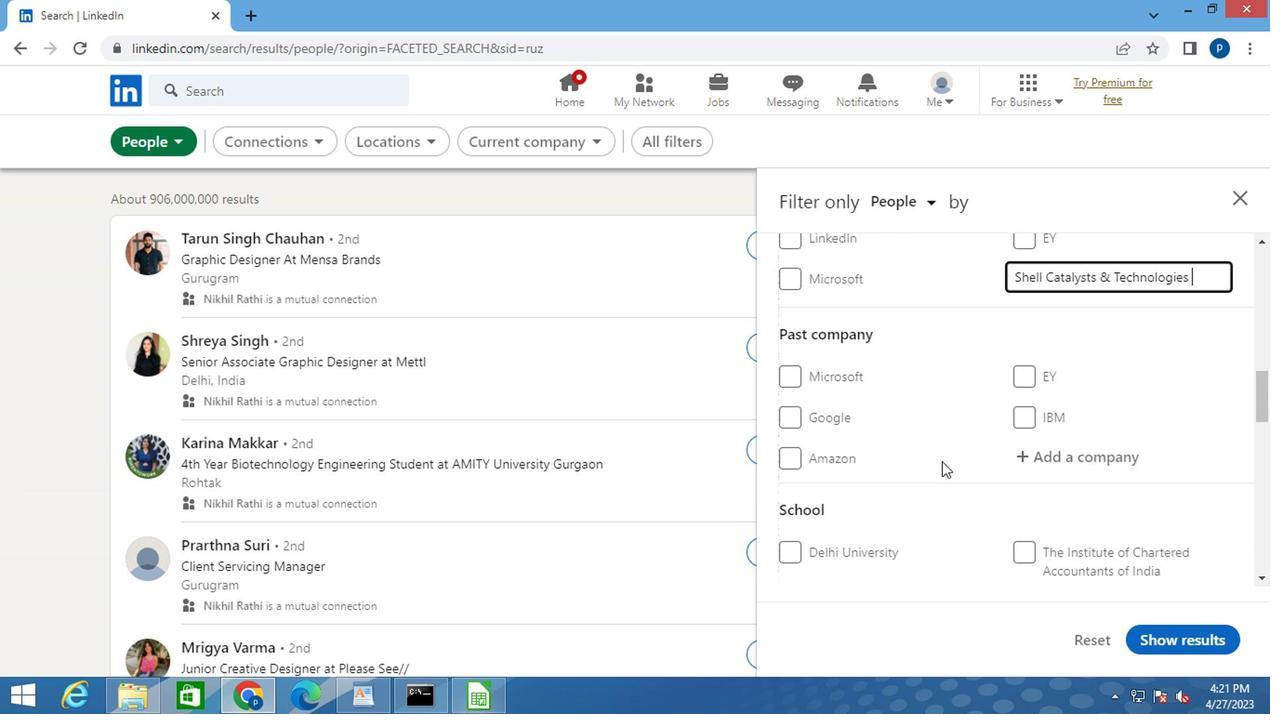
Action: Mouse moved to (1025, 471)
Screenshot: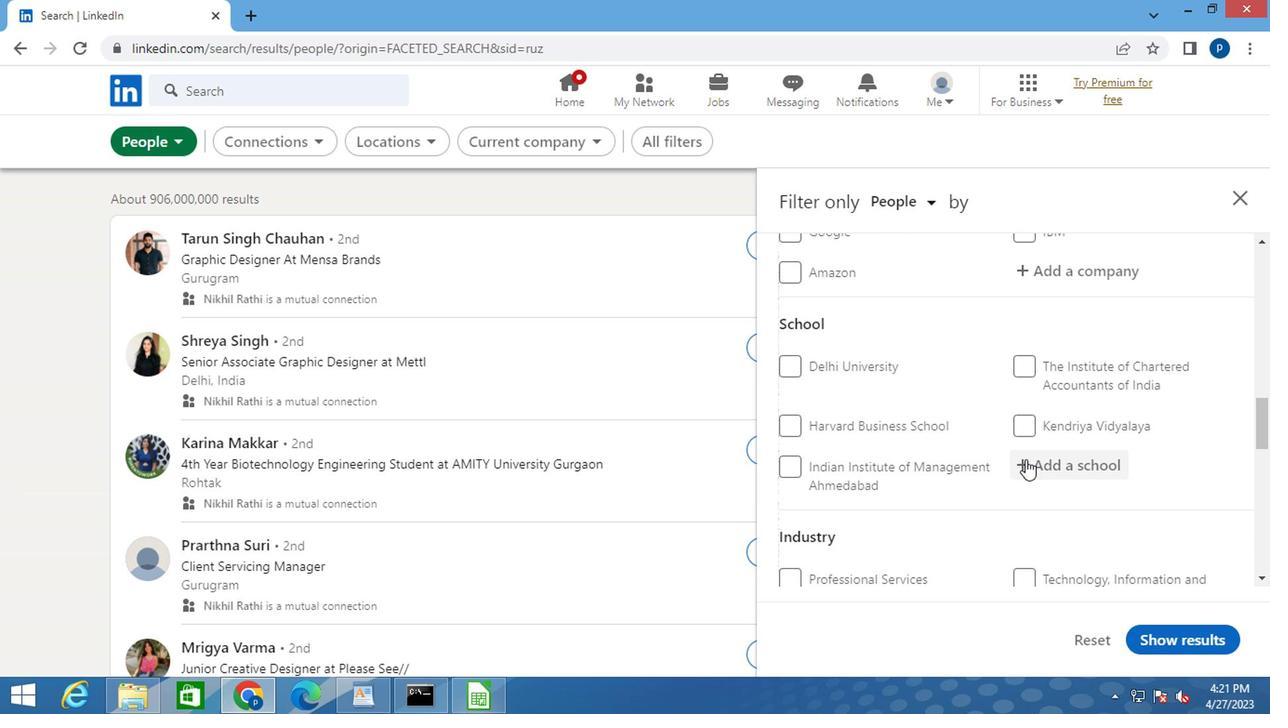 
Action: Mouse pressed left at (1025, 471)
Screenshot: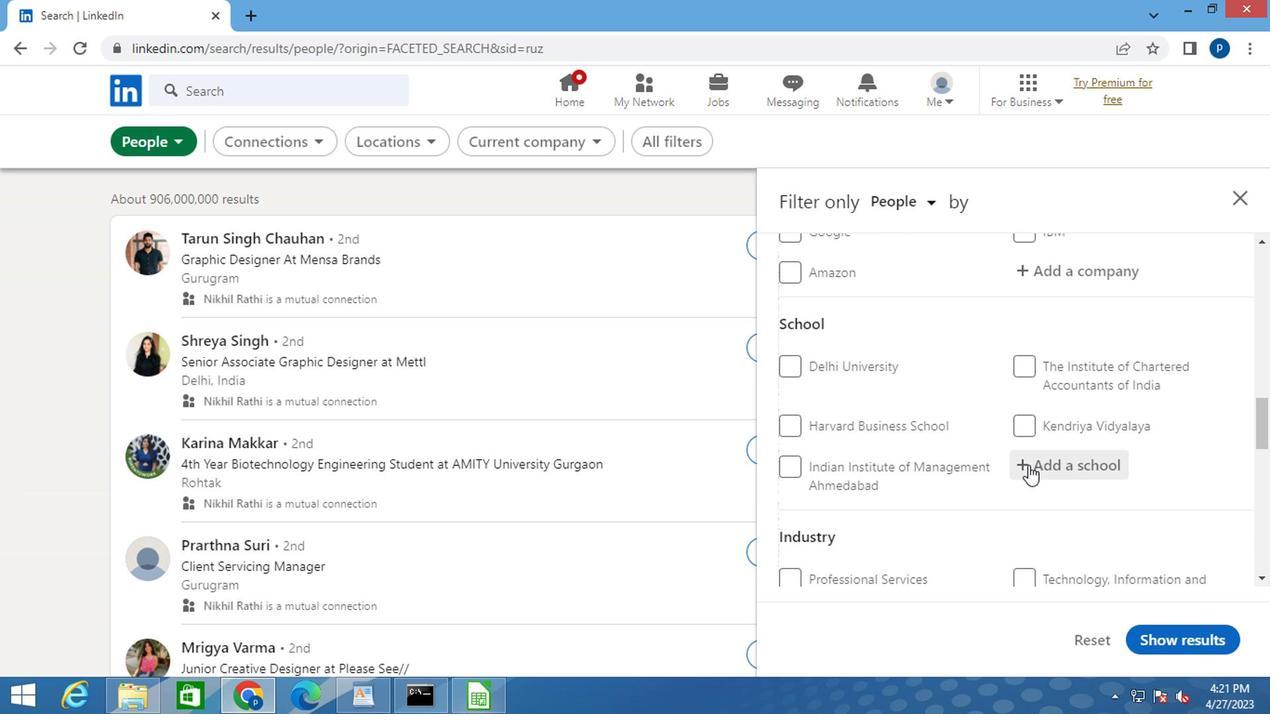 
Action: Mouse moved to (1027, 471)
Screenshot: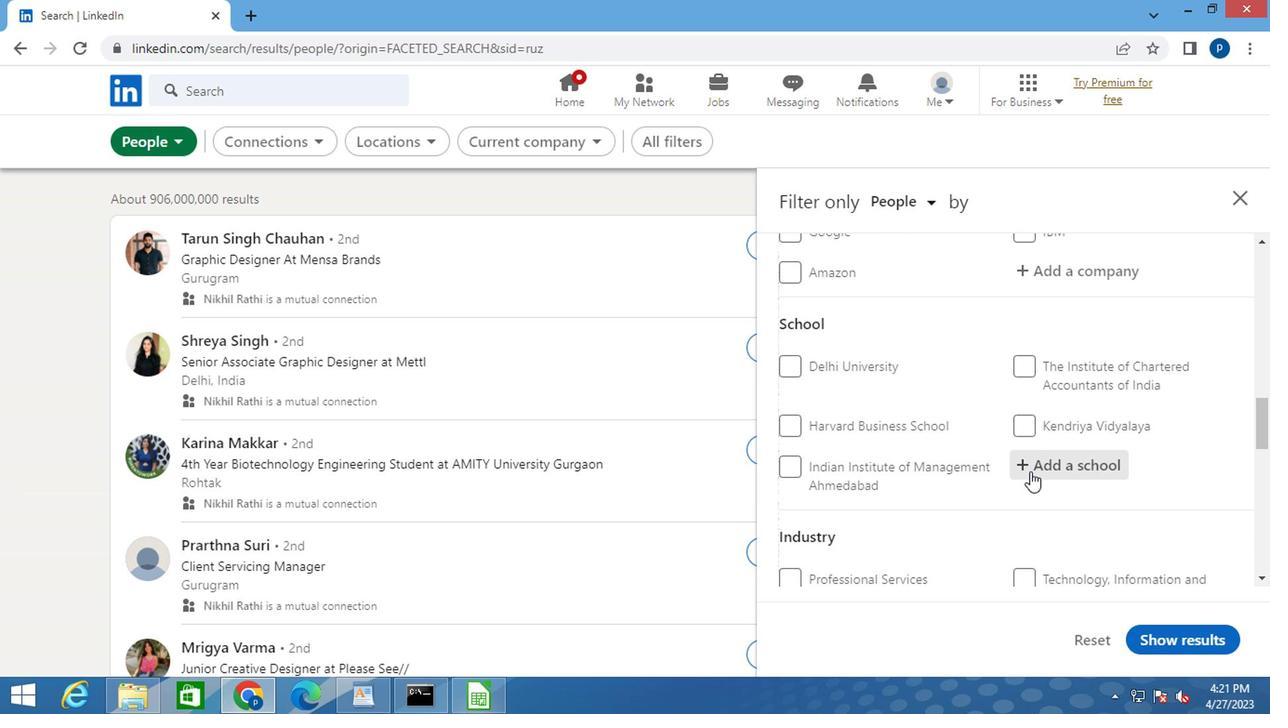 
Action: Mouse pressed left at (1027, 471)
Screenshot: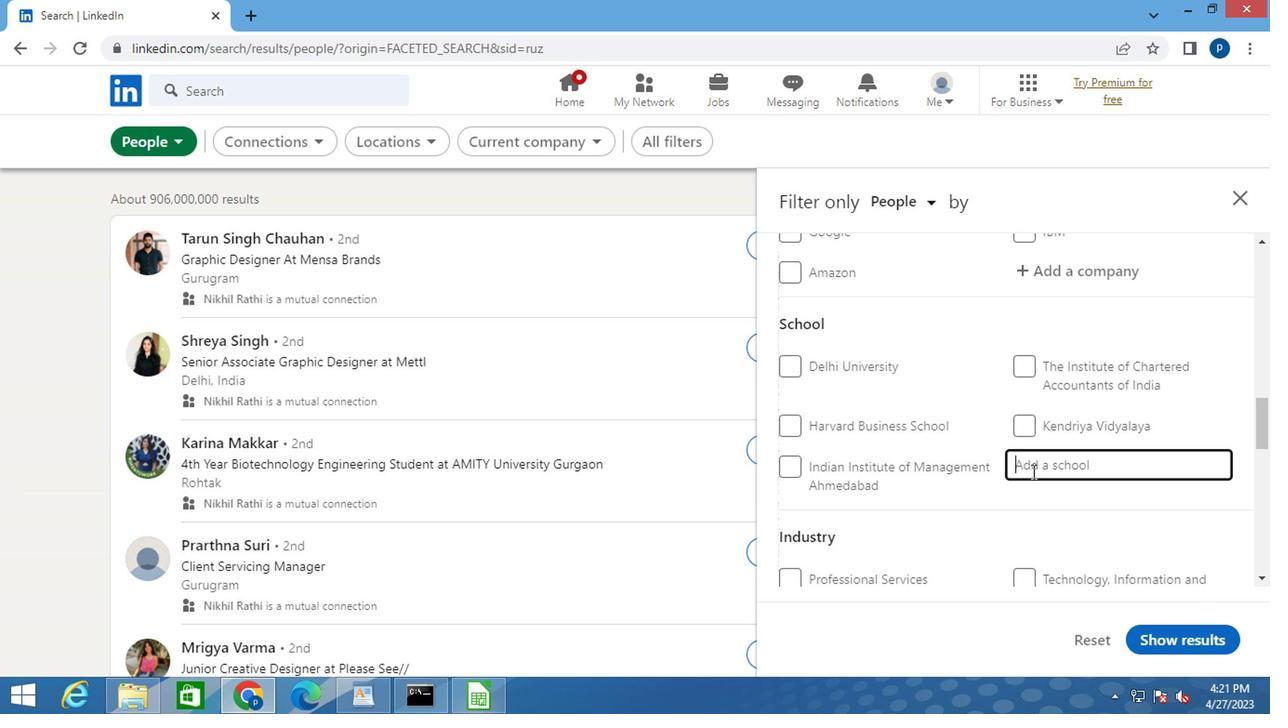 
Action: Key pressed <Key.caps_lock>L<Key.caps_lock>ITTLE<Key.space>
Screenshot: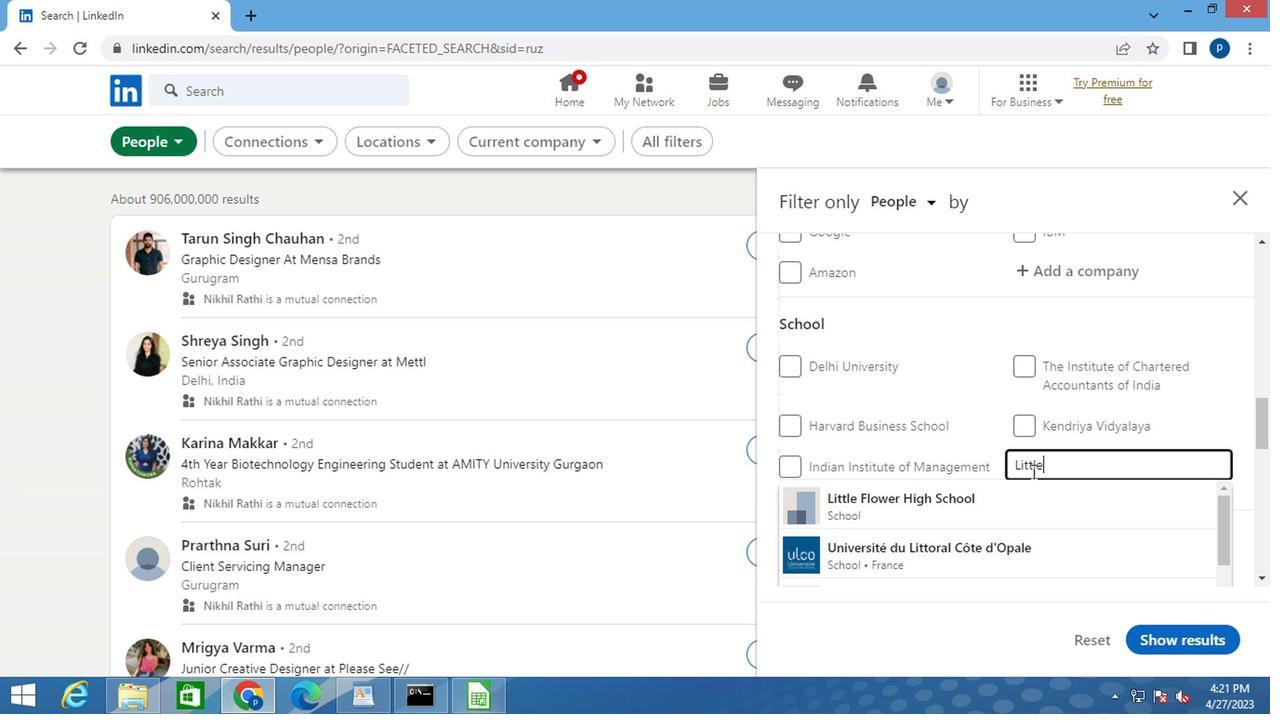 
Action: Mouse moved to (959, 506)
Screenshot: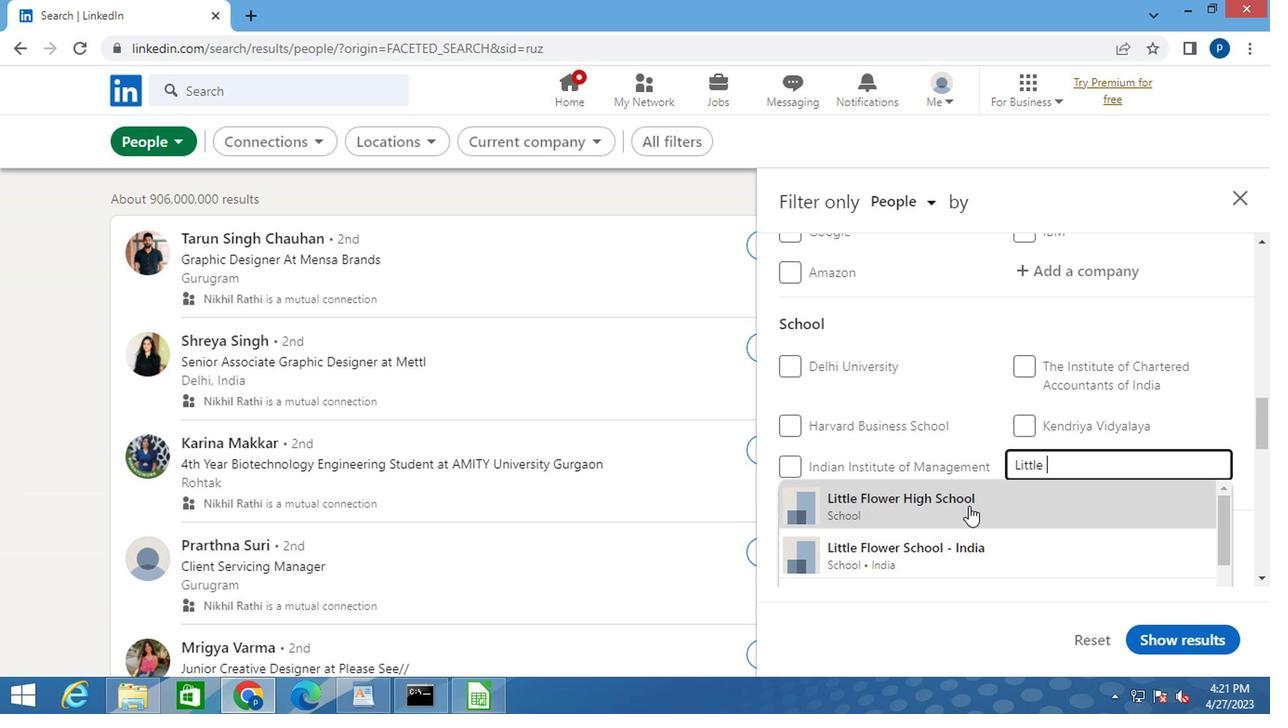 
Action: Mouse pressed left at (959, 506)
Screenshot: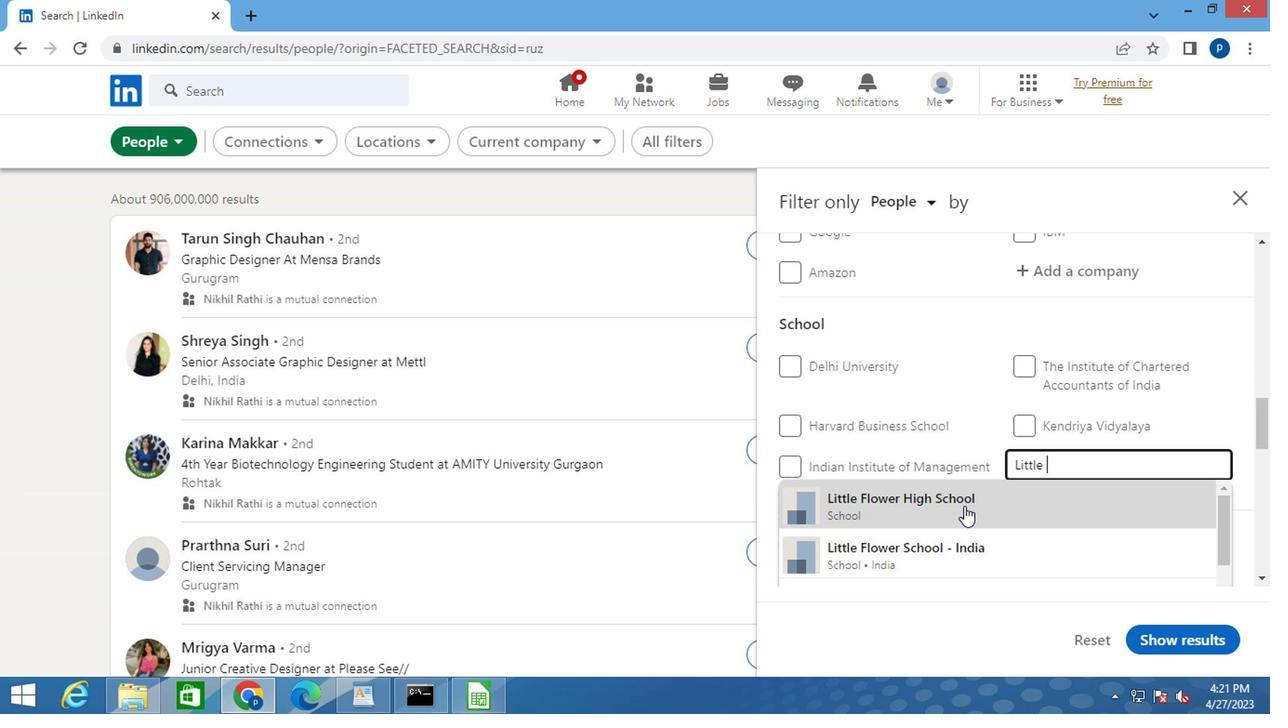 
Action: Mouse moved to (958, 506)
Screenshot: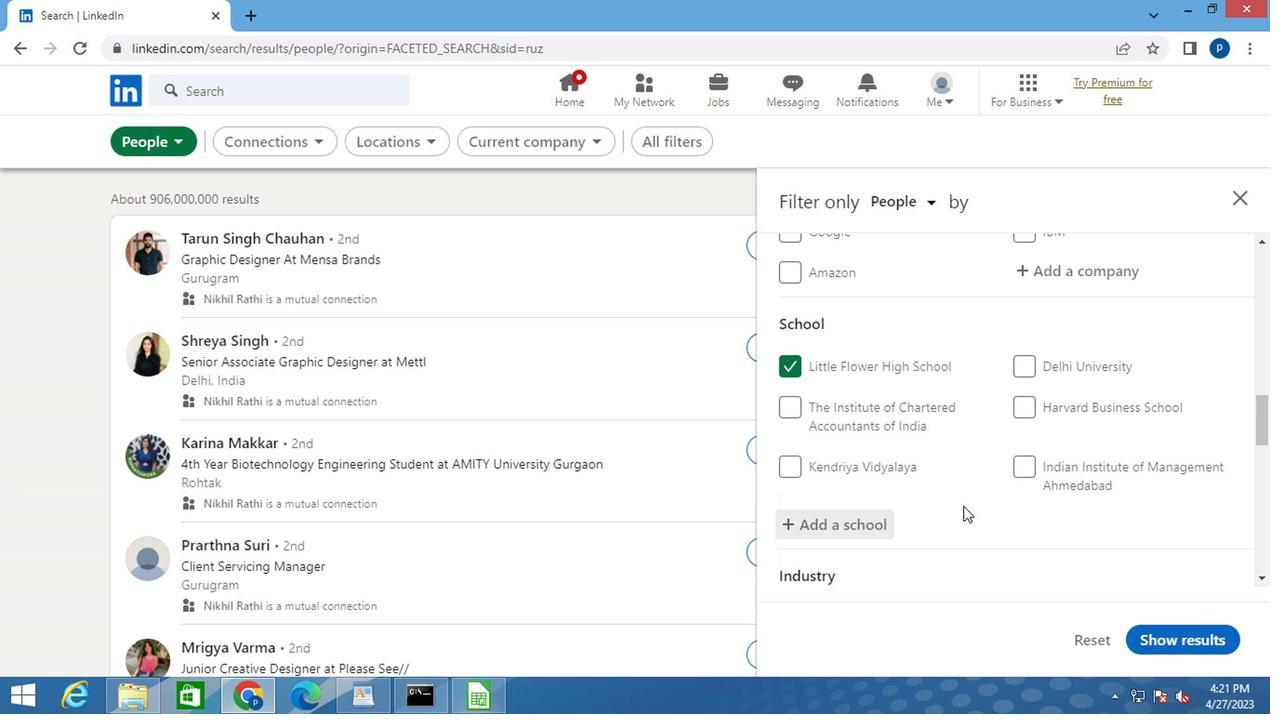 
Action: Mouse scrolled (958, 505) with delta (0, 0)
Screenshot: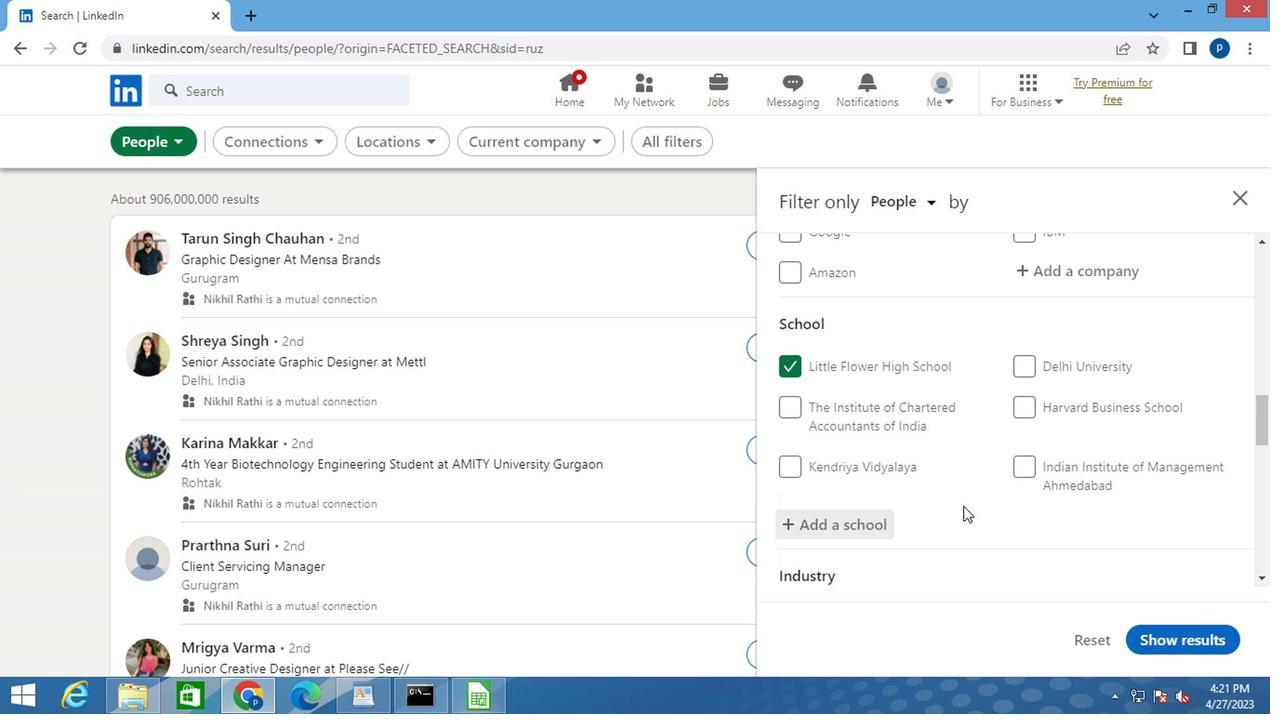 
Action: Mouse moved to (954, 506)
Screenshot: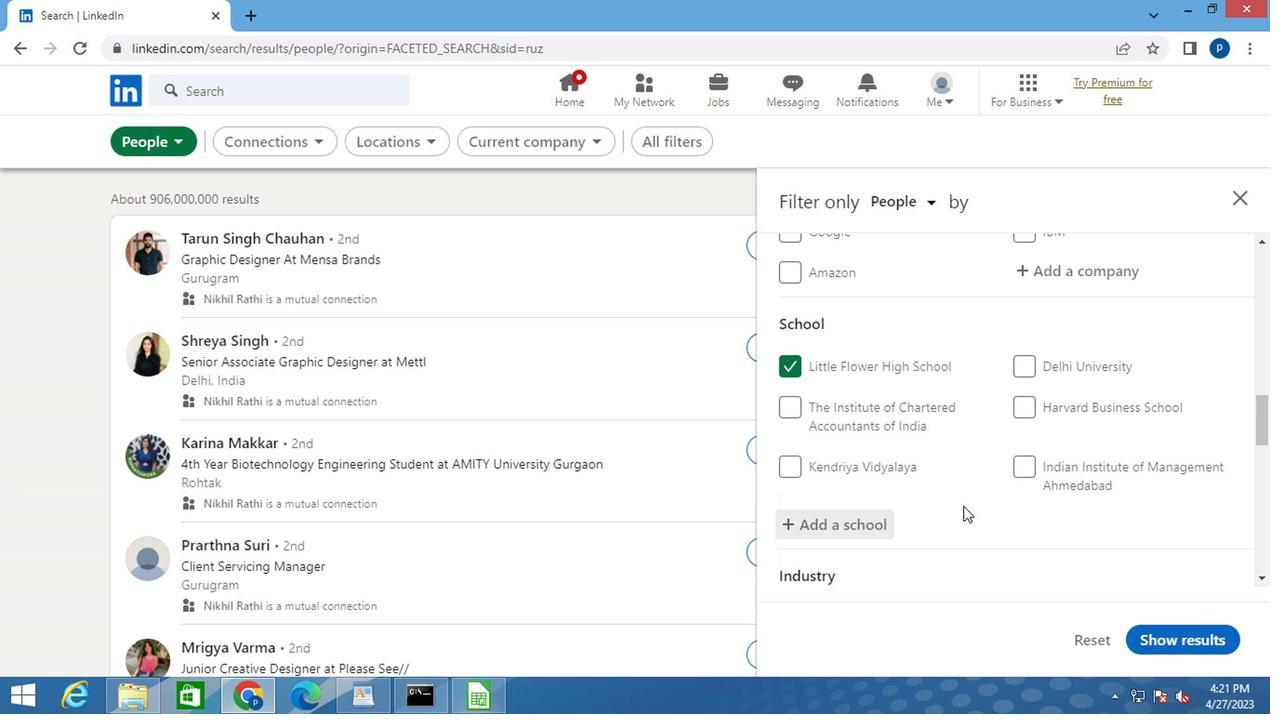 
Action: Mouse scrolled (954, 505) with delta (0, 0)
Screenshot: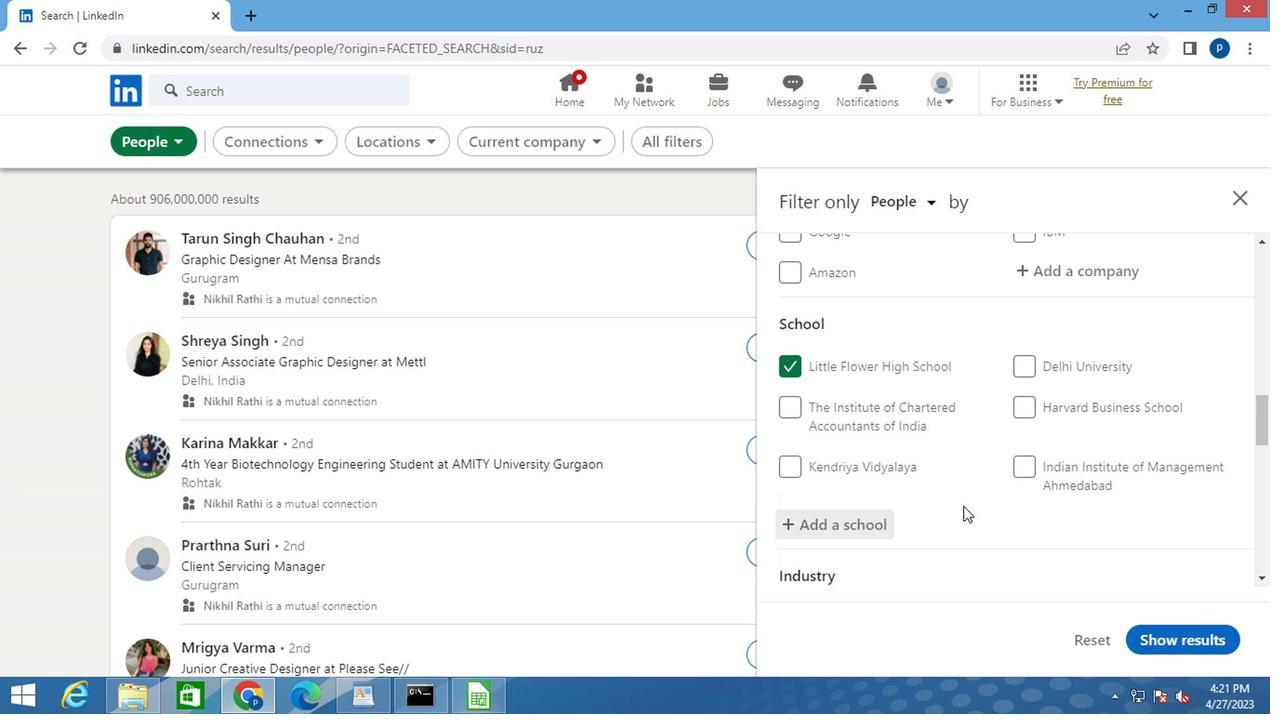 
Action: Mouse moved to (1057, 543)
Screenshot: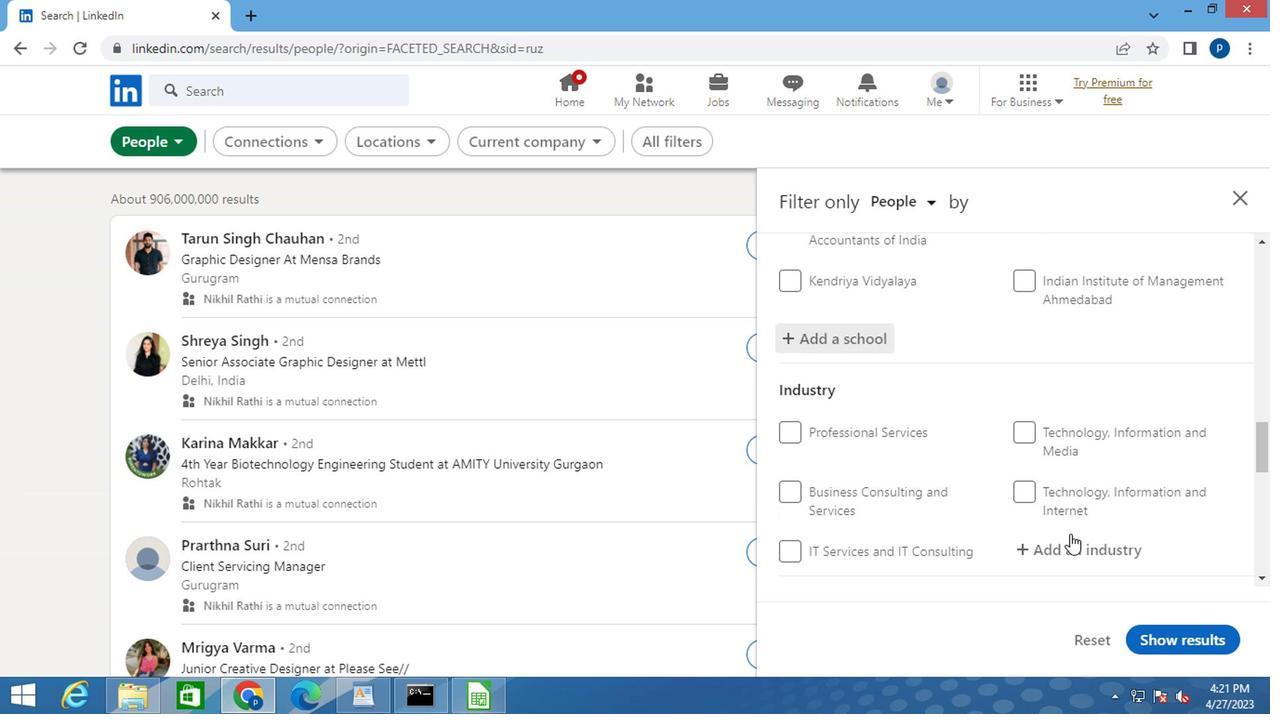 
Action: Mouse pressed left at (1057, 543)
Screenshot: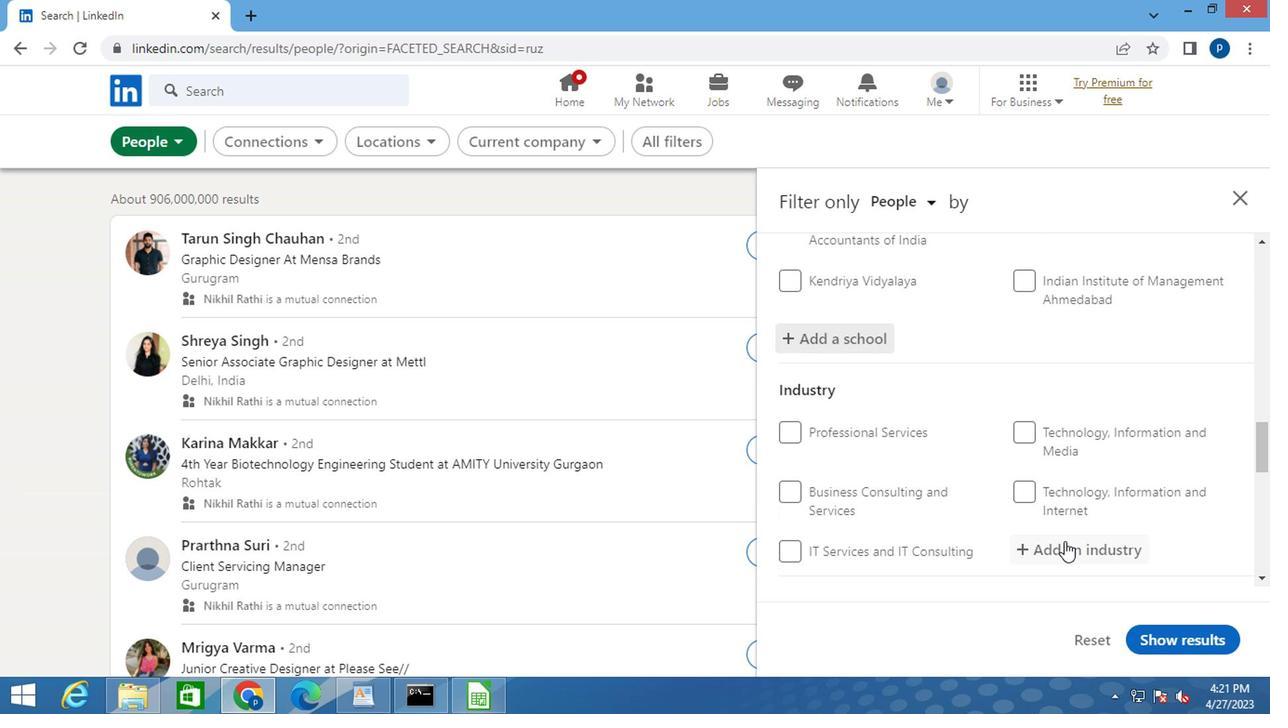 
Action: Mouse pressed left at (1057, 543)
Screenshot: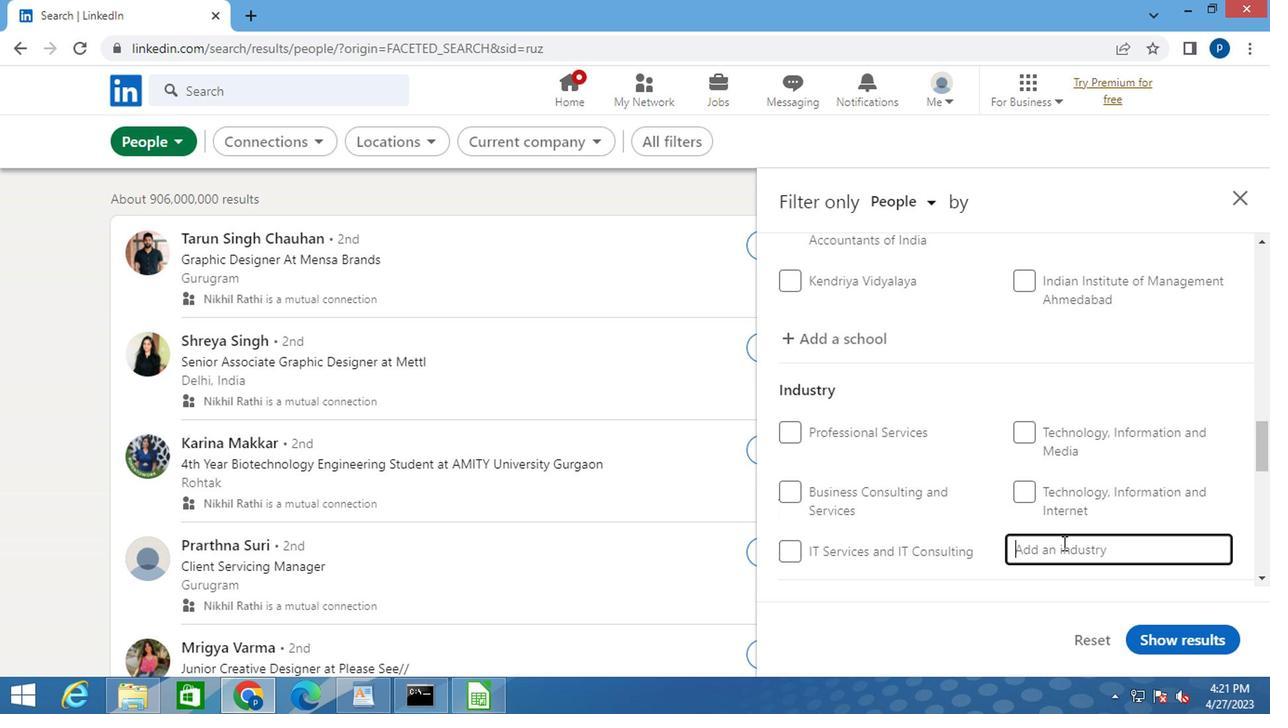 
Action: Key pressed <Key.caps_lock>U<Key.caps_lock>TILITIES
Screenshot: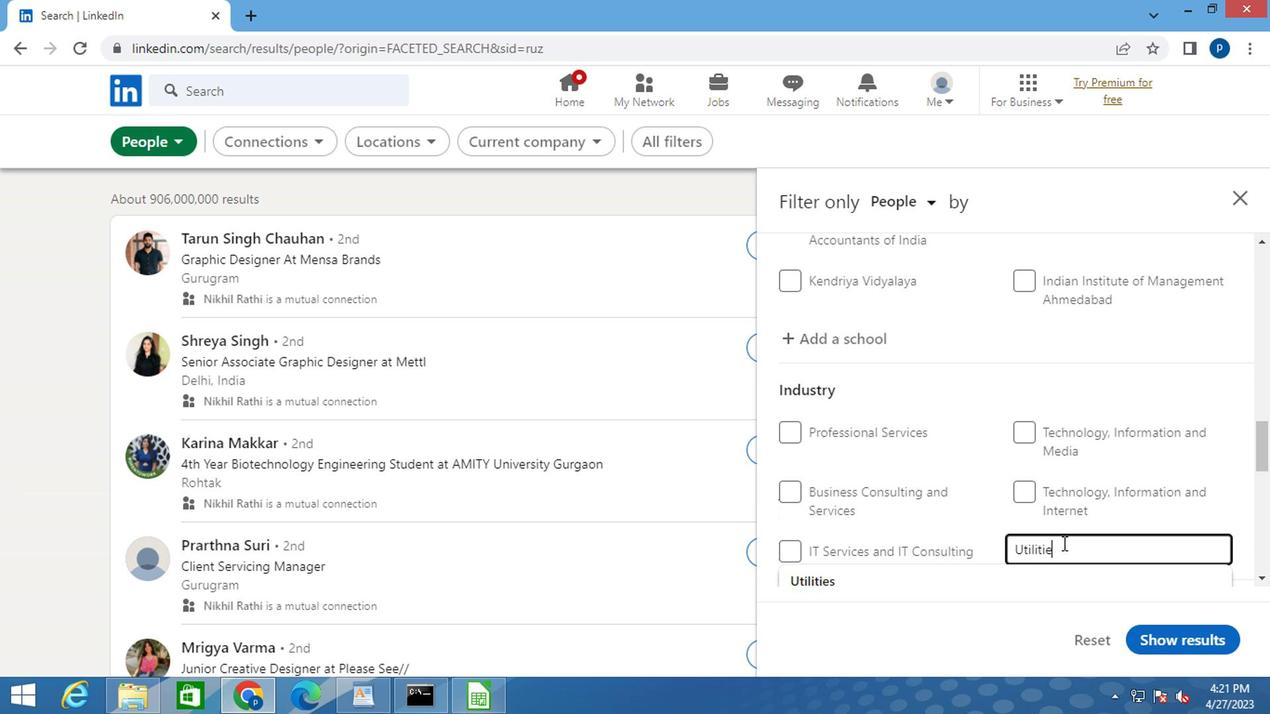 
Action: Mouse moved to (1024, 513)
Screenshot: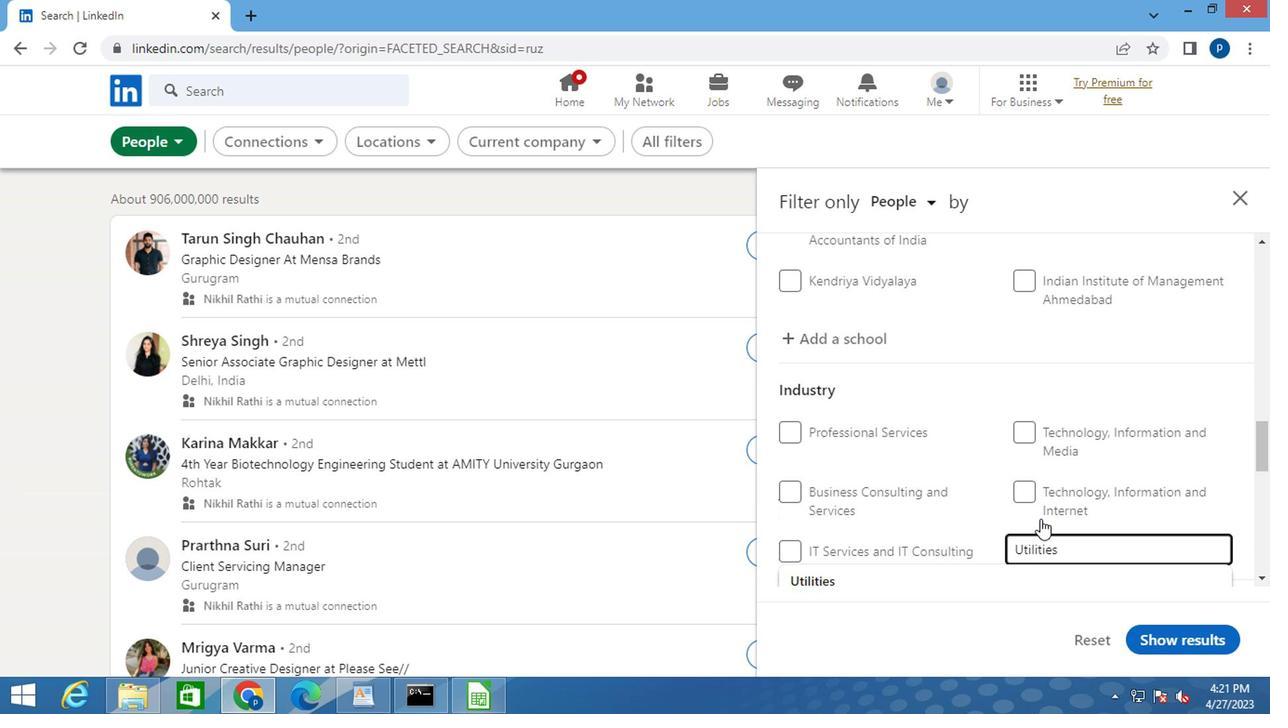 
Action: Mouse scrolled (1024, 512) with delta (0, 0)
Screenshot: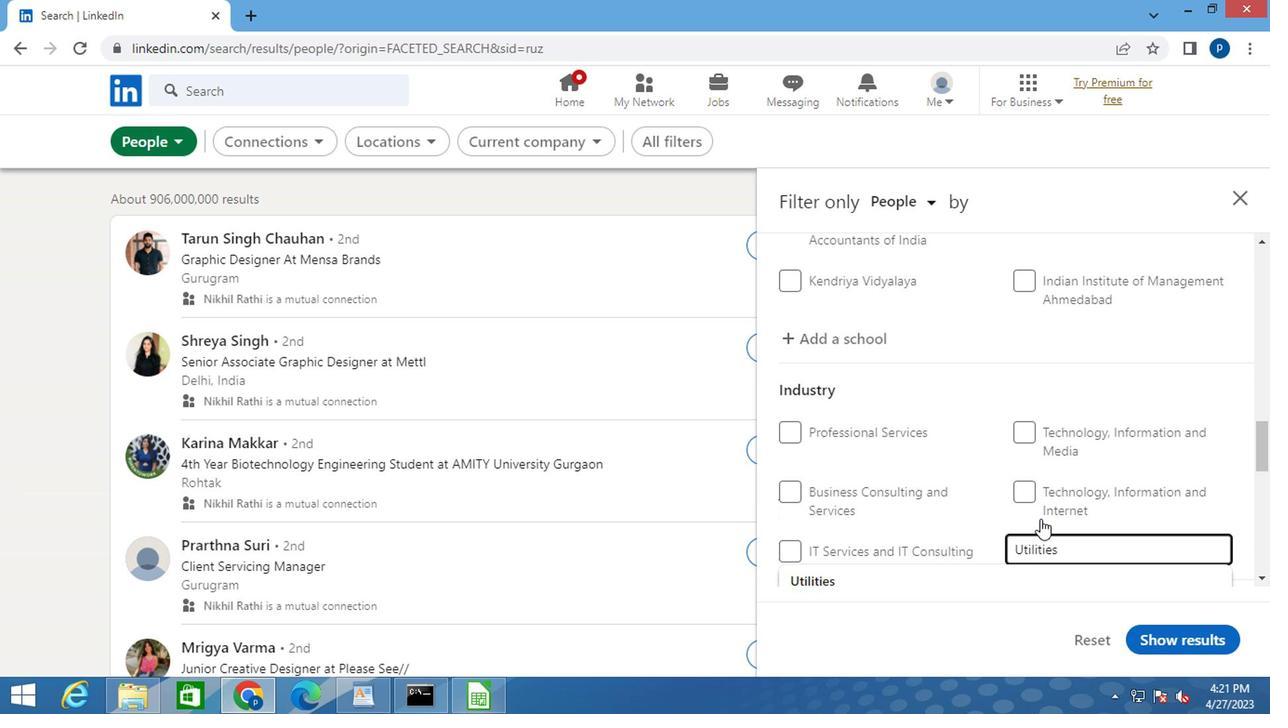 
Action: Mouse moved to (878, 513)
Screenshot: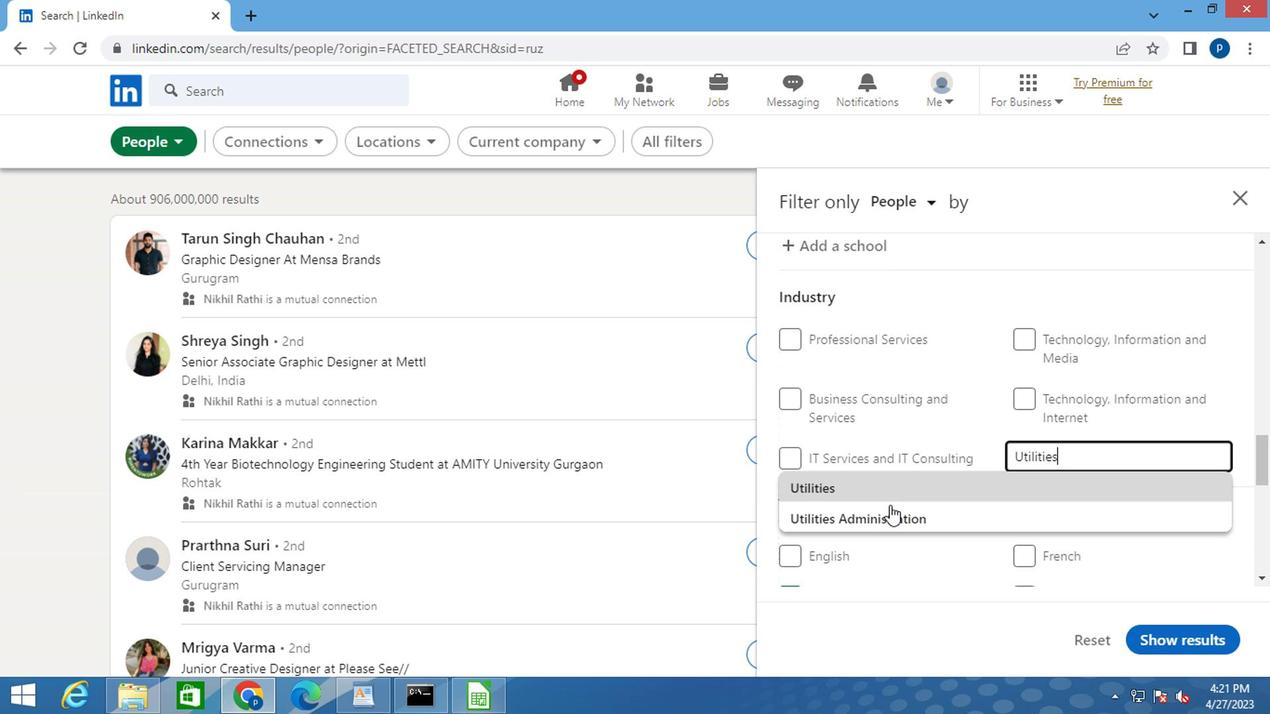 
Action: Mouse pressed left at (878, 513)
Screenshot: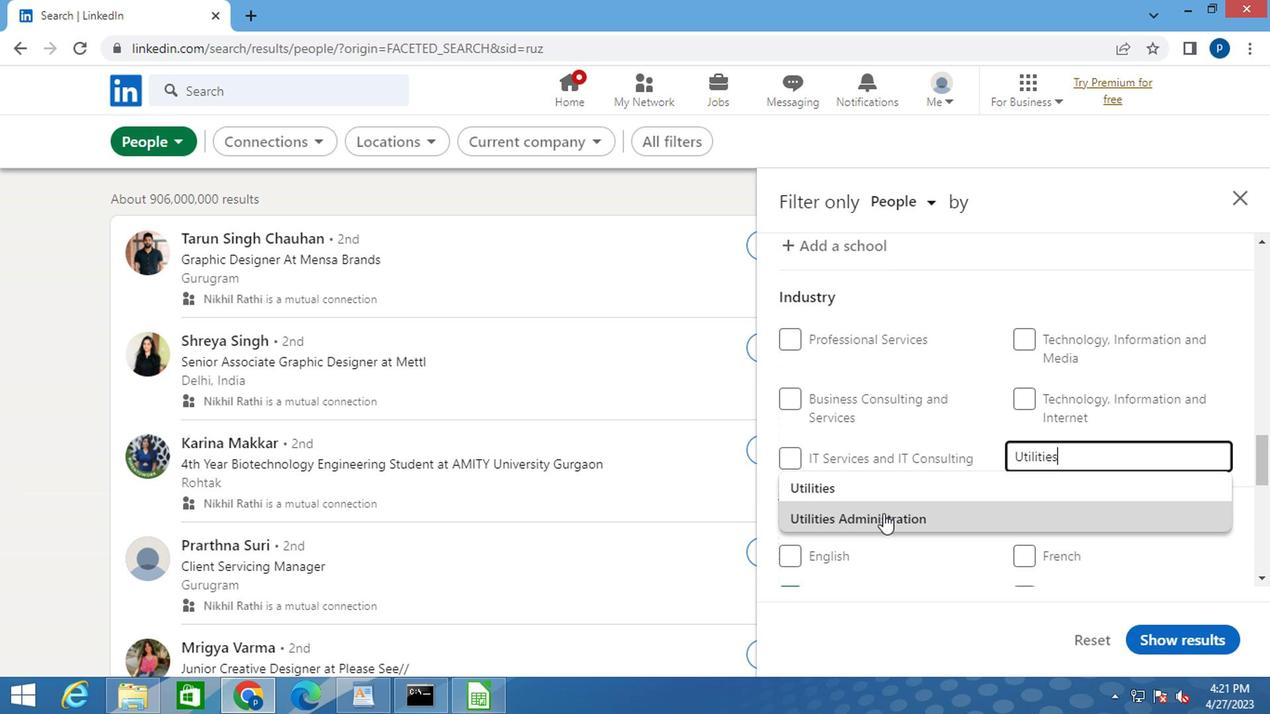 
Action: Mouse scrolled (878, 512) with delta (0, 0)
Screenshot: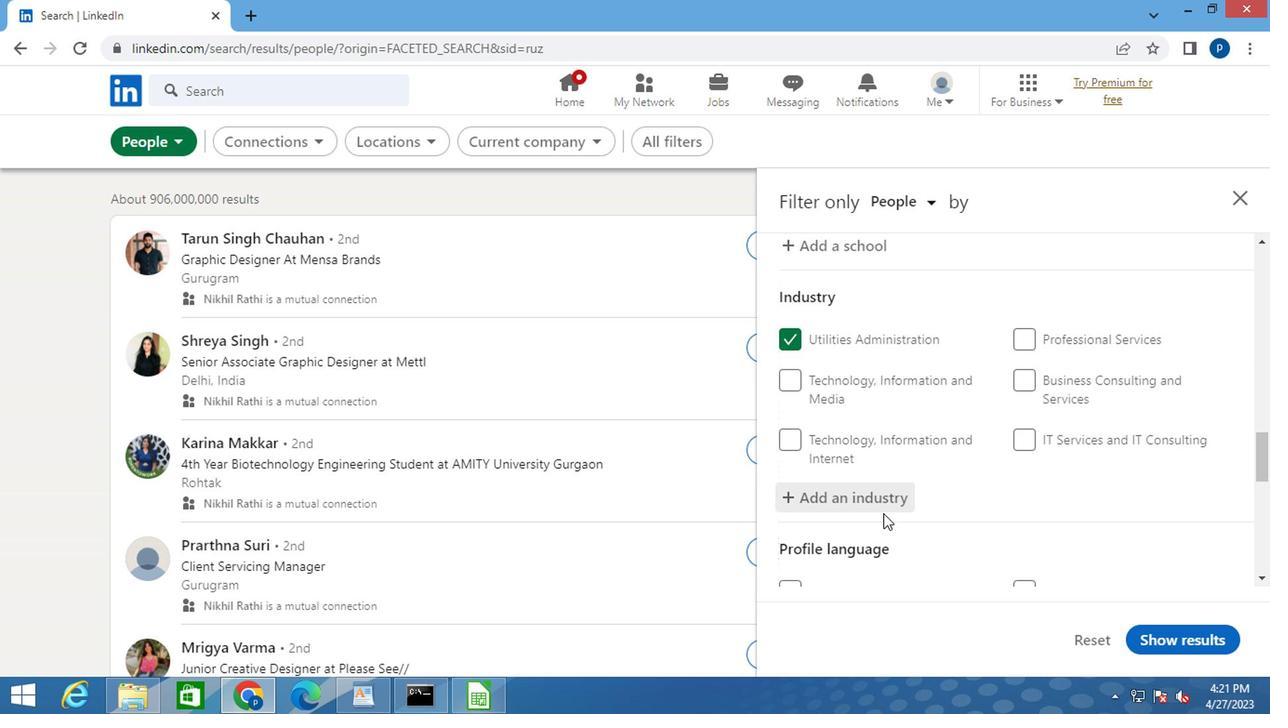 
Action: Mouse scrolled (878, 512) with delta (0, 0)
Screenshot: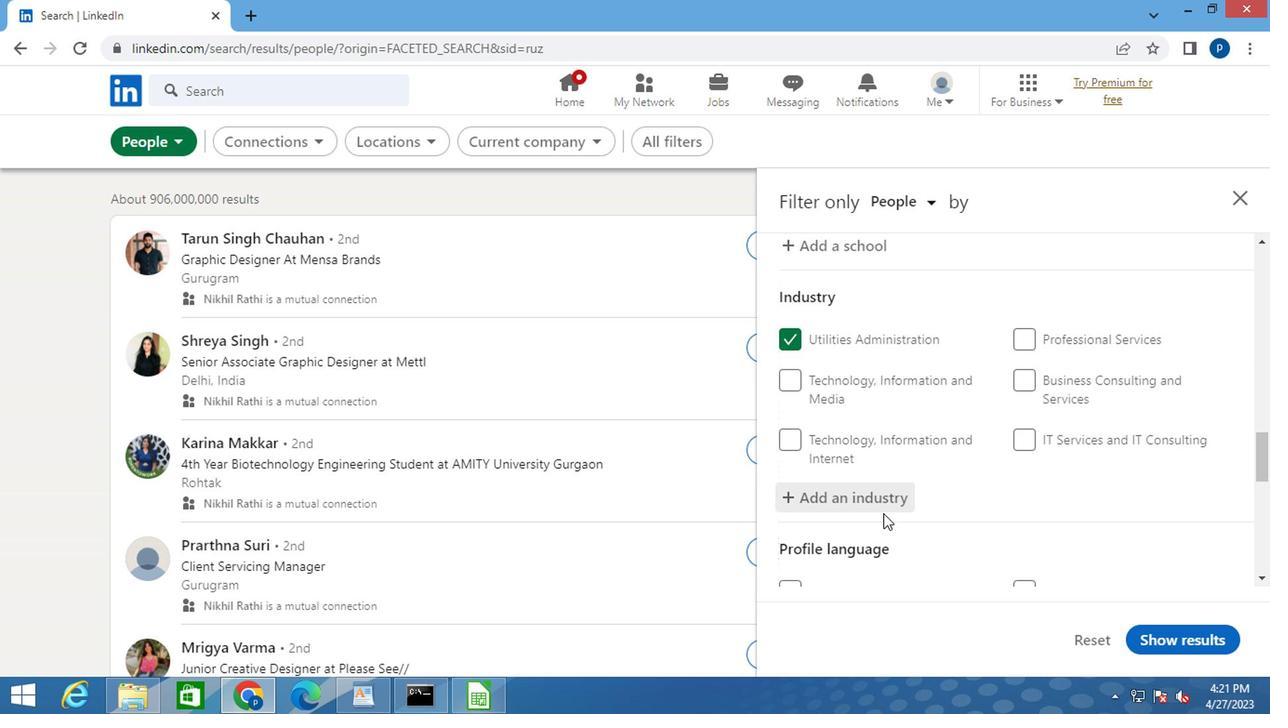 
Action: Mouse moved to (949, 486)
Screenshot: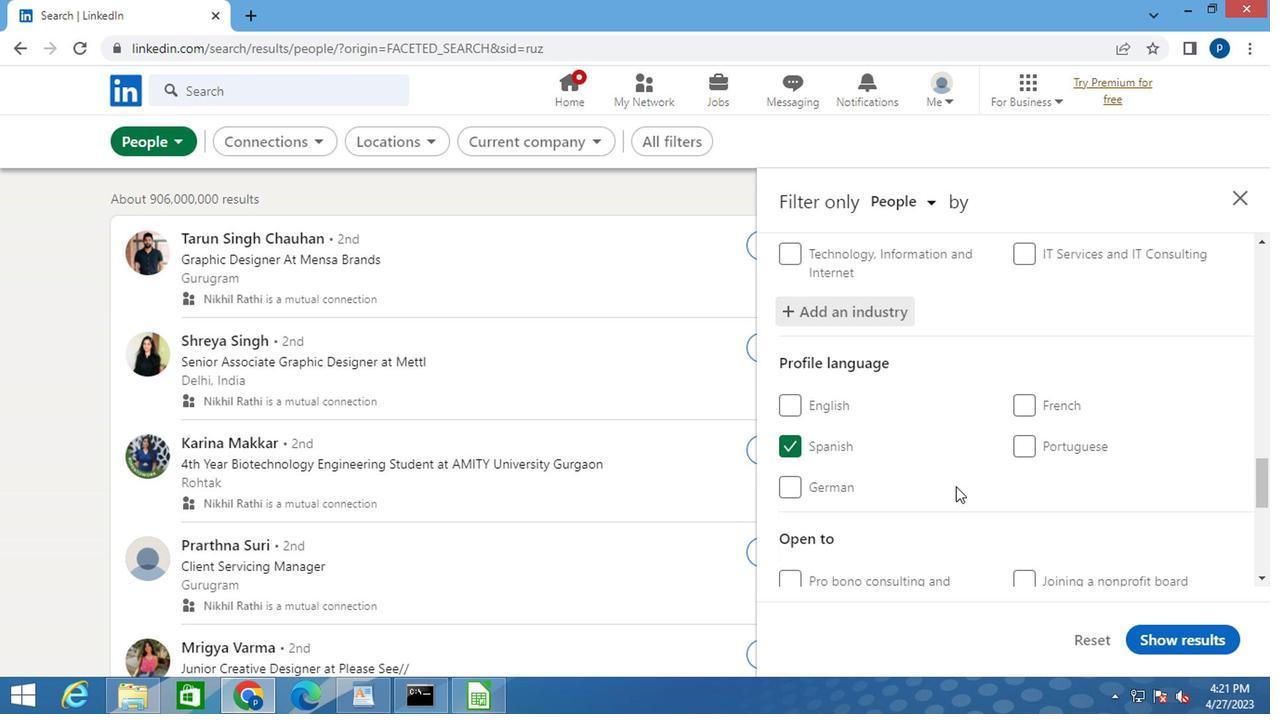 
Action: Mouse scrolled (949, 485) with delta (0, -1)
Screenshot: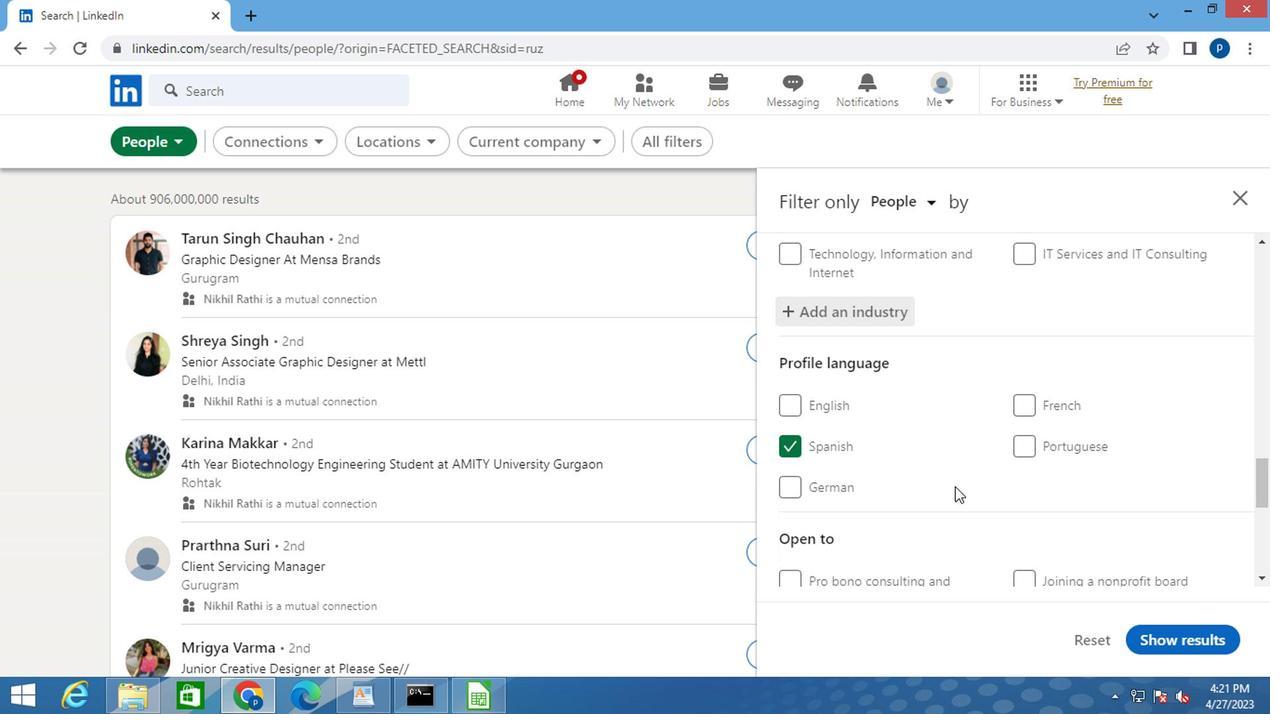 
Action: Mouse moved to (948, 486)
Screenshot: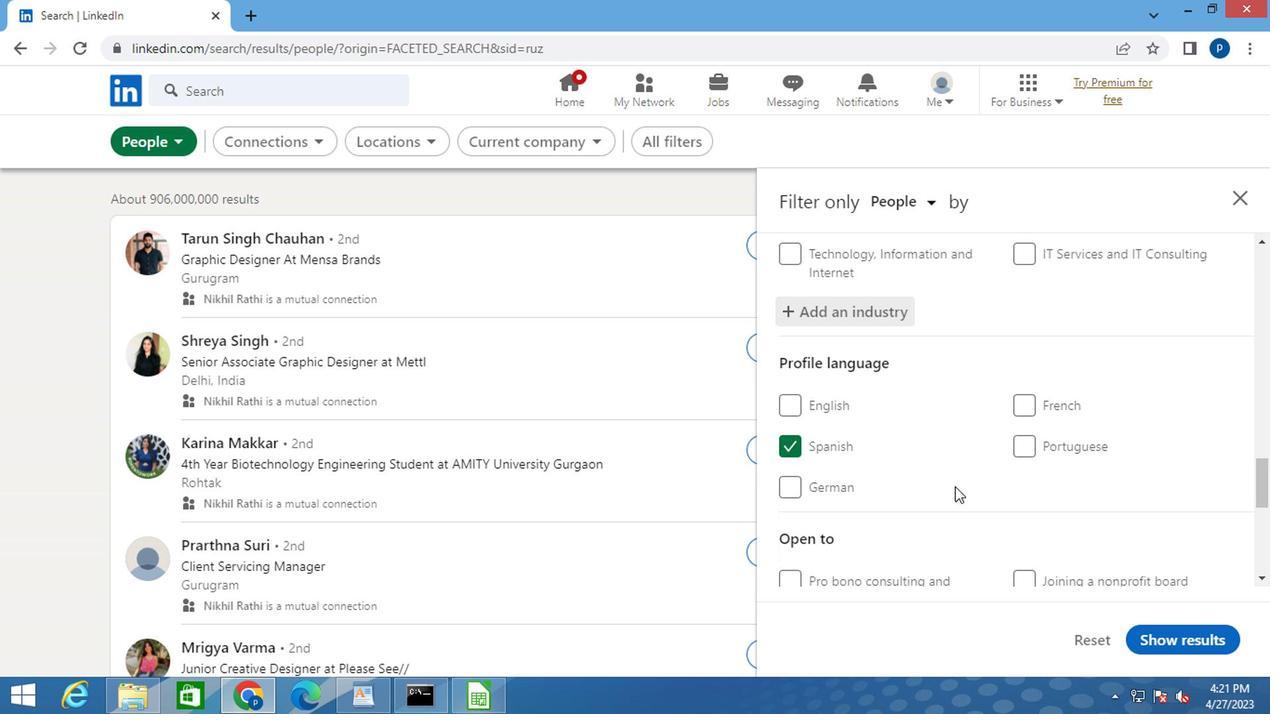 
Action: Mouse scrolled (948, 485) with delta (0, -1)
Screenshot: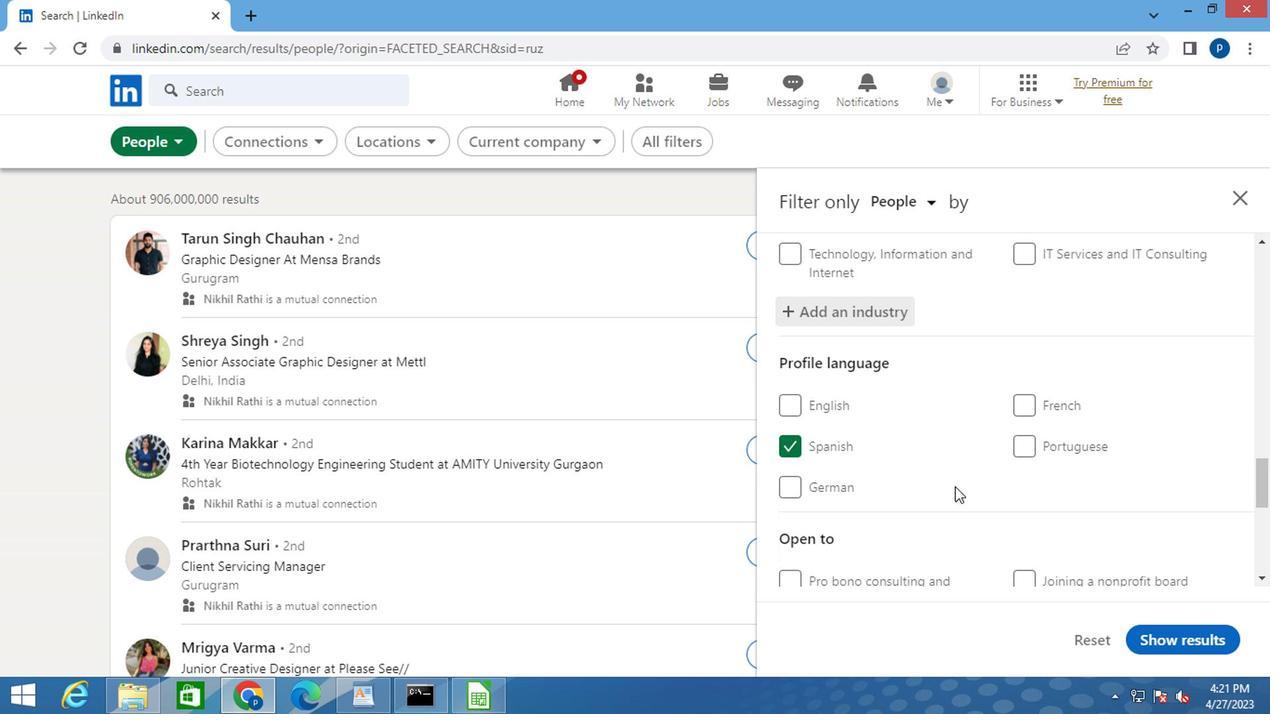 
Action: Mouse moved to (940, 484)
Screenshot: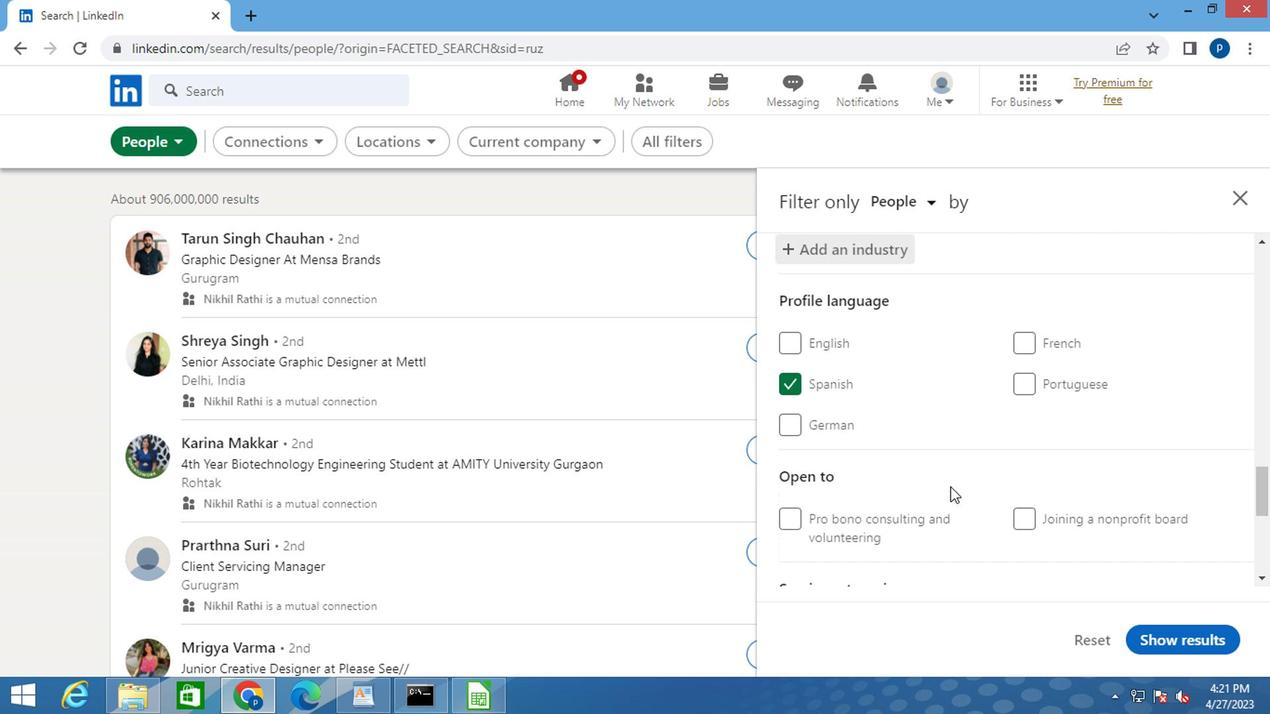 
Action: Mouse scrolled (940, 484) with delta (0, 0)
Screenshot: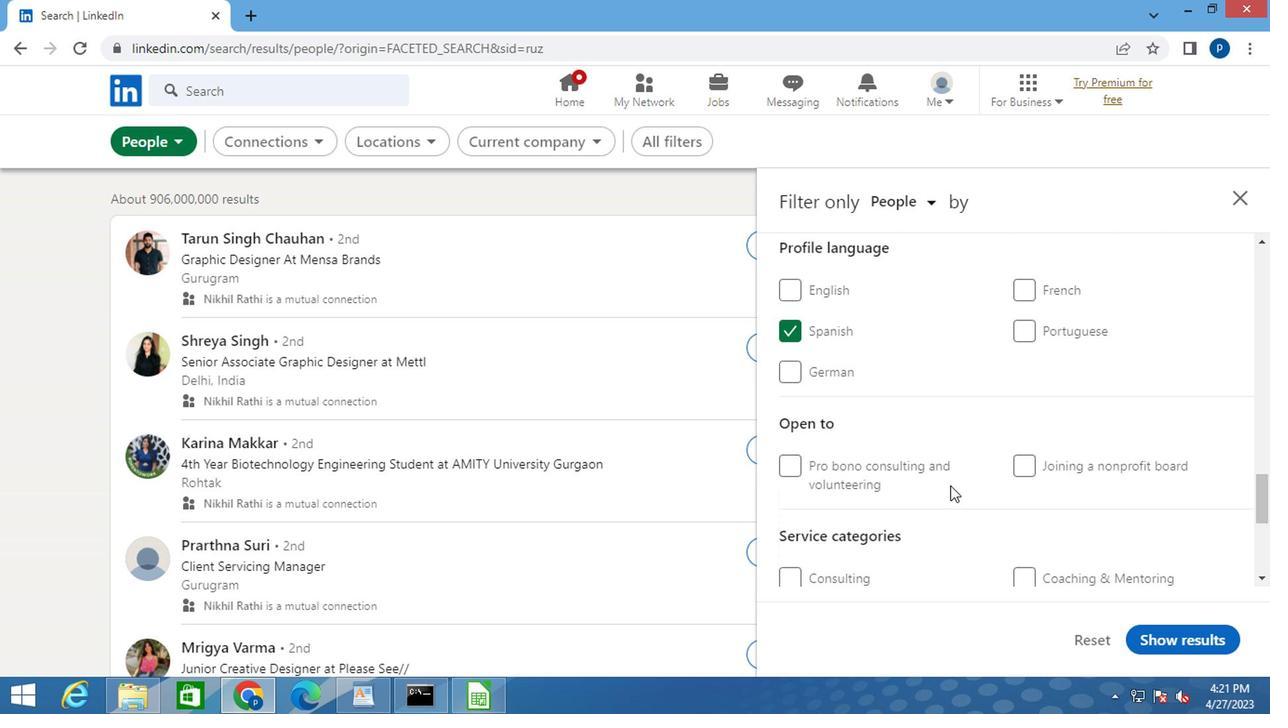 
Action: Mouse scrolled (940, 484) with delta (0, 0)
Screenshot: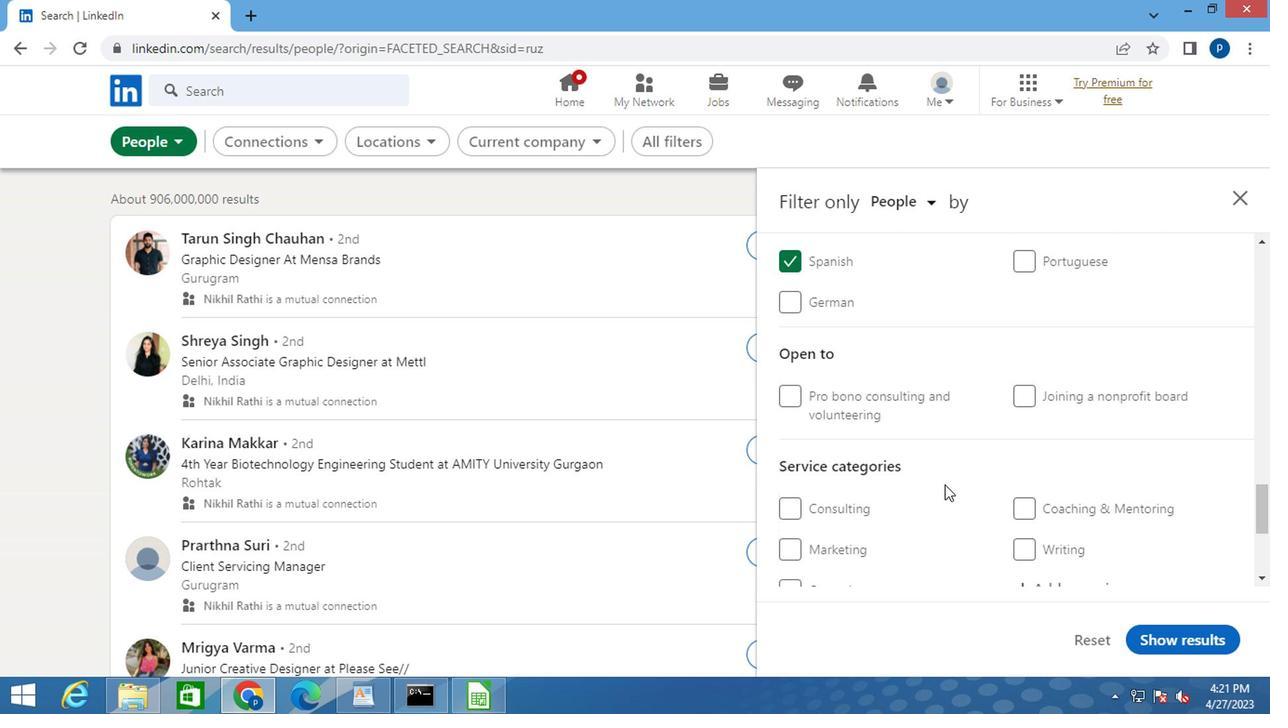 
Action: Mouse moved to (1038, 408)
Screenshot: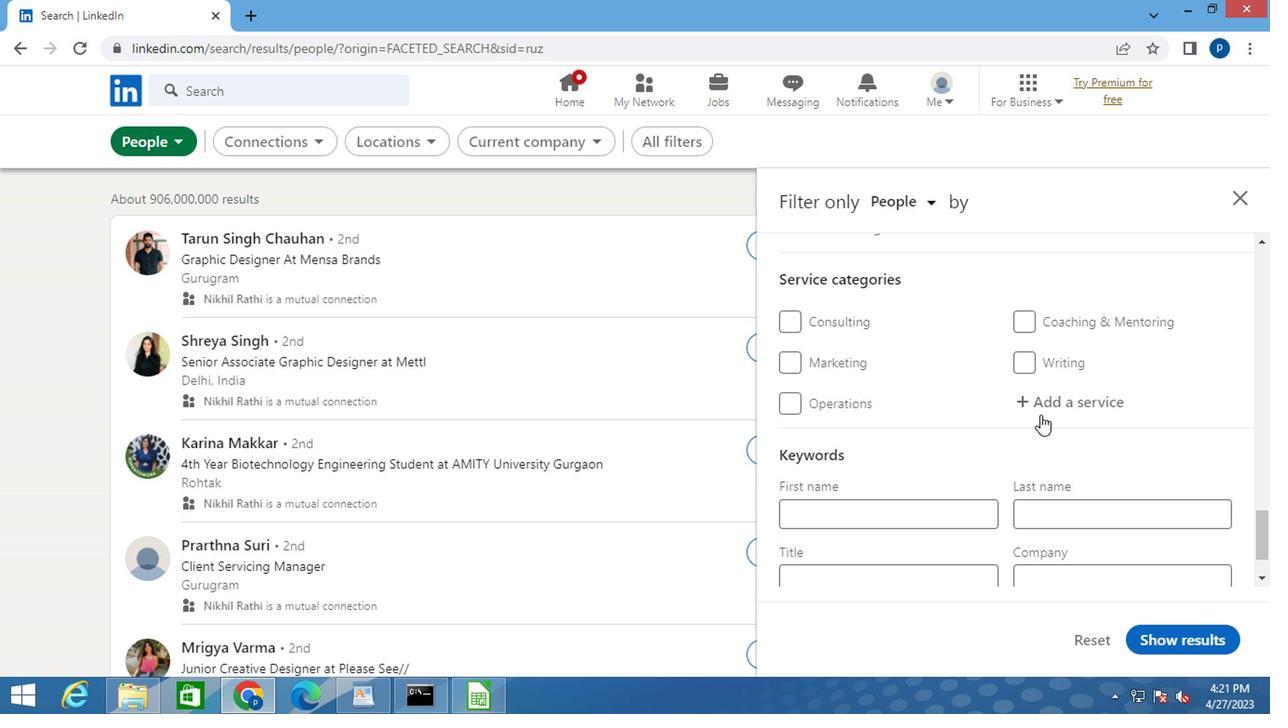 
Action: Mouse pressed left at (1038, 408)
Screenshot: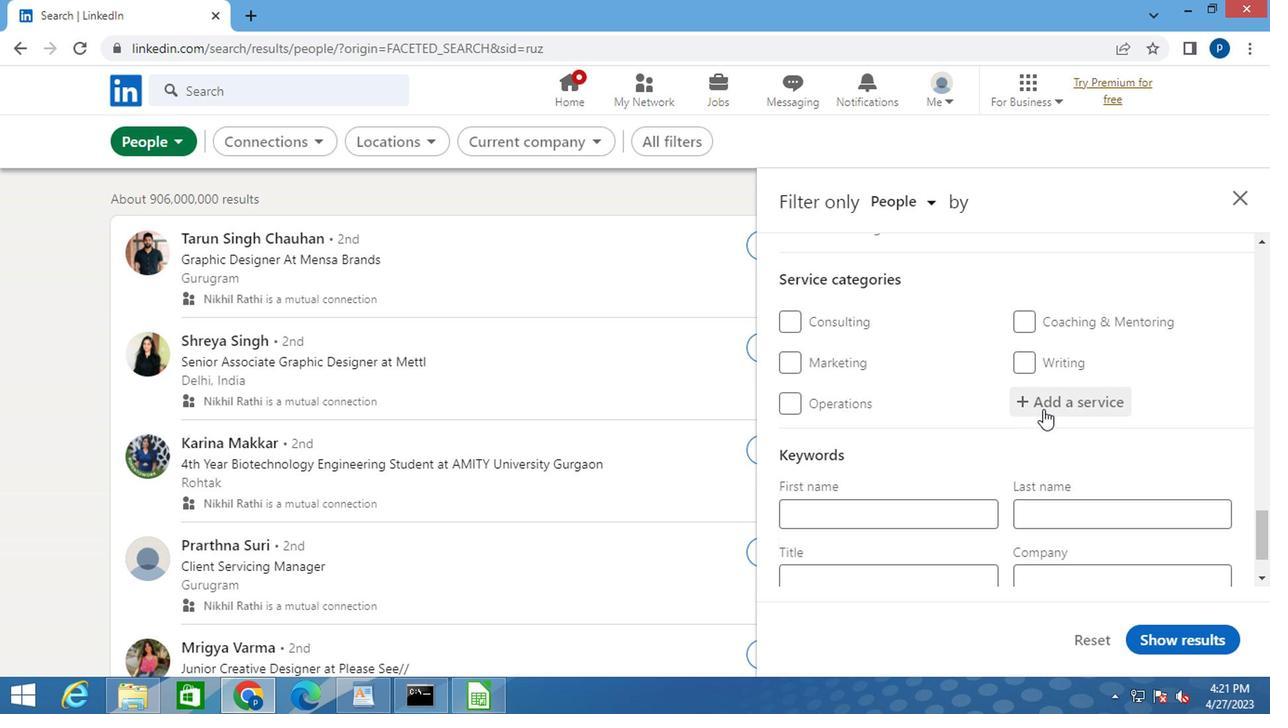 
Action: Mouse moved to (1041, 407)
Screenshot: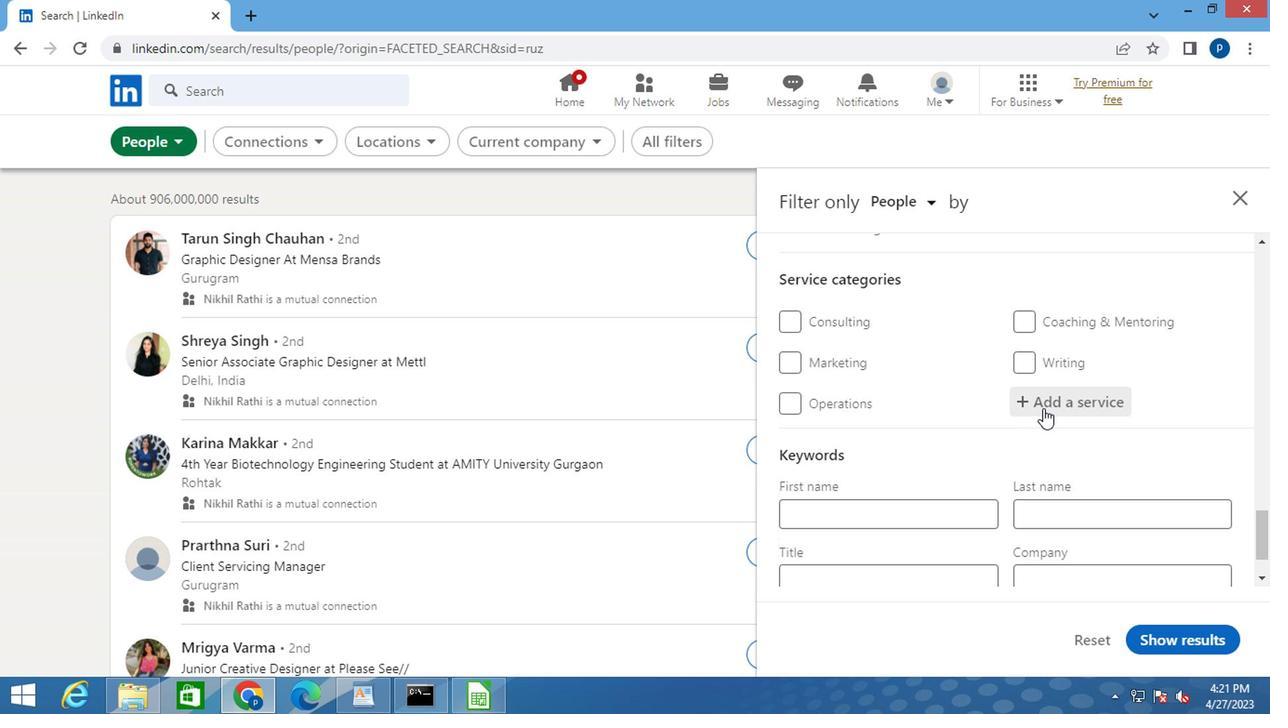 
Action: Key pressed <Key.caps_lock>U<Key.caps_lock>SER<Key.space><Key.caps_lock>E<Key.caps_lock>X
Screenshot: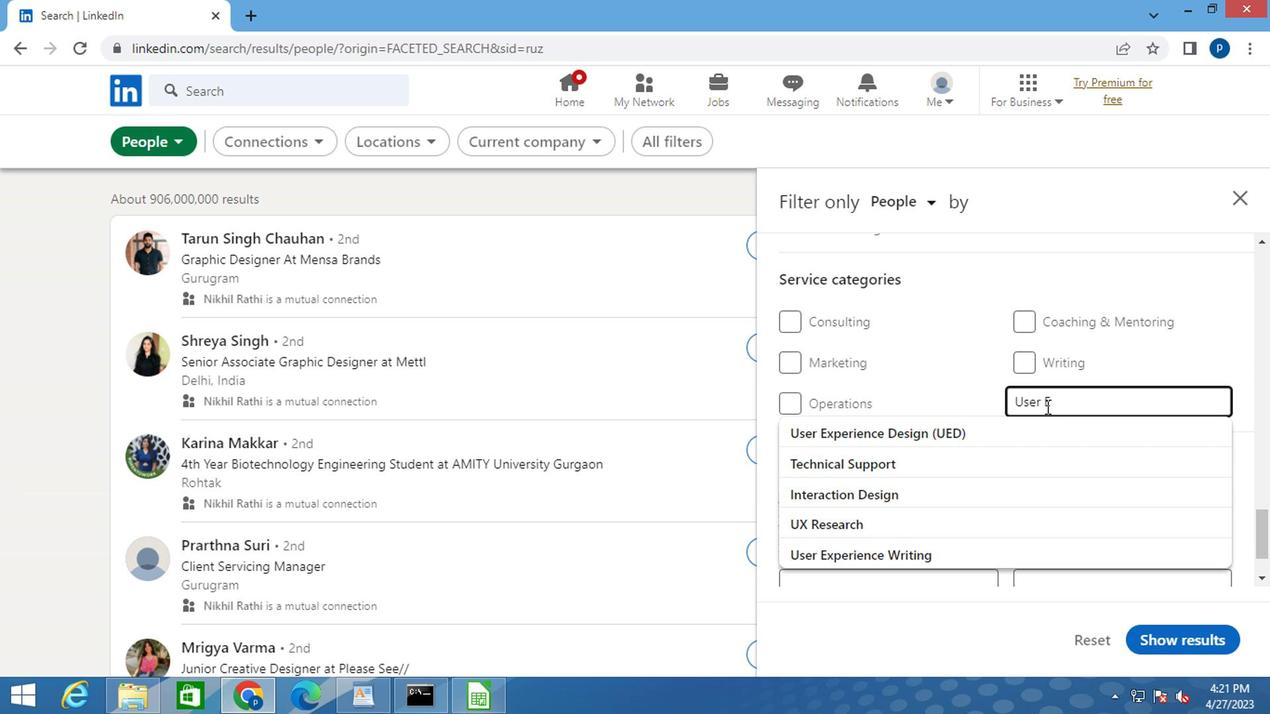 
Action: Mouse moved to (928, 492)
Screenshot: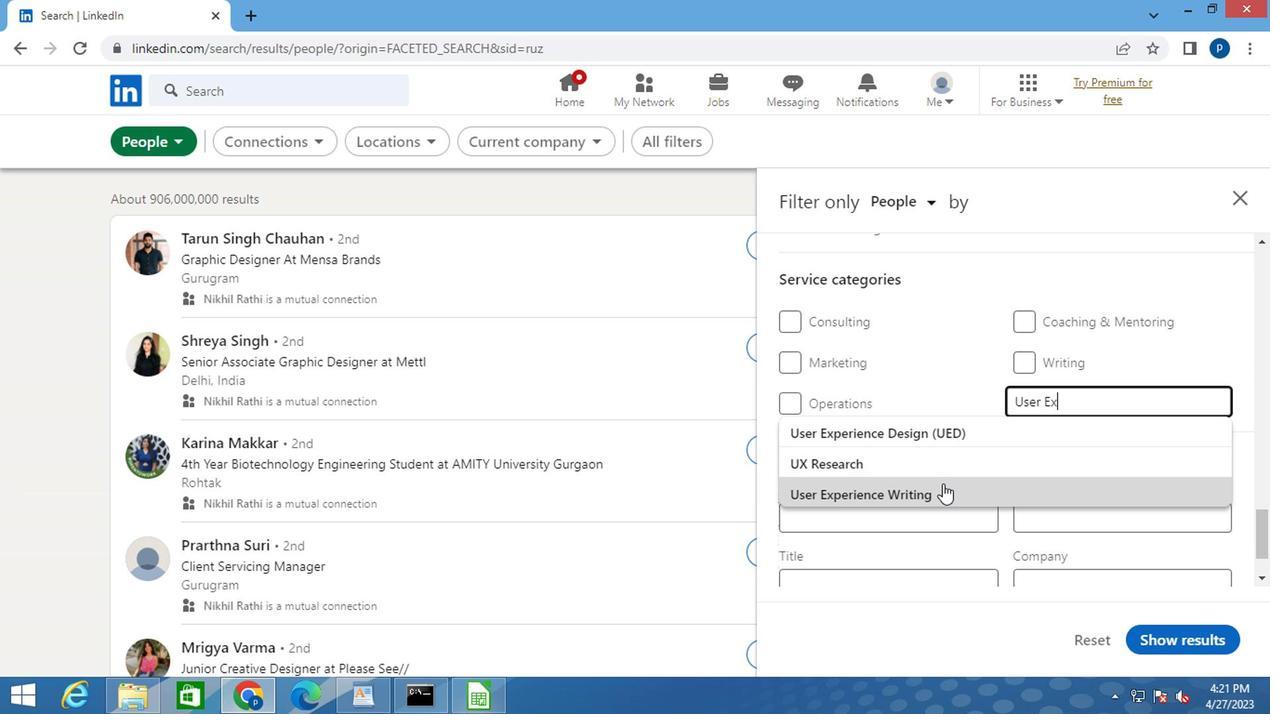 
Action: Mouse pressed left at (928, 492)
Screenshot: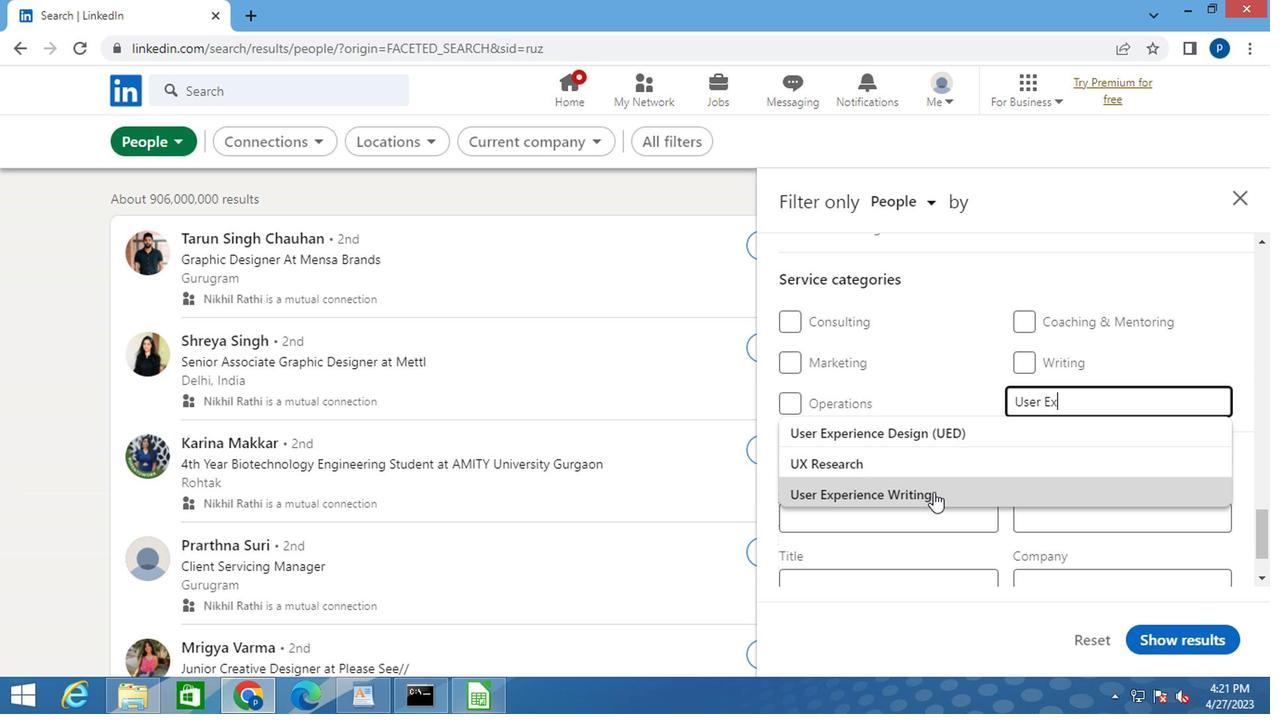
Action: Mouse moved to (928, 488)
Screenshot: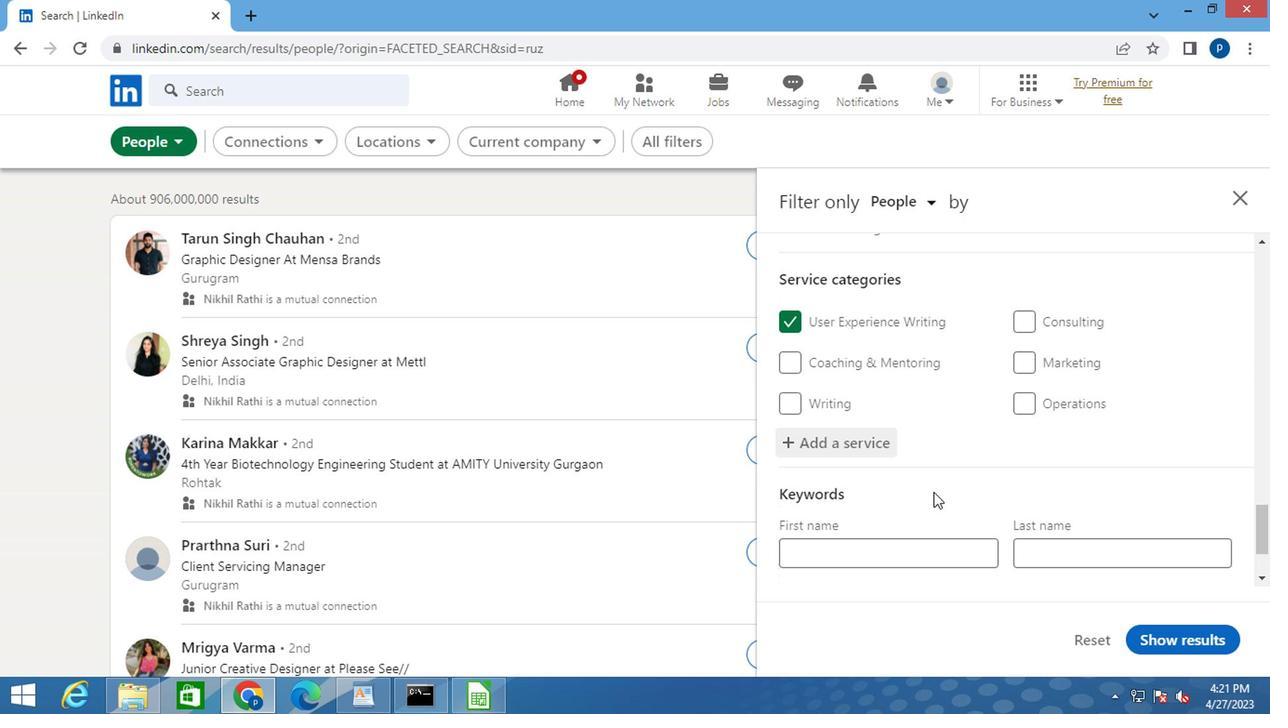 
Action: Mouse scrolled (928, 487) with delta (0, 0)
Screenshot: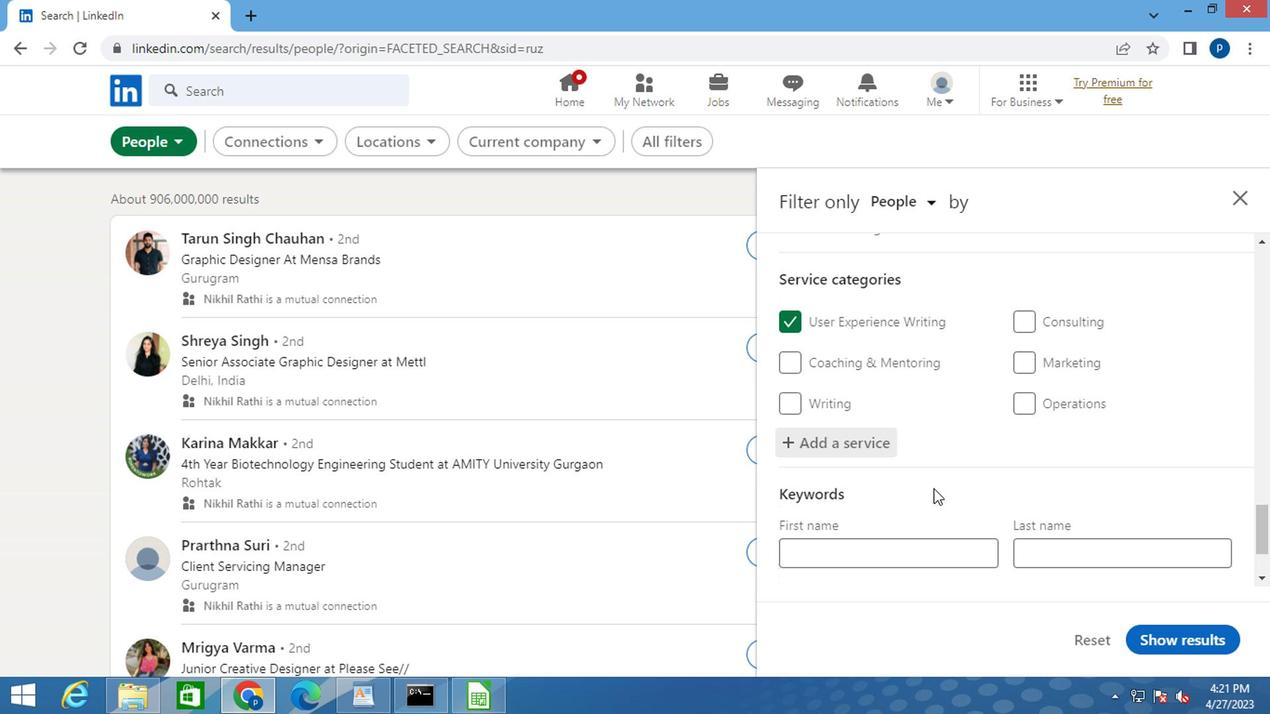 
Action: Mouse scrolled (928, 487) with delta (0, 0)
Screenshot: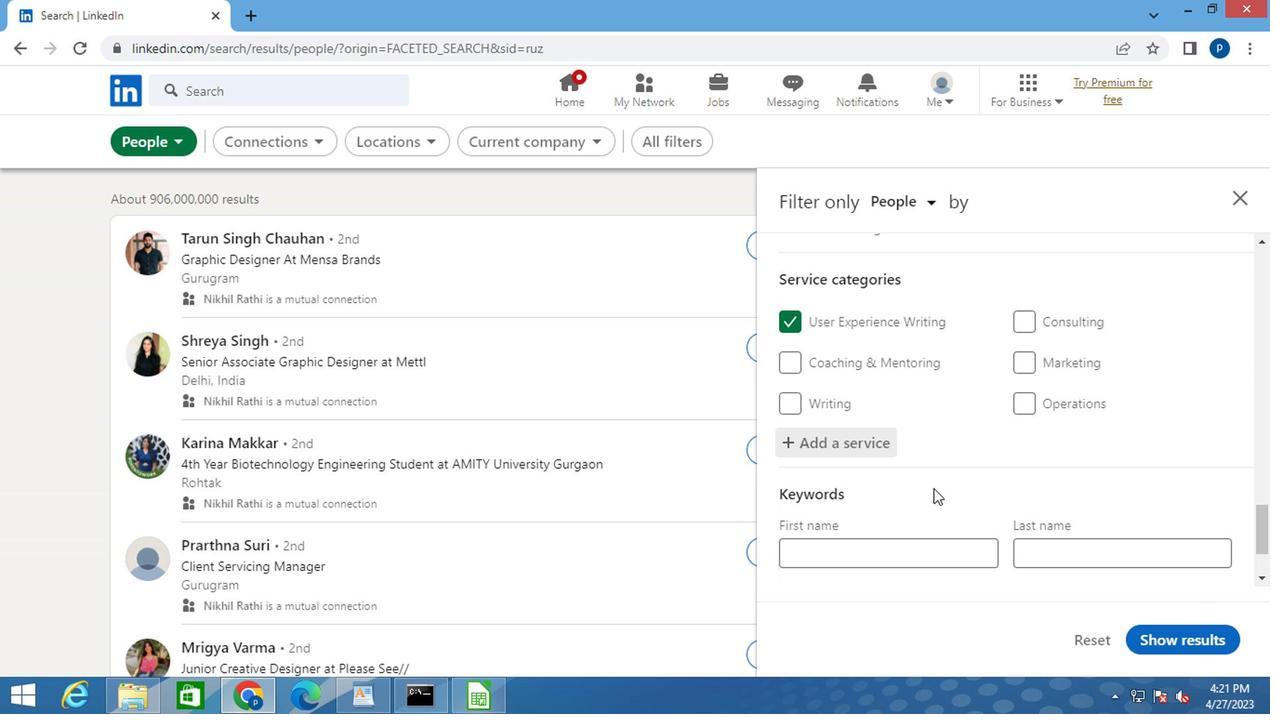 
Action: Mouse moved to (869, 488)
Screenshot: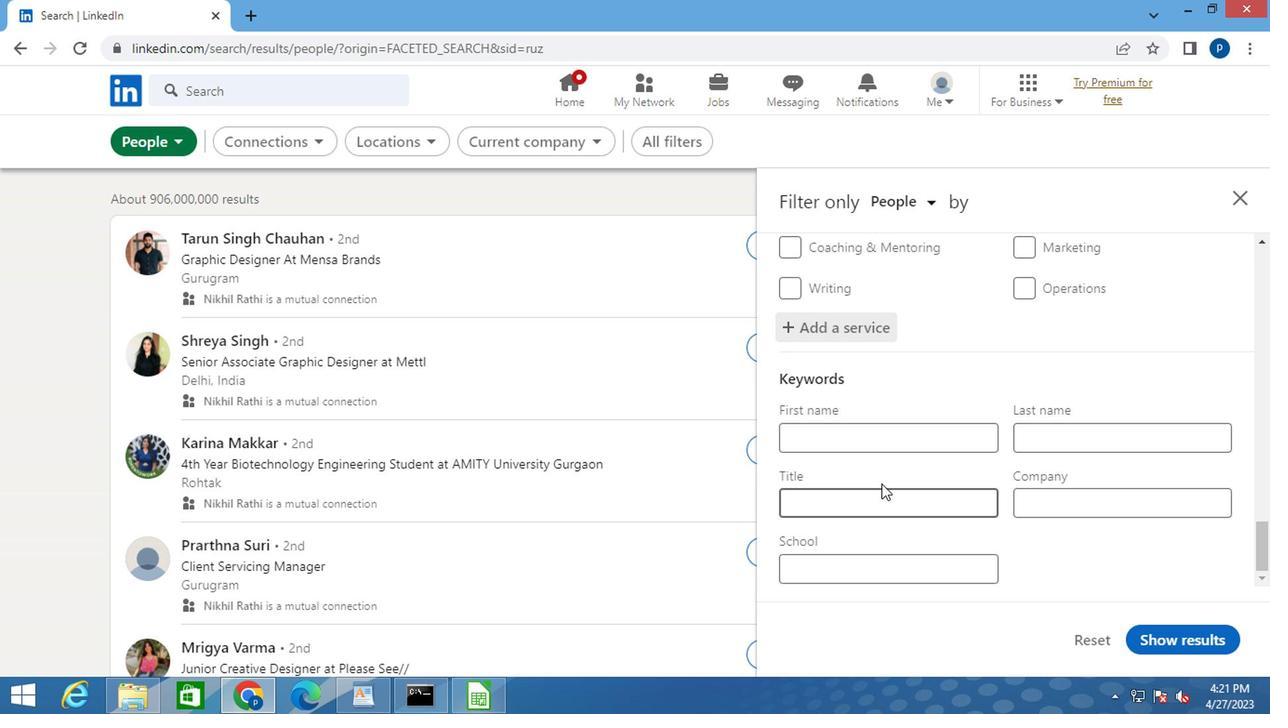 
Action: Mouse pressed left at (869, 488)
Screenshot: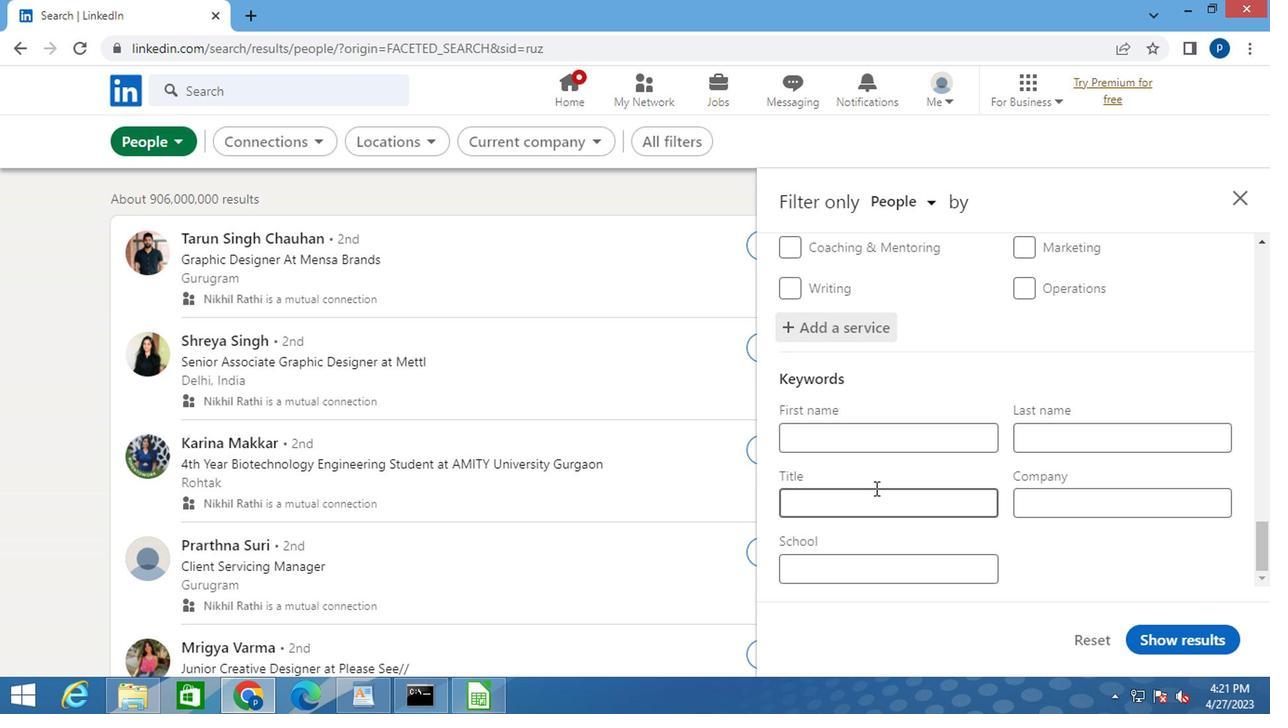 
Action: Key pressed <Key.caps_lock>A<Key.caps_lock>DMINISTRATIVE<Key.space><Key.caps_lock>A<Key.caps_lock>NALYST<Key.space>
Screenshot: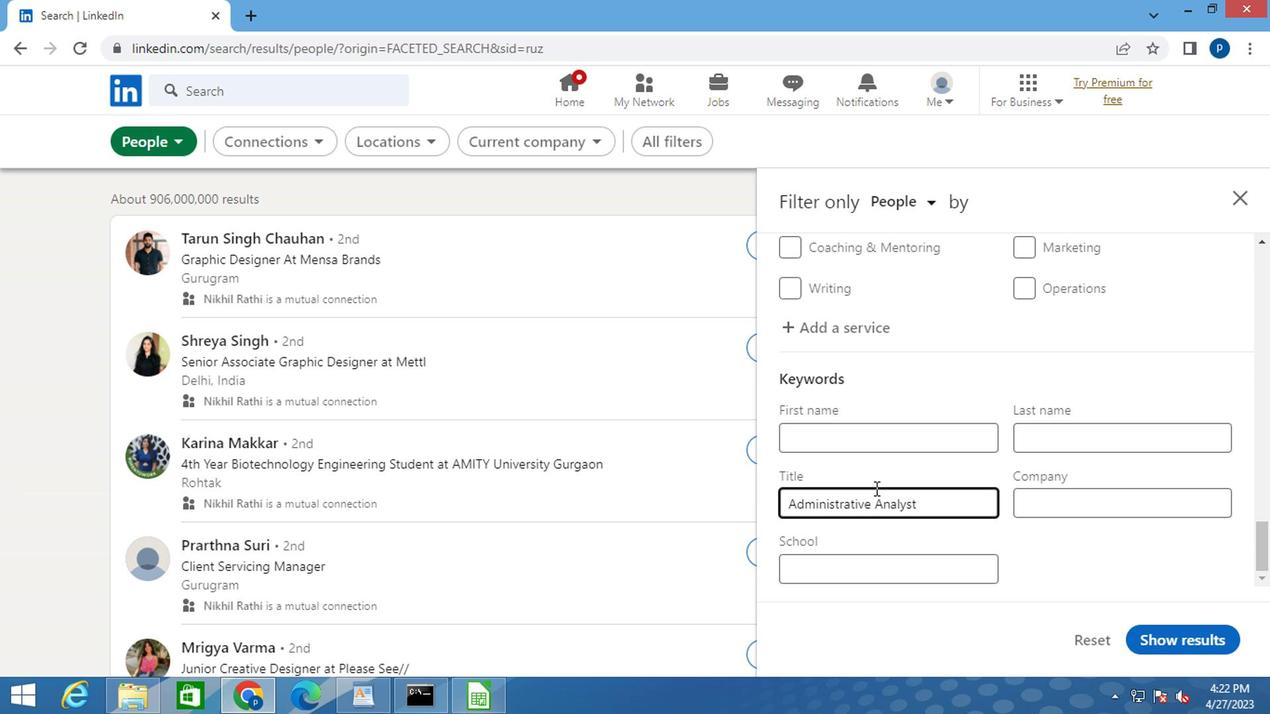 
Action: Mouse moved to (1203, 631)
Screenshot: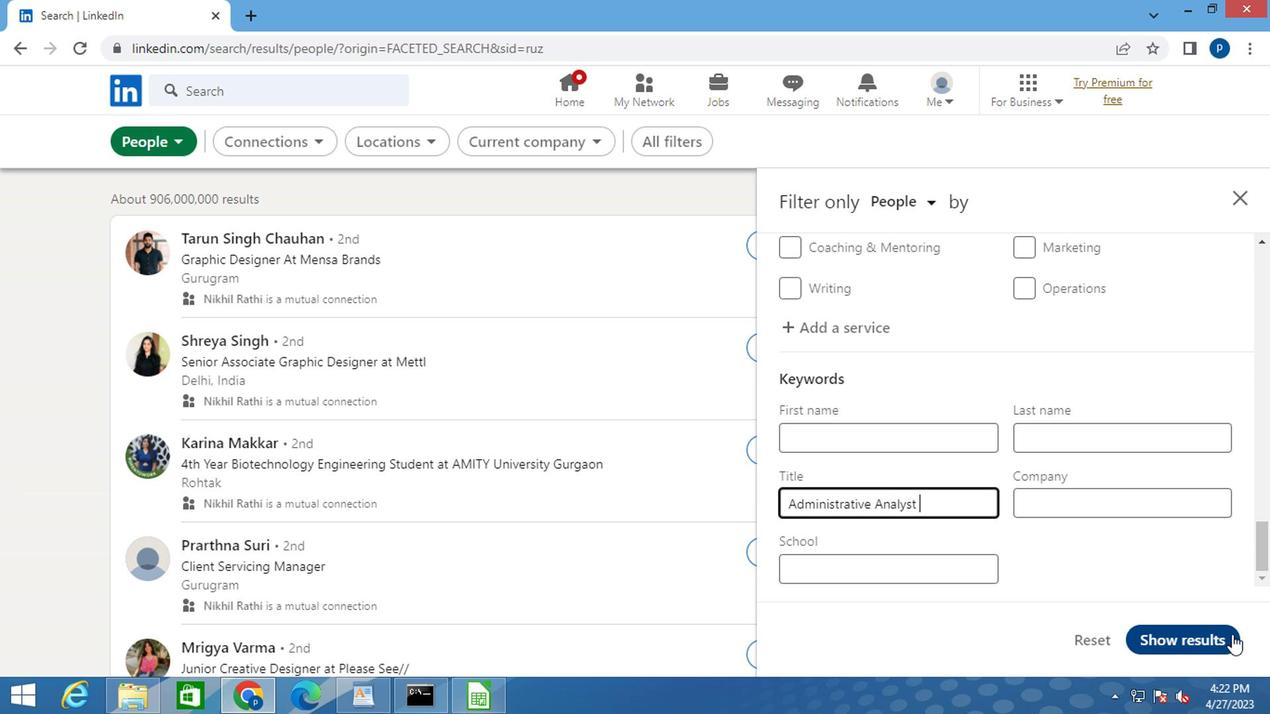 
Action: Mouse pressed left at (1203, 631)
Screenshot: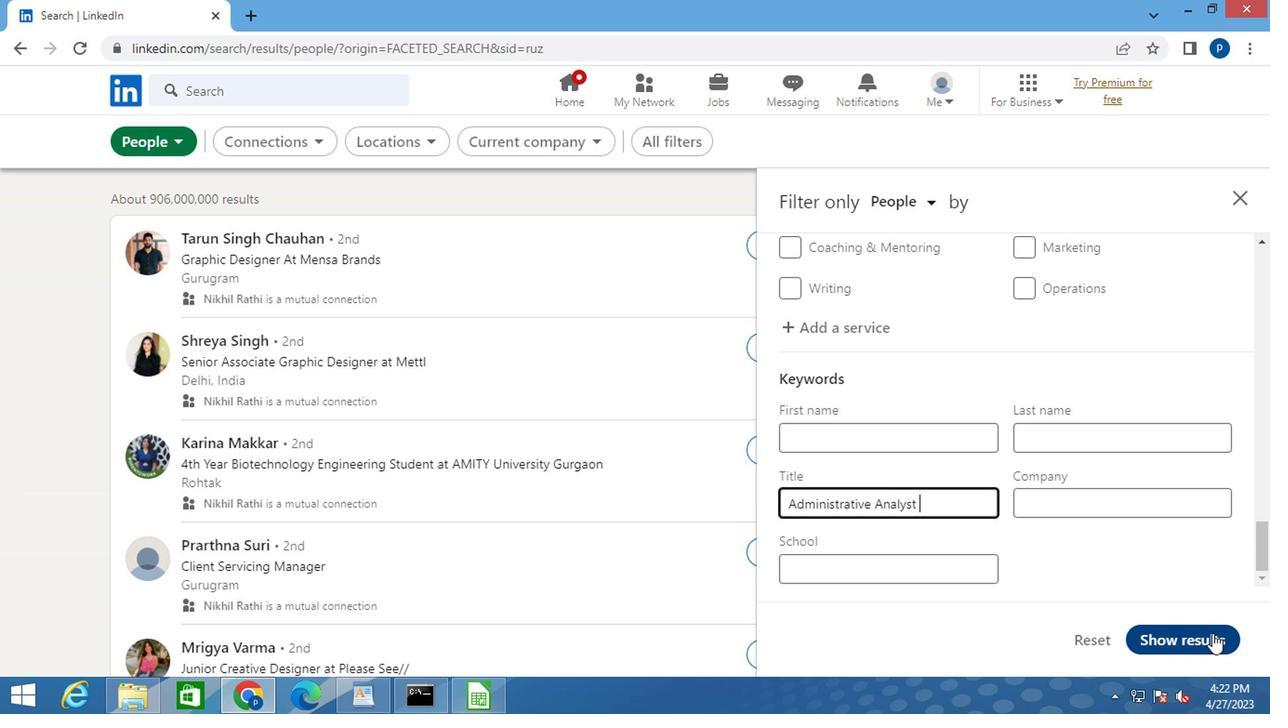 
